 Task: Find connections with filter location Albacete with filter topic #purposewith filter profile language Spanish with filter current company Disney+ Hotstar with filter school Cambridge Institute of Technology with filter industry Mental Health Care with filter service category Interior Design with filter keywords title Biologist
Action: Mouse moved to (610, 75)
Screenshot: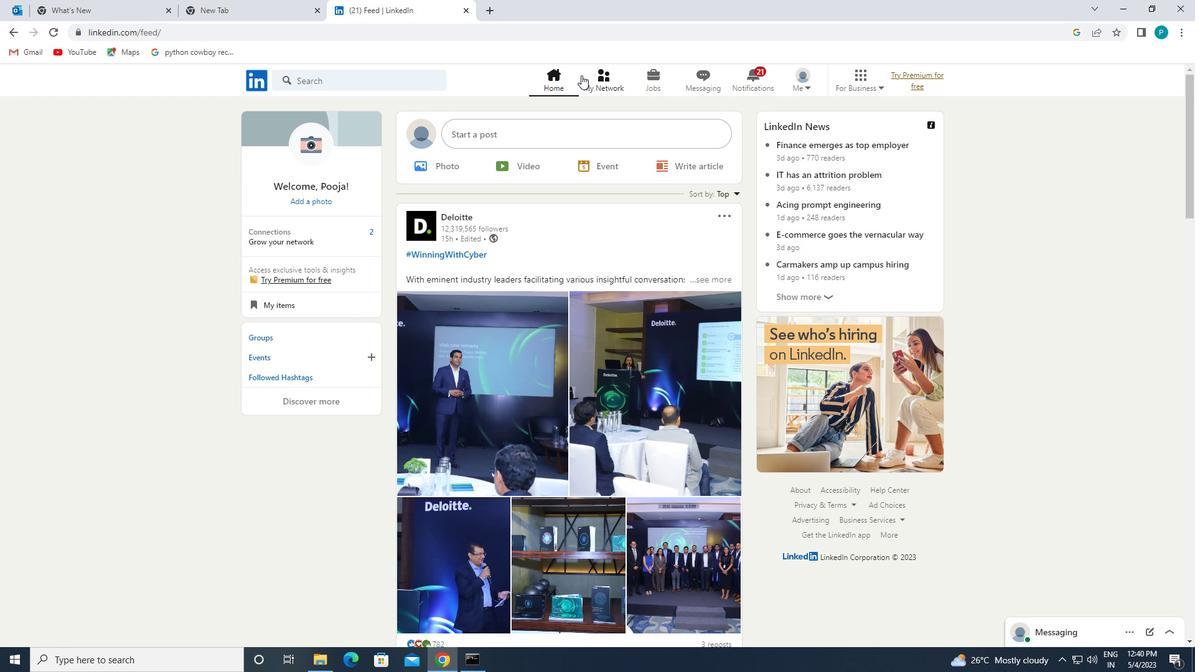 
Action: Mouse pressed left at (610, 75)
Screenshot: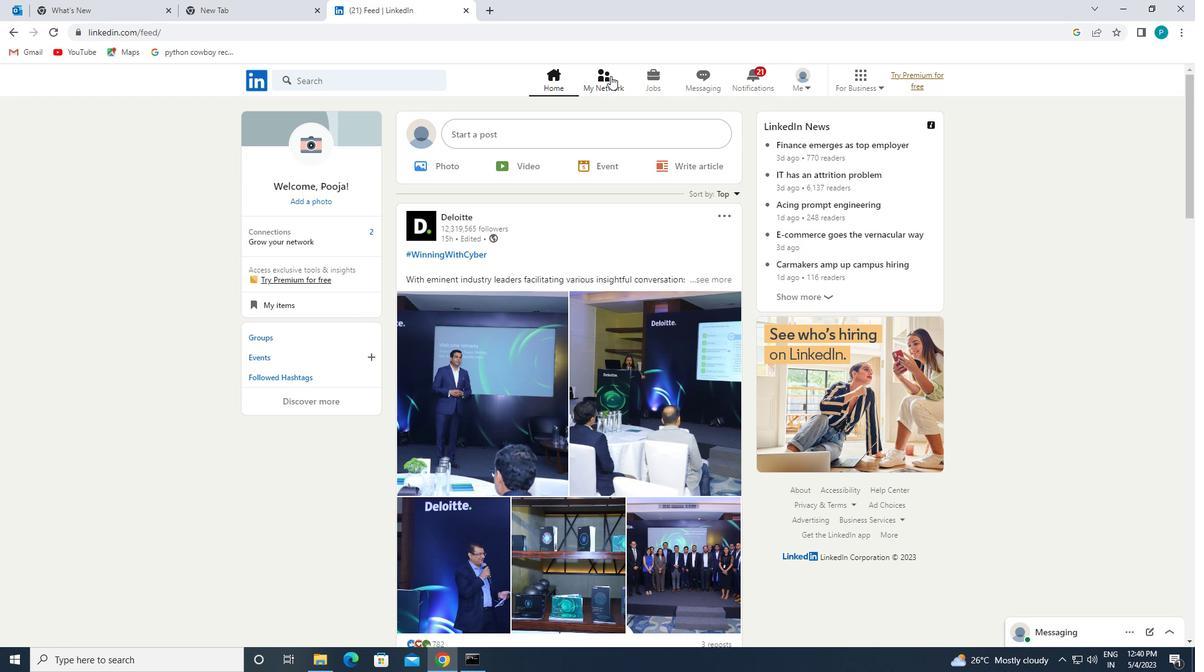 
Action: Mouse moved to (342, 157)
Screenshot: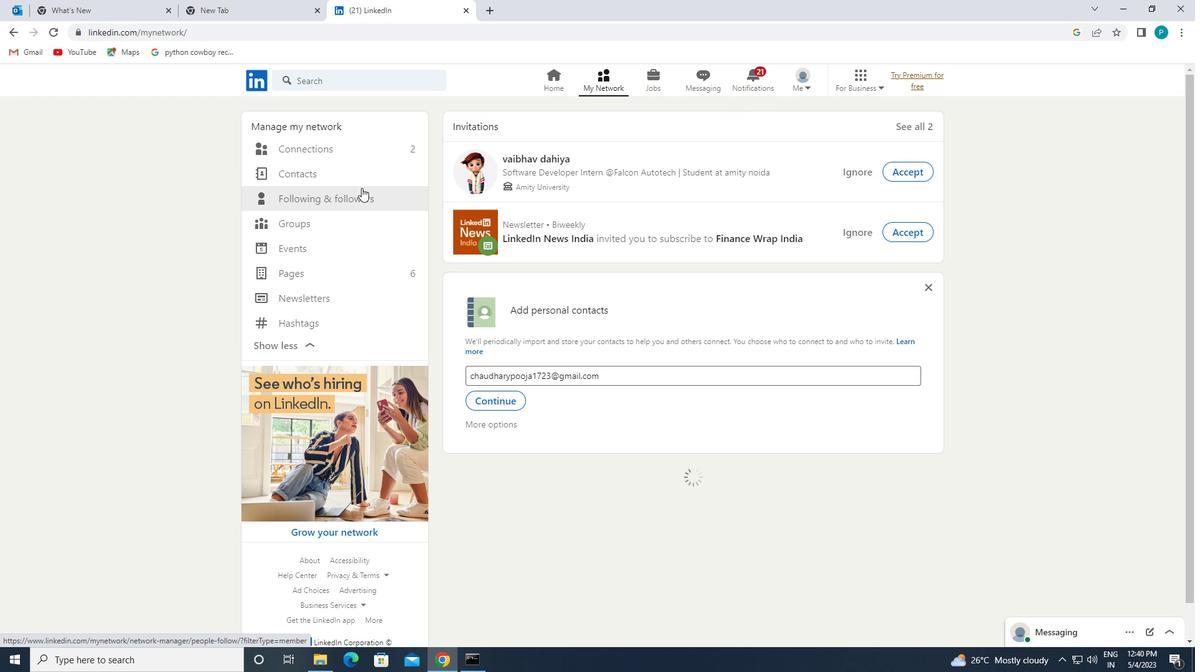 
Action: Mouse pressed left at (342, 157)
Screenshot: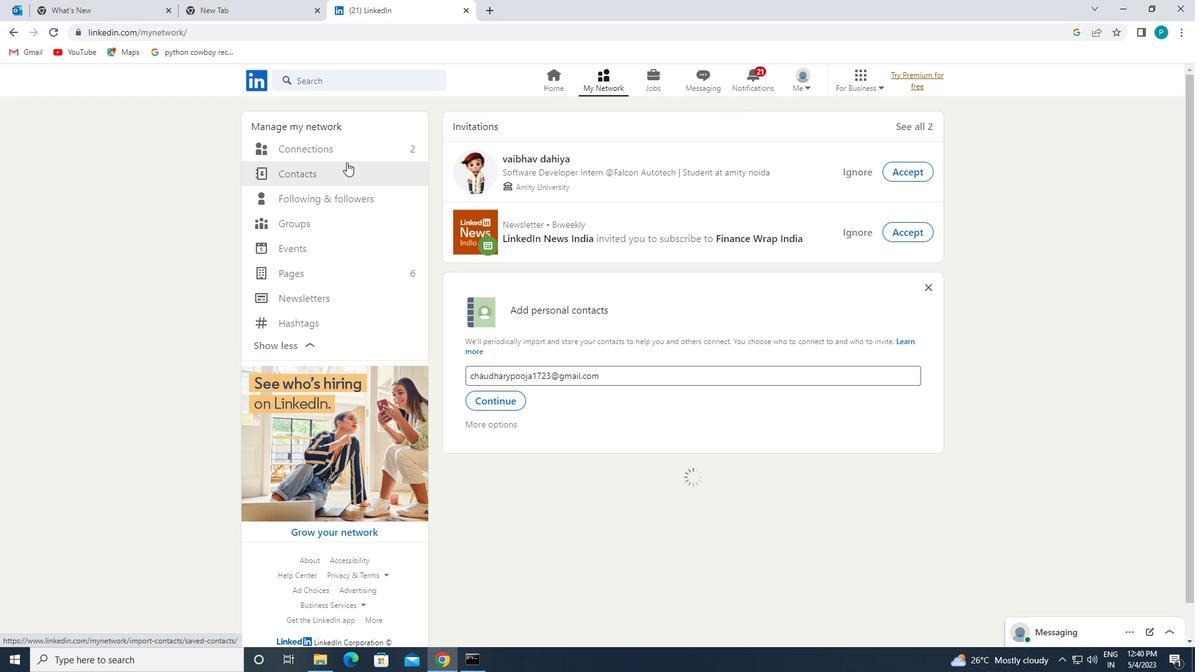 
Action: Mouse moved to (342, 152)
Screenshot: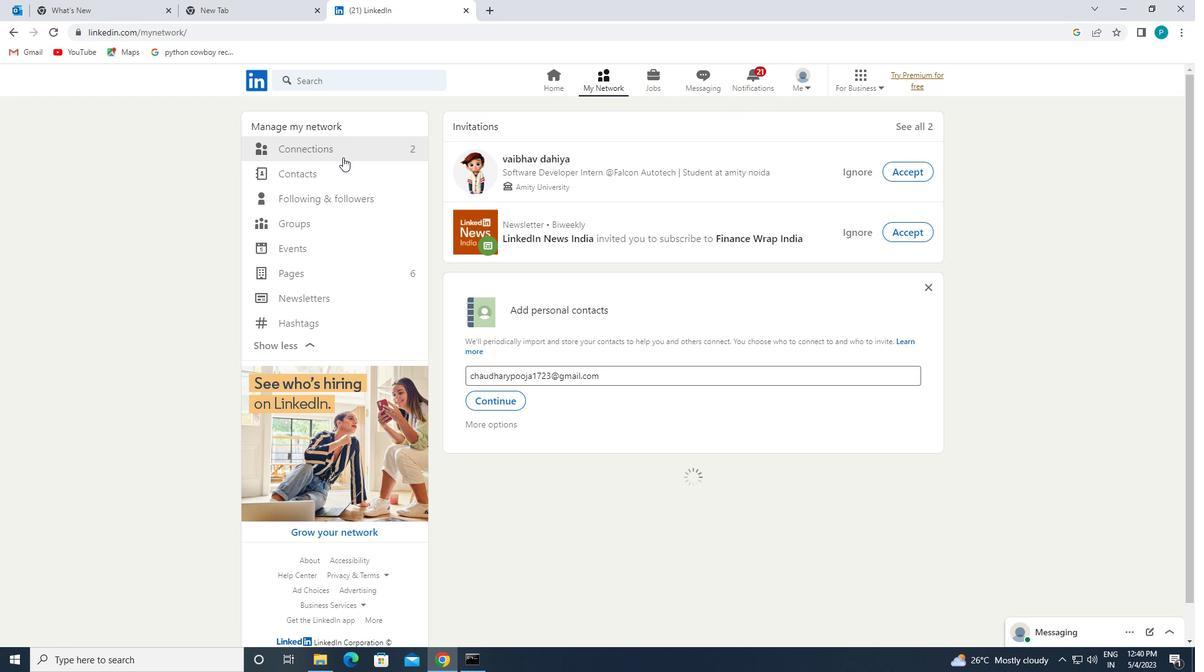 
Action: Mouse pressed left at (342, 152)
Screenshot: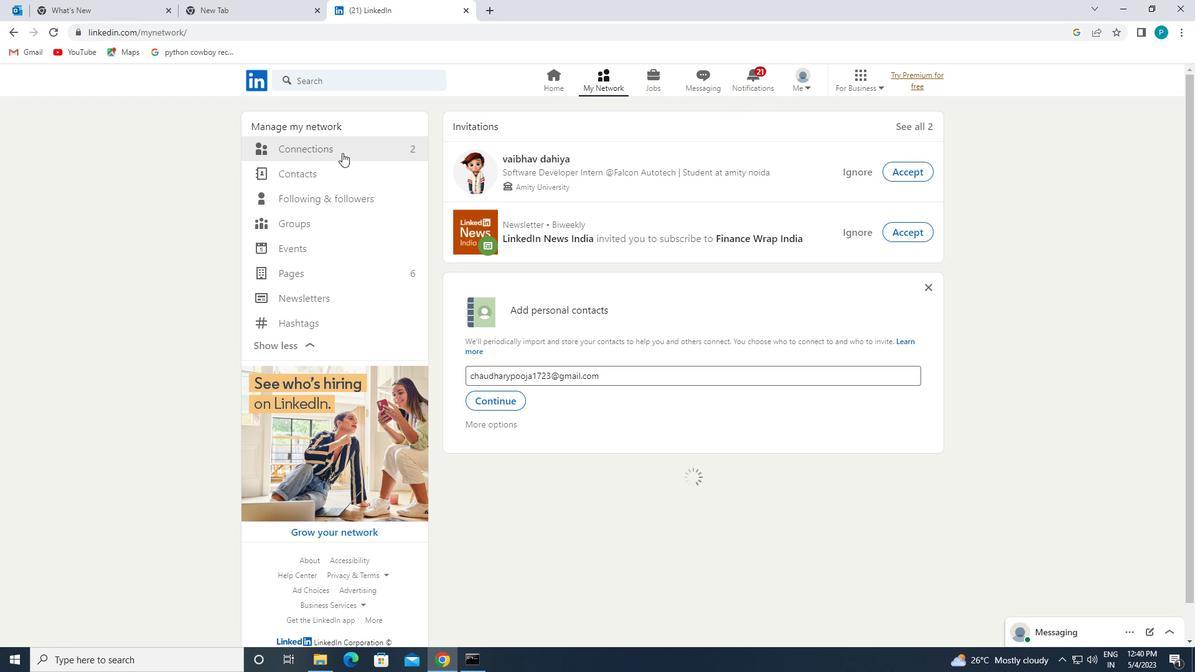 
Action: Mouse pressed left at (342, 152)
Screenshot: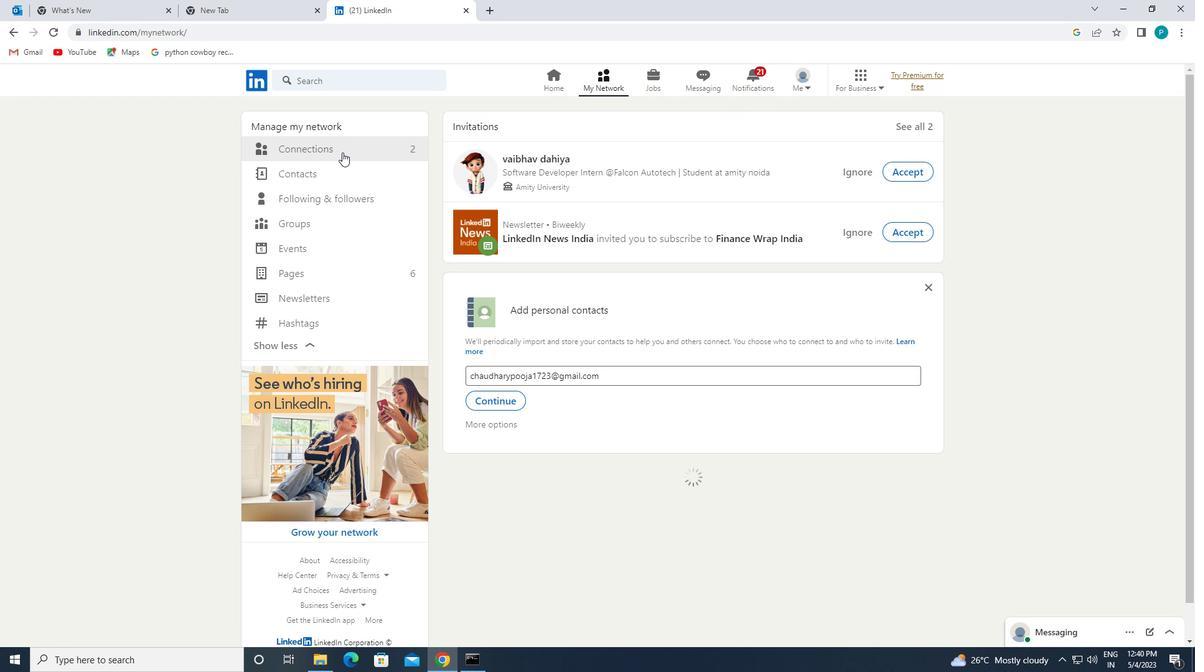 
Action: Mouse moved to (684, 153)
Screenshot: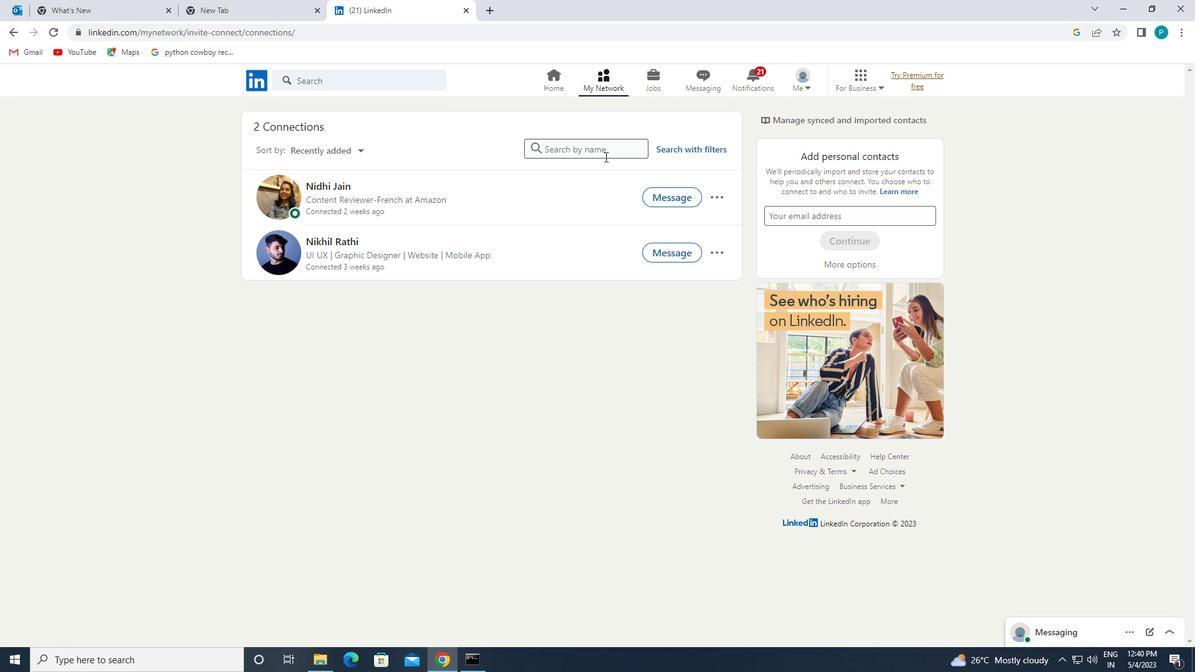 
Action: Mouse pressed left at (684, 153)
Screenshot: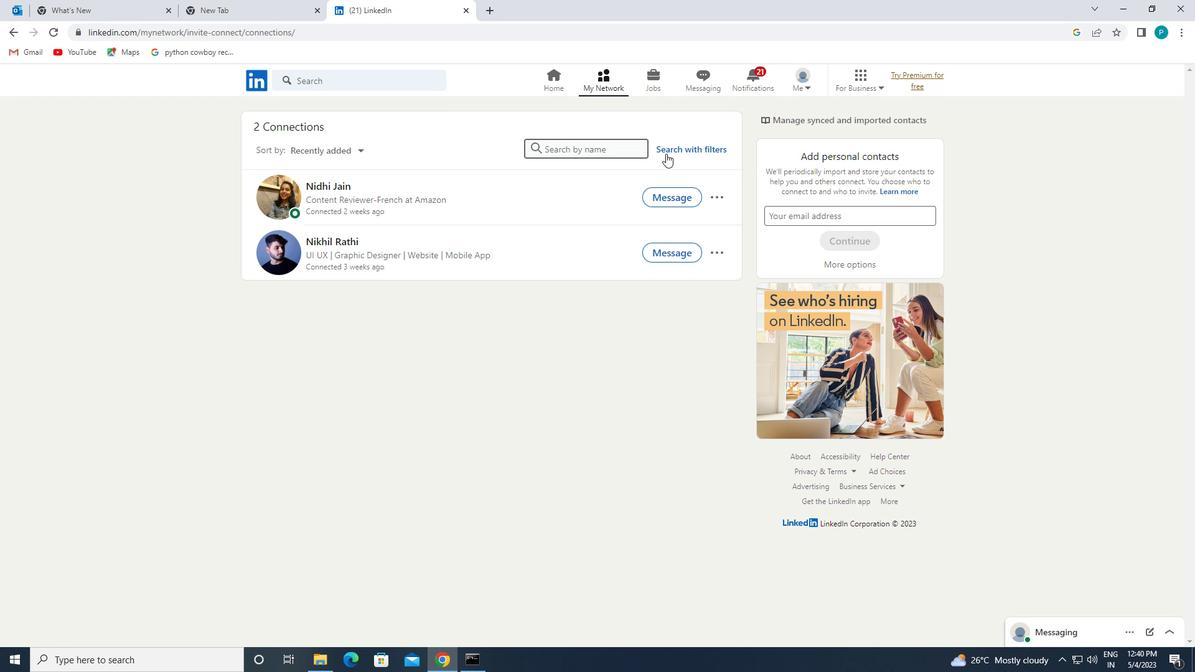 
Action: Mouse moved to (637, 118)
Screenshot: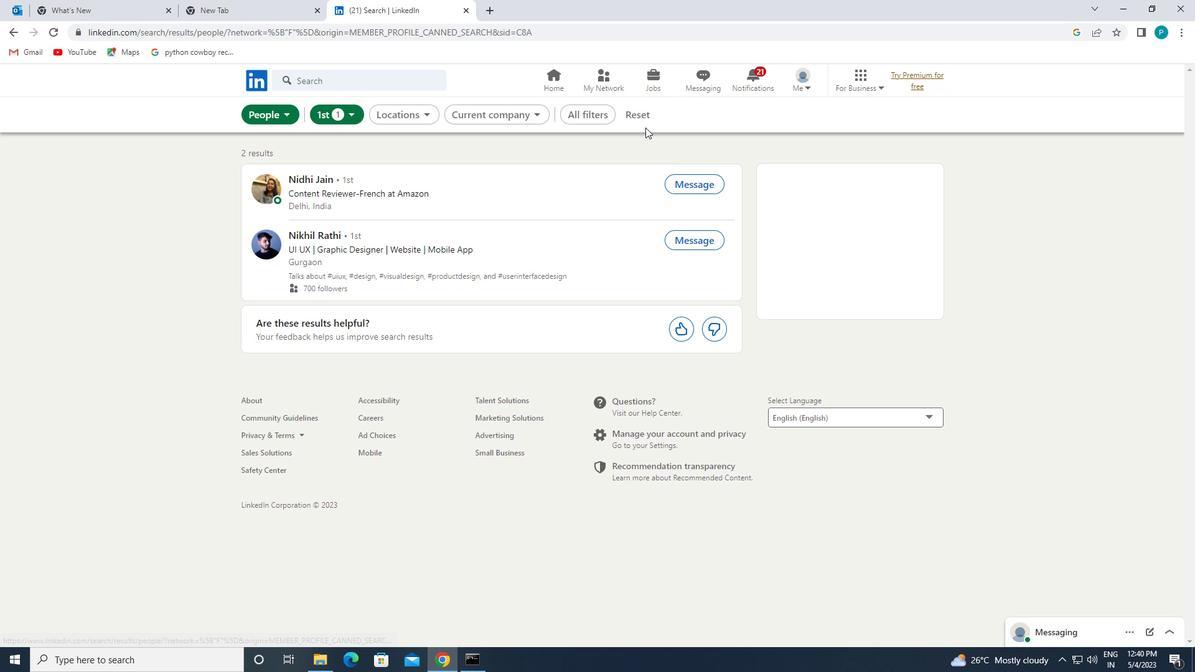 
Action: Mouse pressed left at (637, 118)
Screenshot: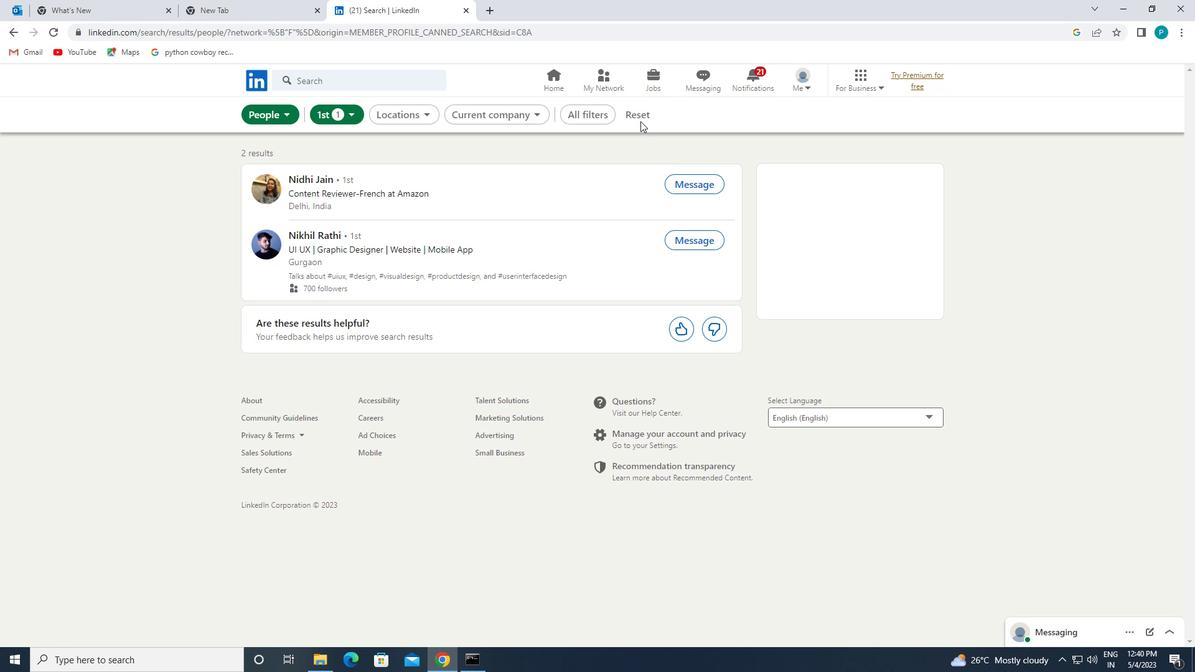 
Action: Mouse moved to (631, 116)
Screenshot: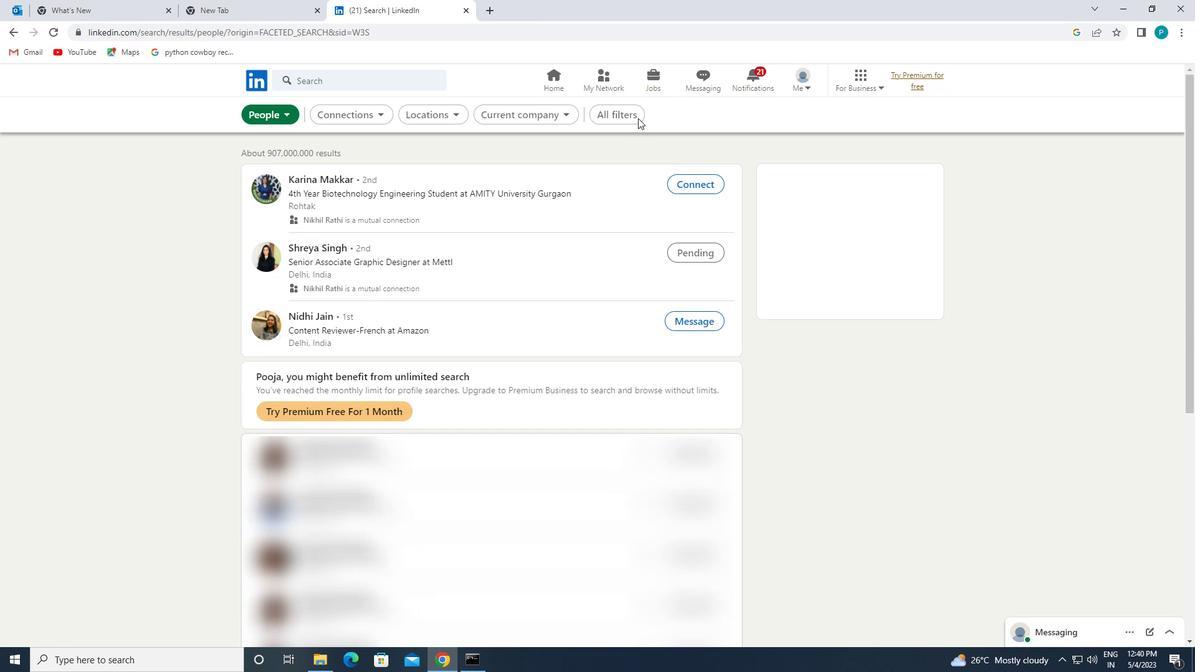 
Action: Mouse pressed left at (631, 116)
Screenshot: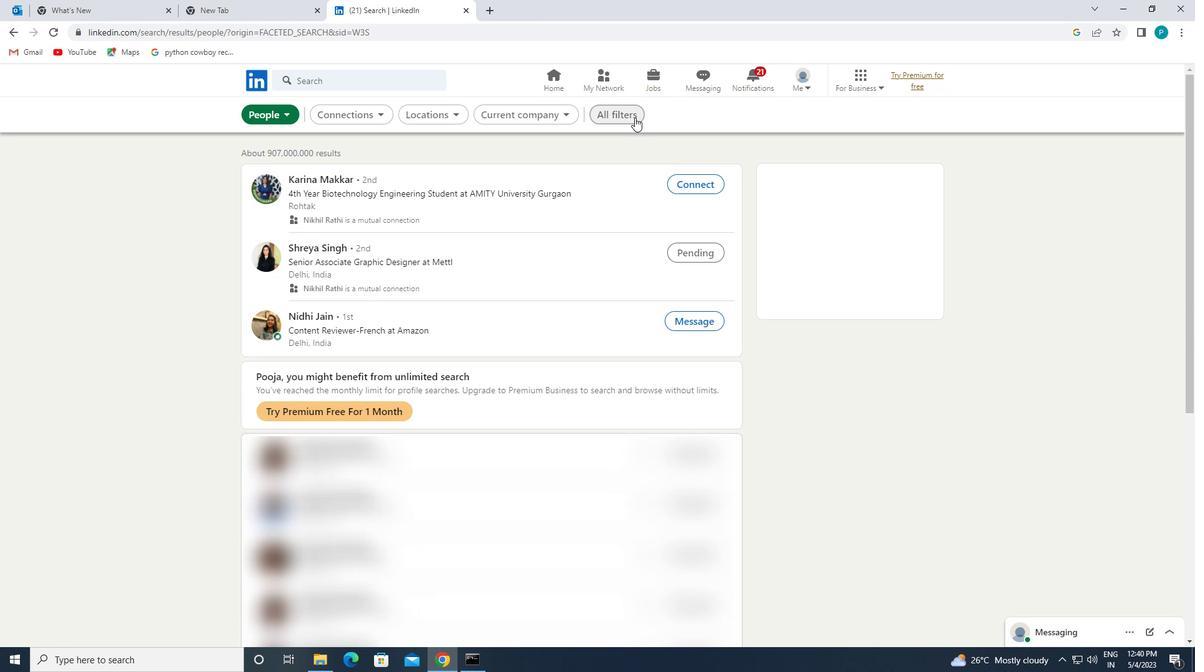 
Action: Mouse moved to (1143, 369)
Screenshot: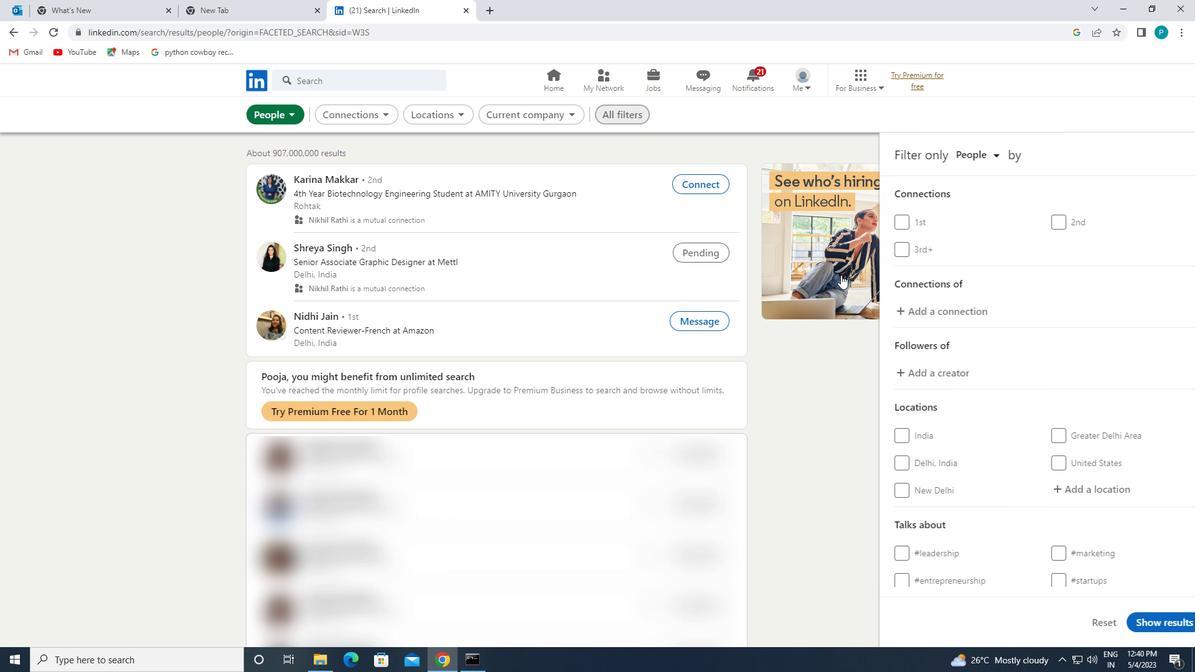
Action: Mouse scrolled (1143, 369) with delta (0, 0)
Screenshot: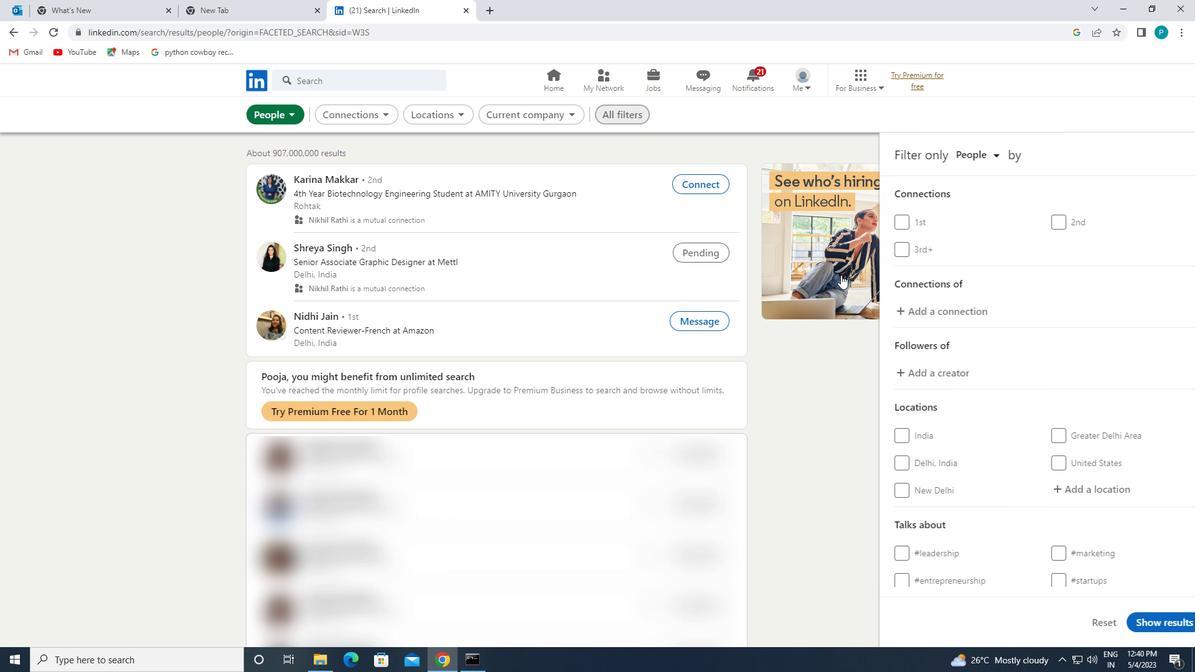 
Action: Mouse scrolled (1143, 369) with delta (0, 0)
Screenshot: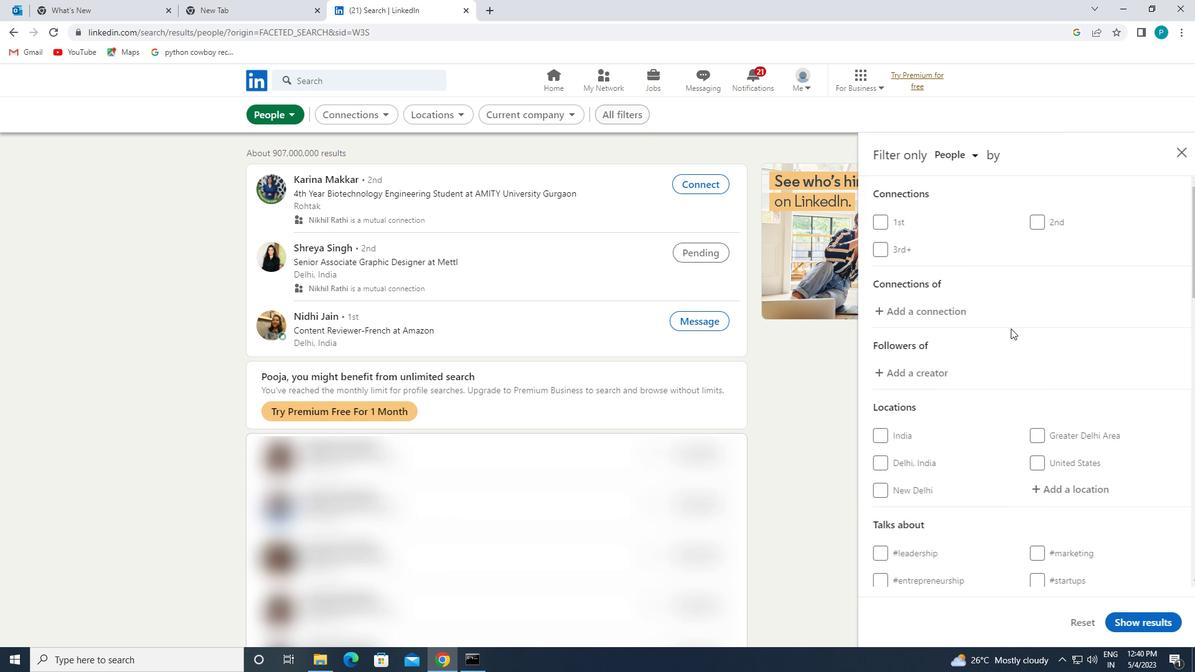 
Action: Mouse scrolled (1143, 369) with delta (0, 0)
Screenshot: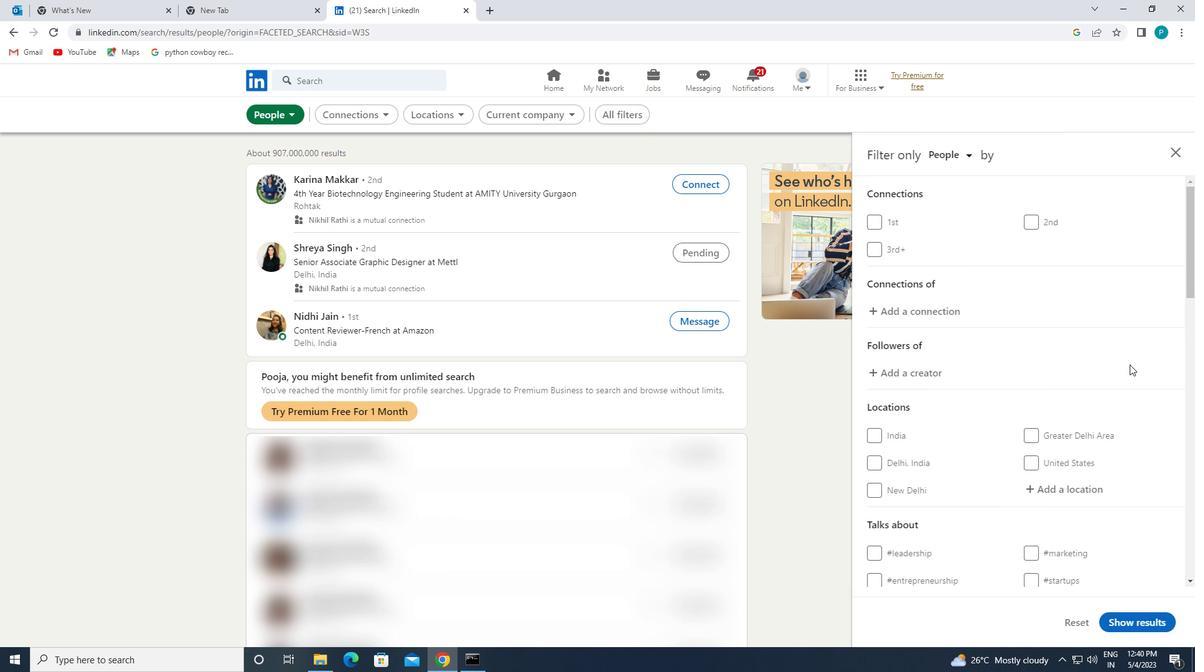 
Action: Mouse moved to (1084, 303)
Screenshot: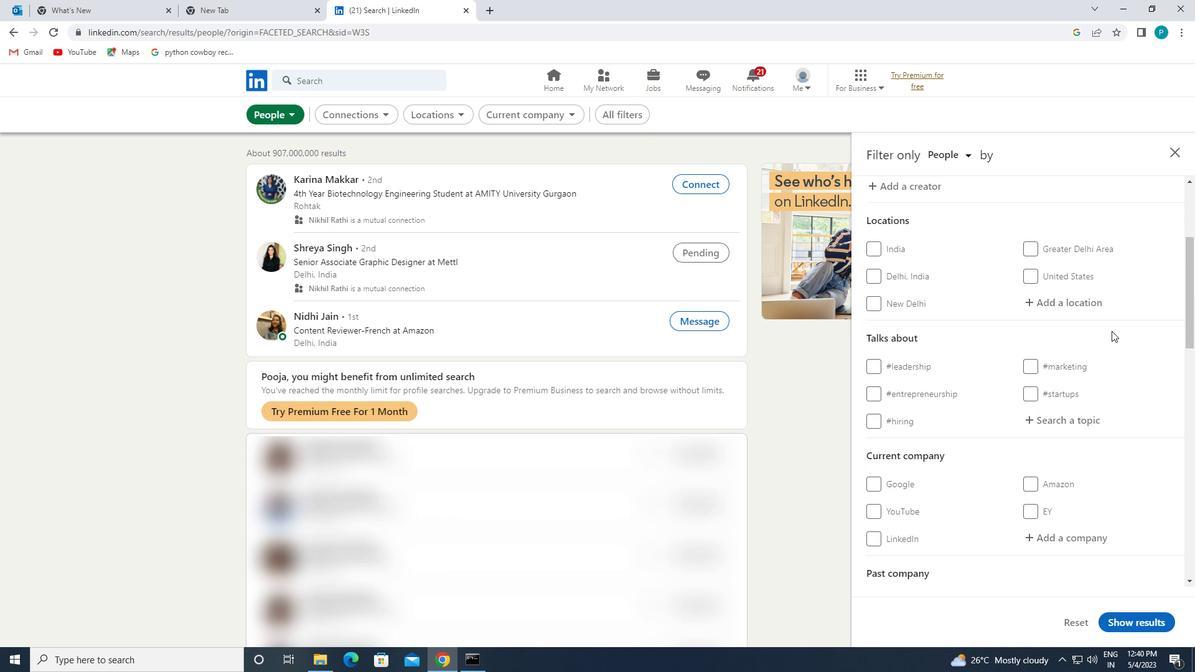 
Action: Mouse pressed left at (1084, 303)
Screenshot: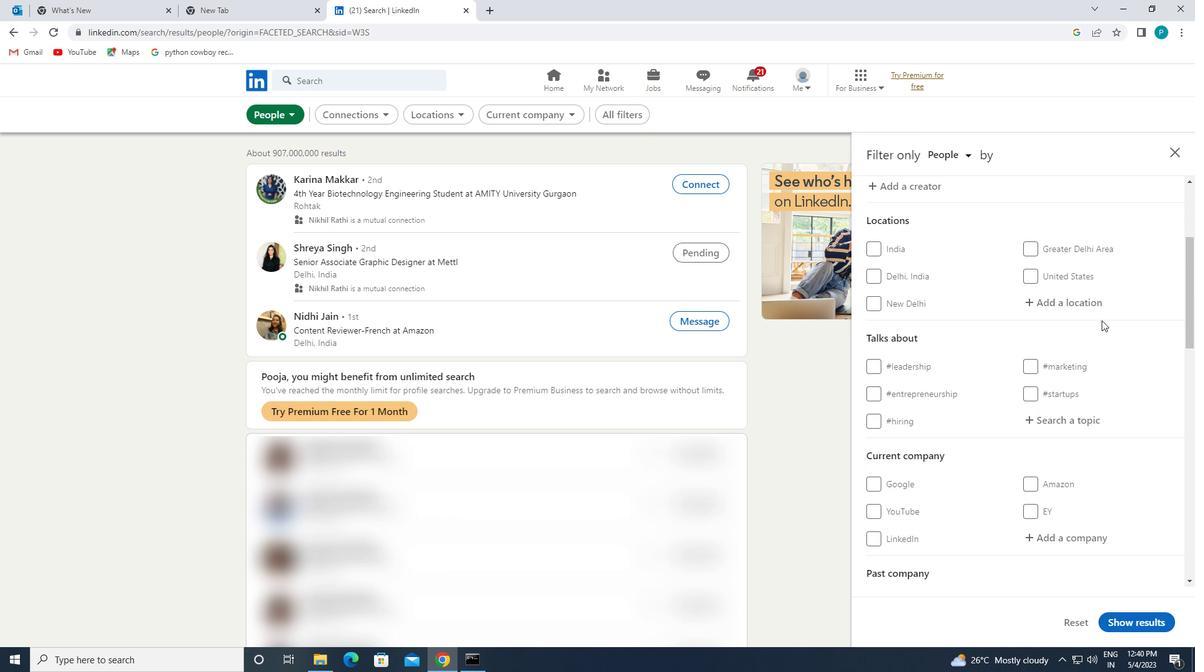 
Action: Key pressed <Key.caps_lock>a<Key.caps_lock>lbacete
Screenshot: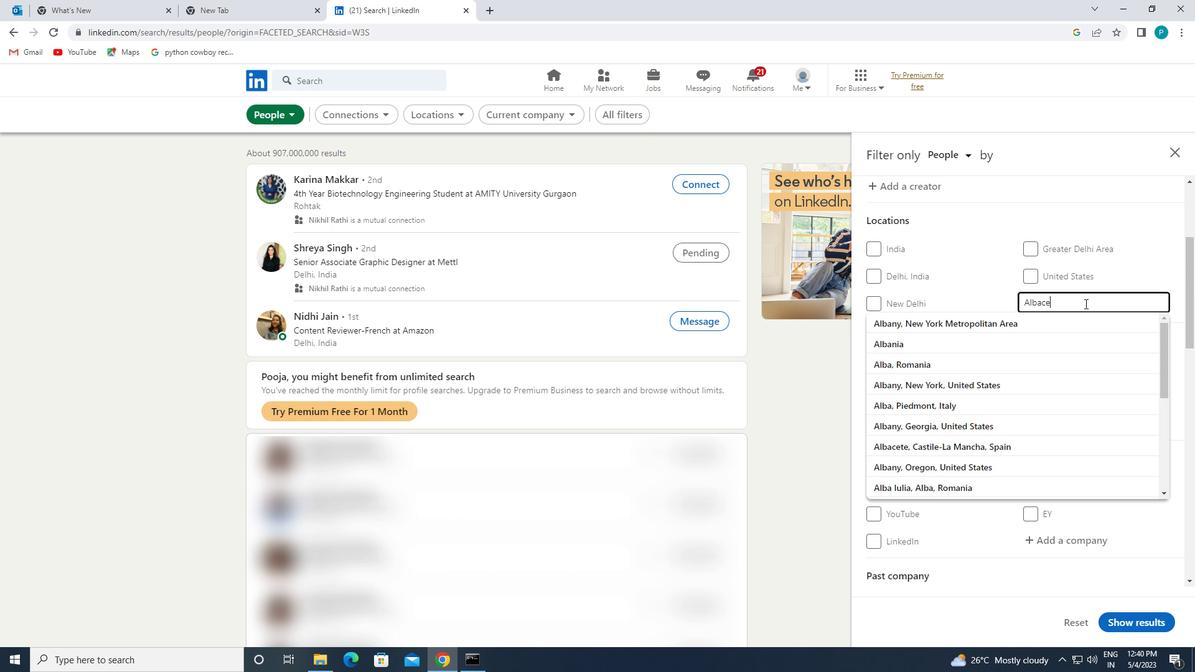 
Action: Mouse moved to (1041, 325)
Screenshot: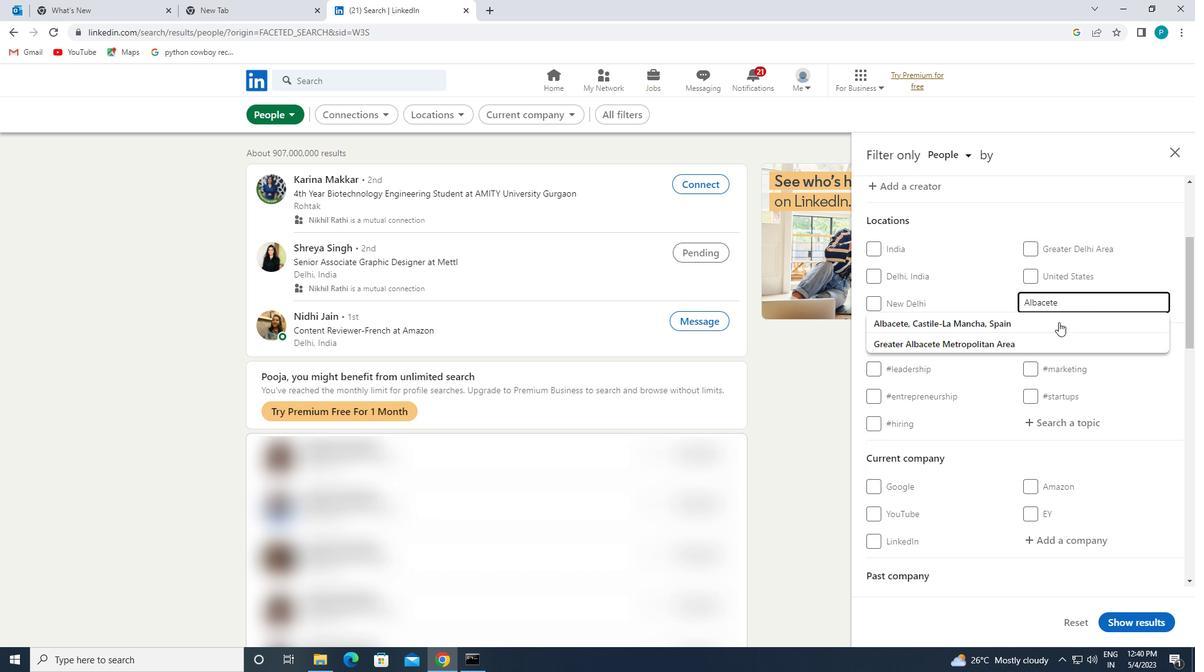 
Action: Mouse pressed left at (1041, 325)
Screenshot: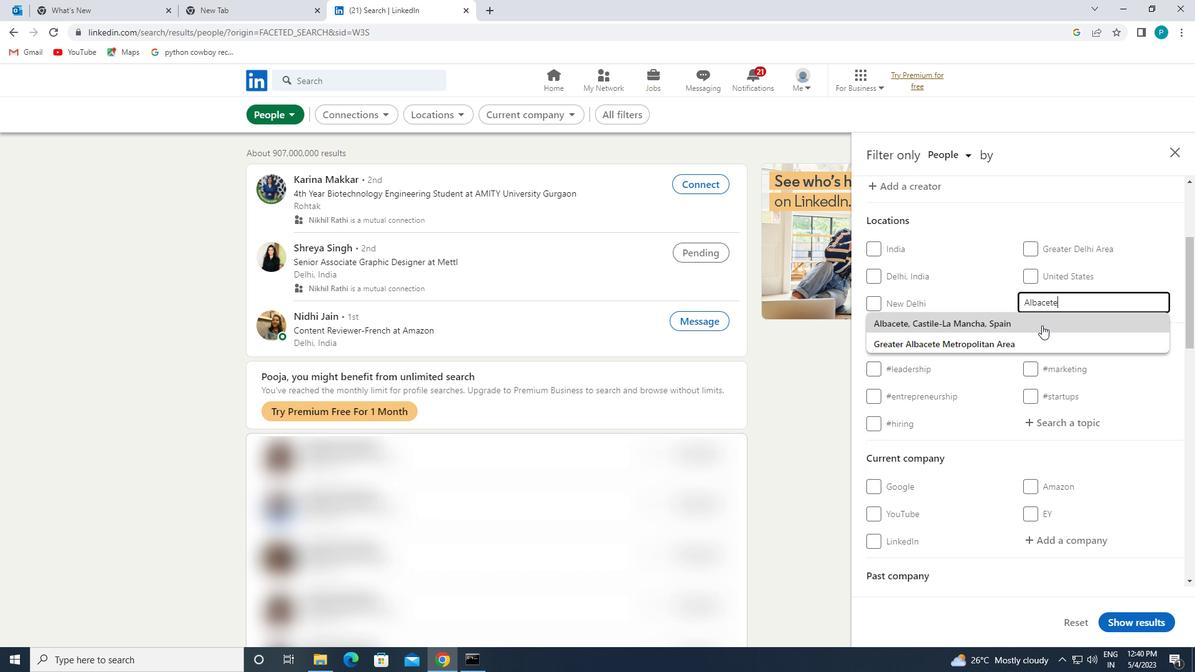 
Action: Mouse moved to (1046, 350)
Screenshot: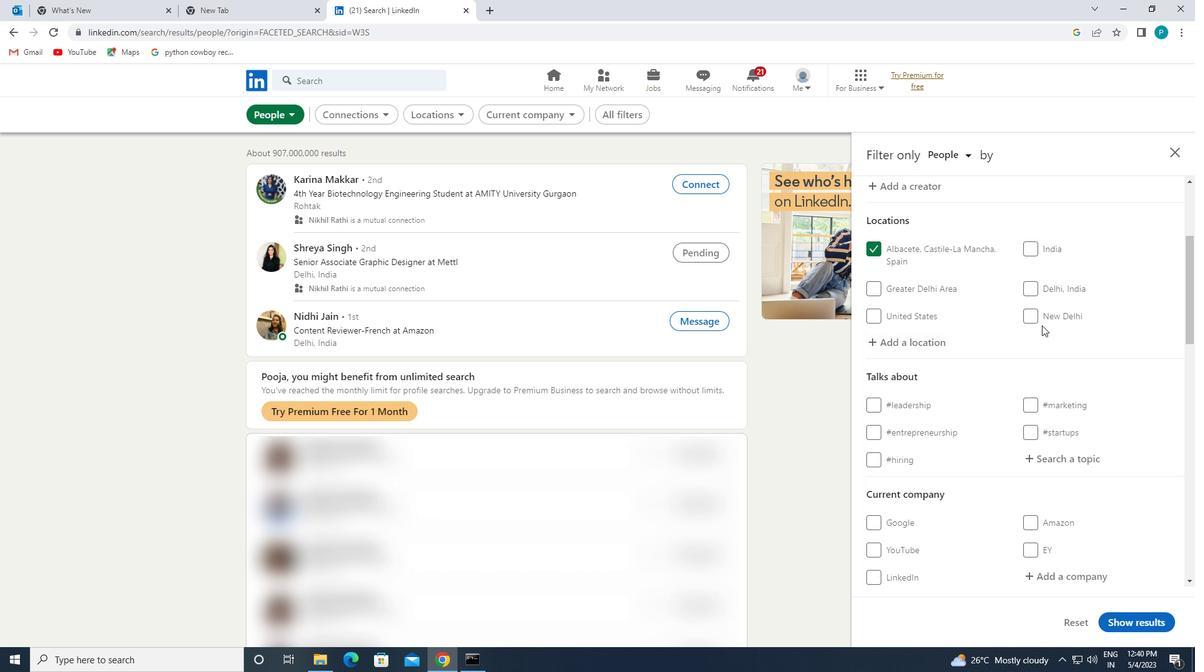 
Action: Mouse scrolled (1046, 349) with delta (0, 0)
Screenshot: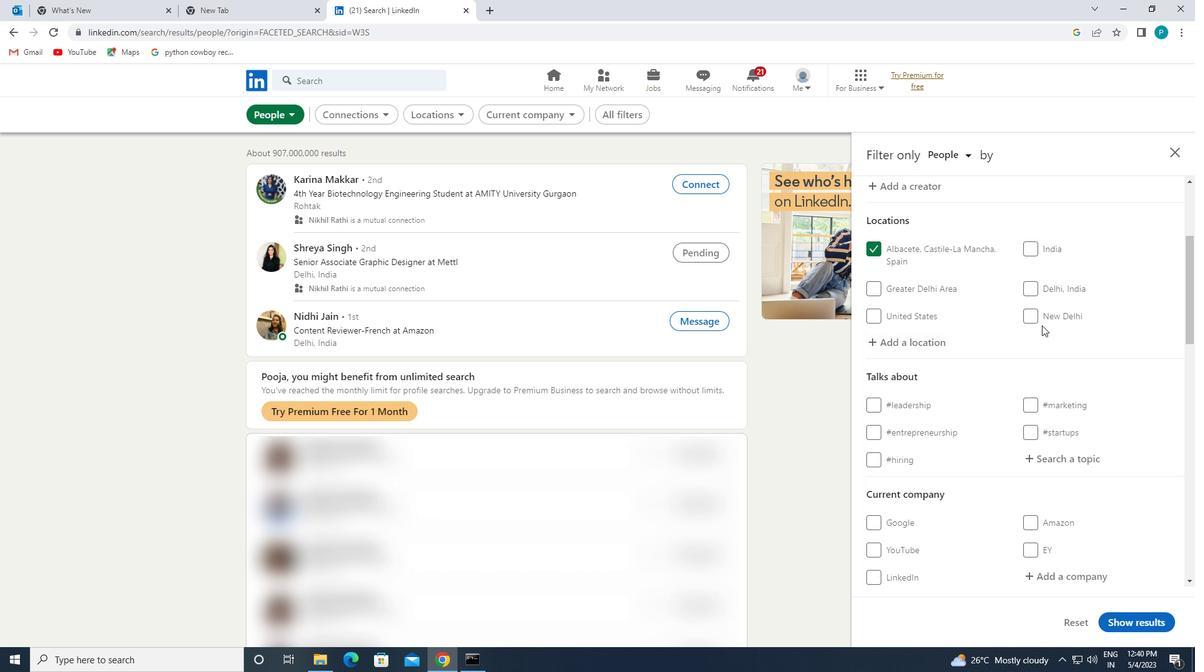 
Action: Mouse moved to (1048, 364)
Screenshot: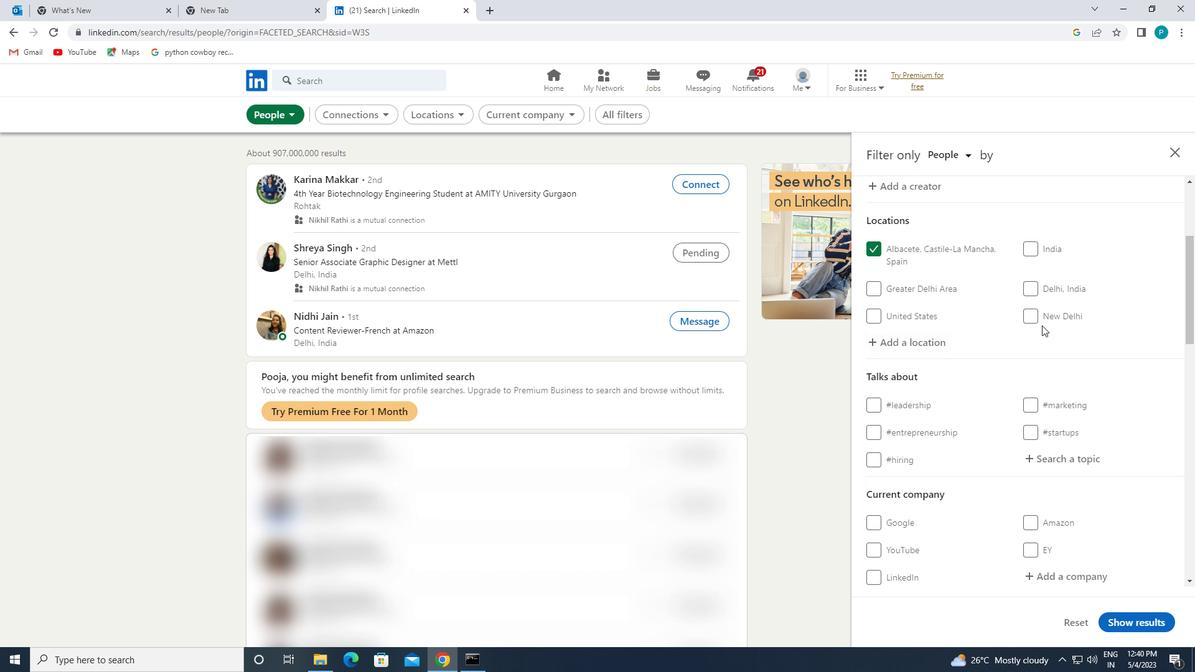 
Action: Mouse scrolled (1048, 363) with delta (0, 0)
Screenshot: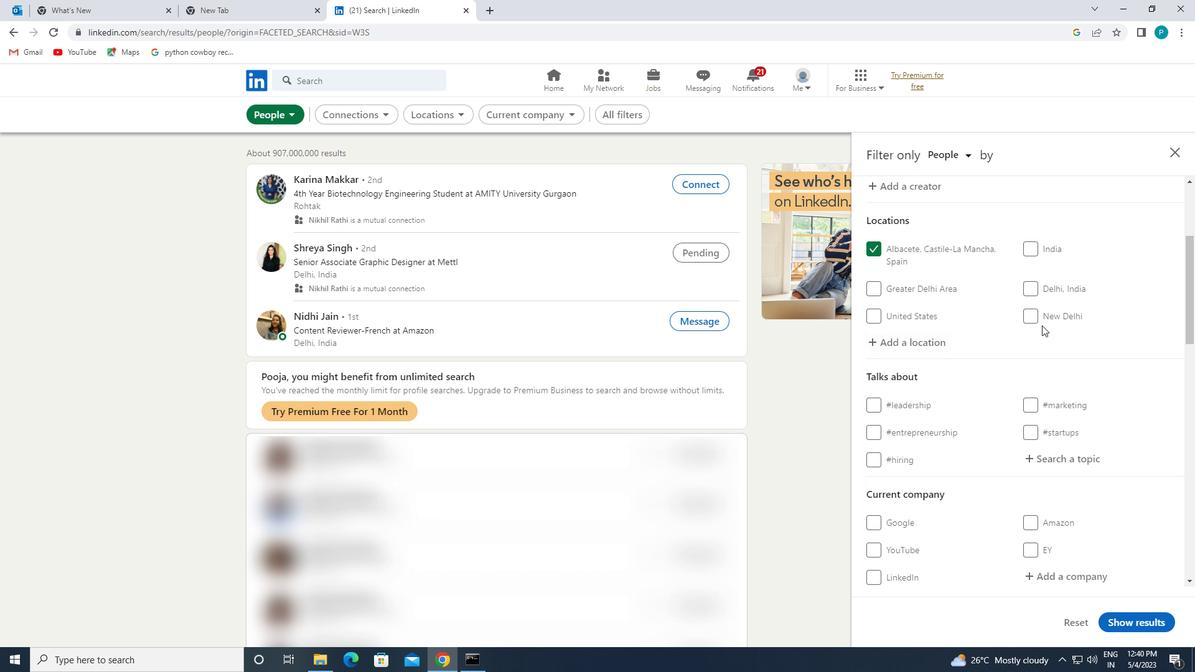 
Action: Mouse moved to (1050, 369)
Screenshot: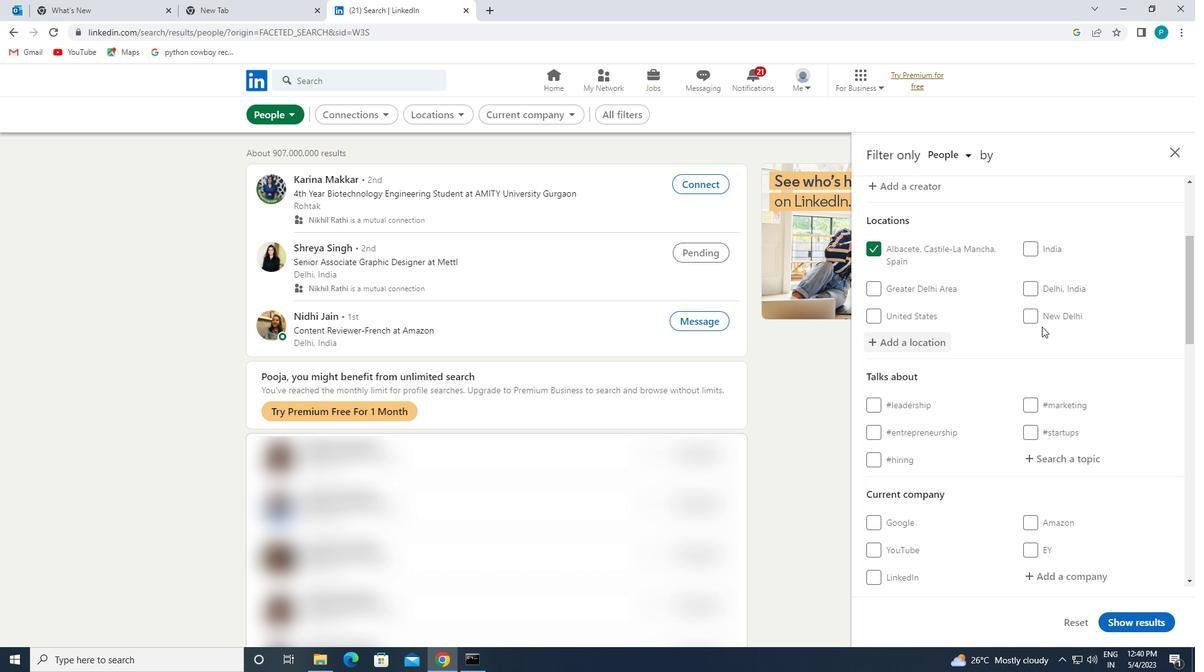 
Action: Mouse scrolled (1050, 368) with delta (0, 0)
Screenshot: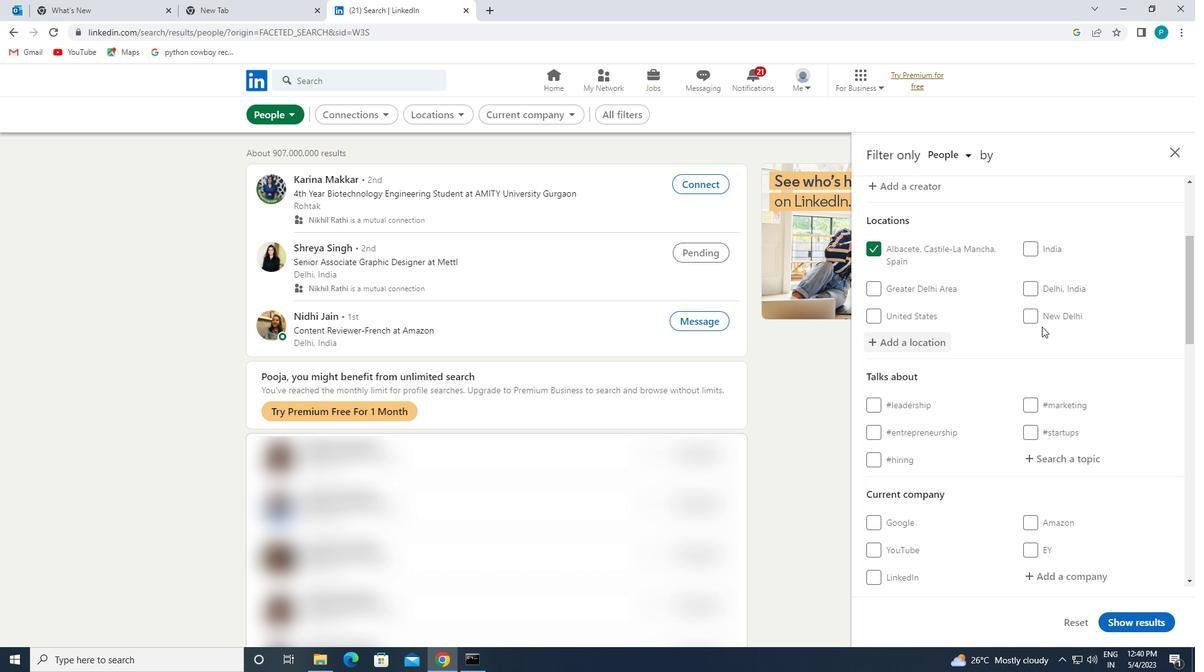 
Action: Mouse moved to (1040, 273)
Screenshot: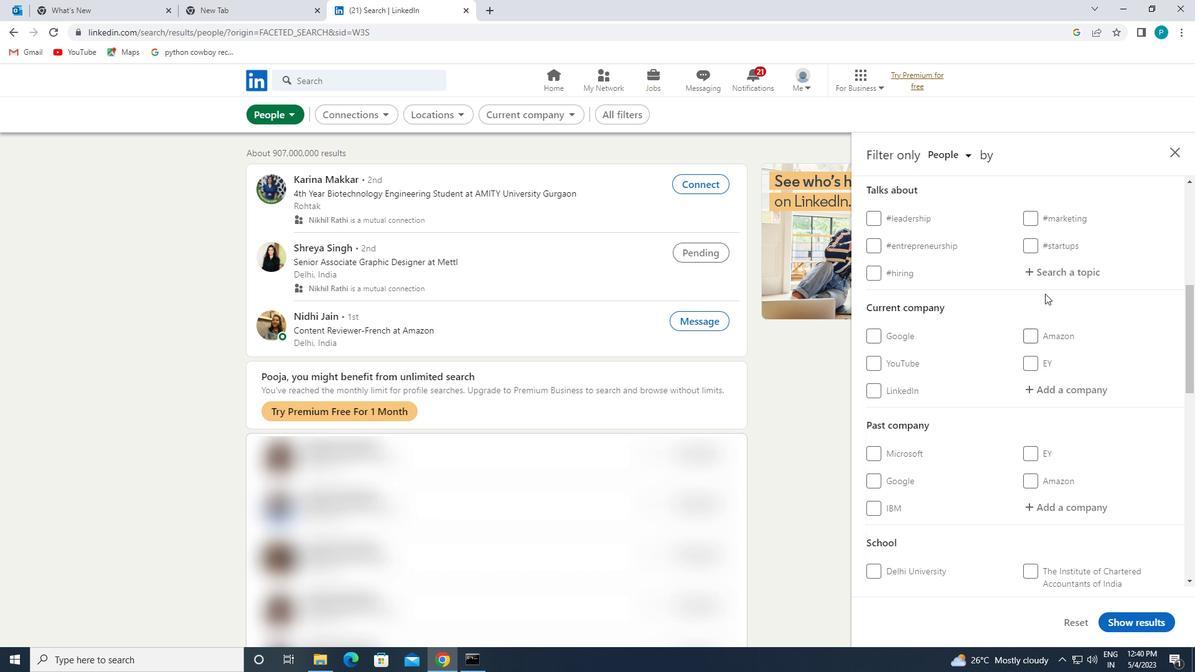 
Action: Mouse pressed left at (1040, 273)
Screenshot: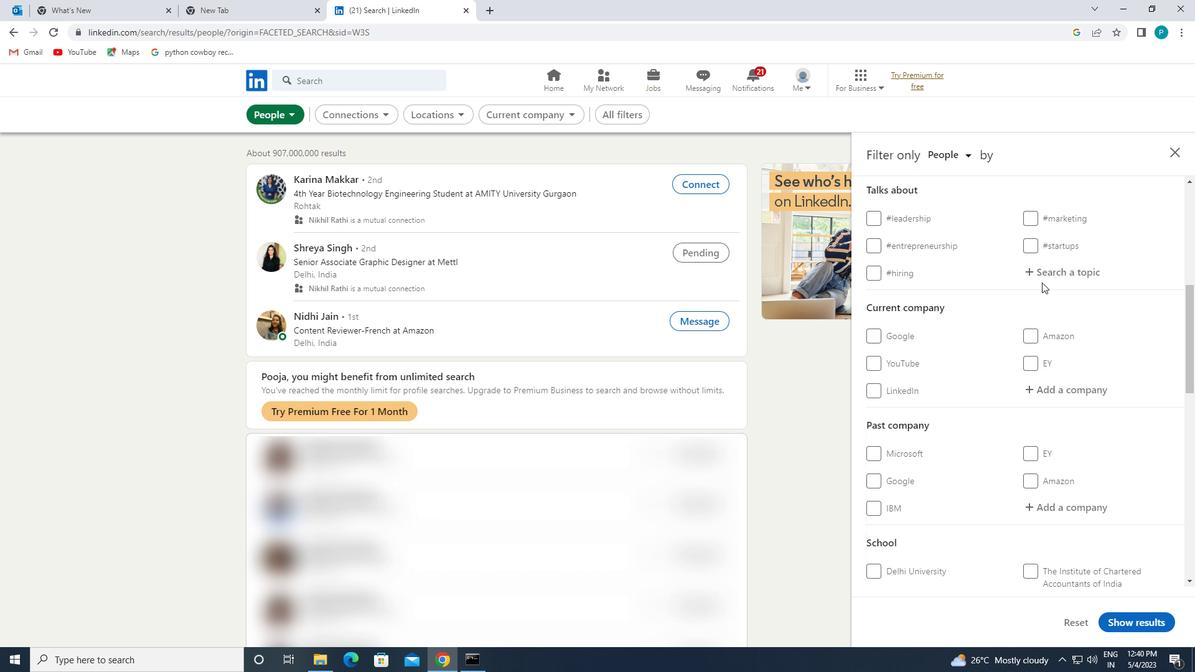 
Action: Key pressed <Key.shift><Key.shift><Key.shift><Key.shift>#PURPOSE
Screenshot: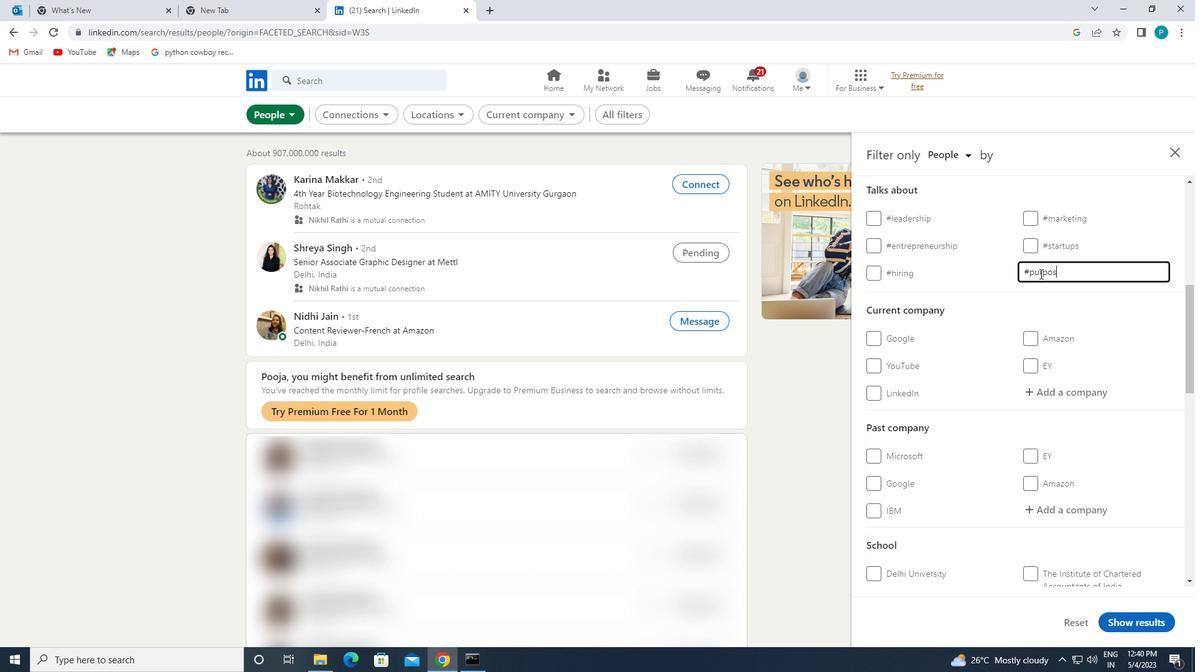 
Action: Mouse moved to (1002, 333)
Screenshot: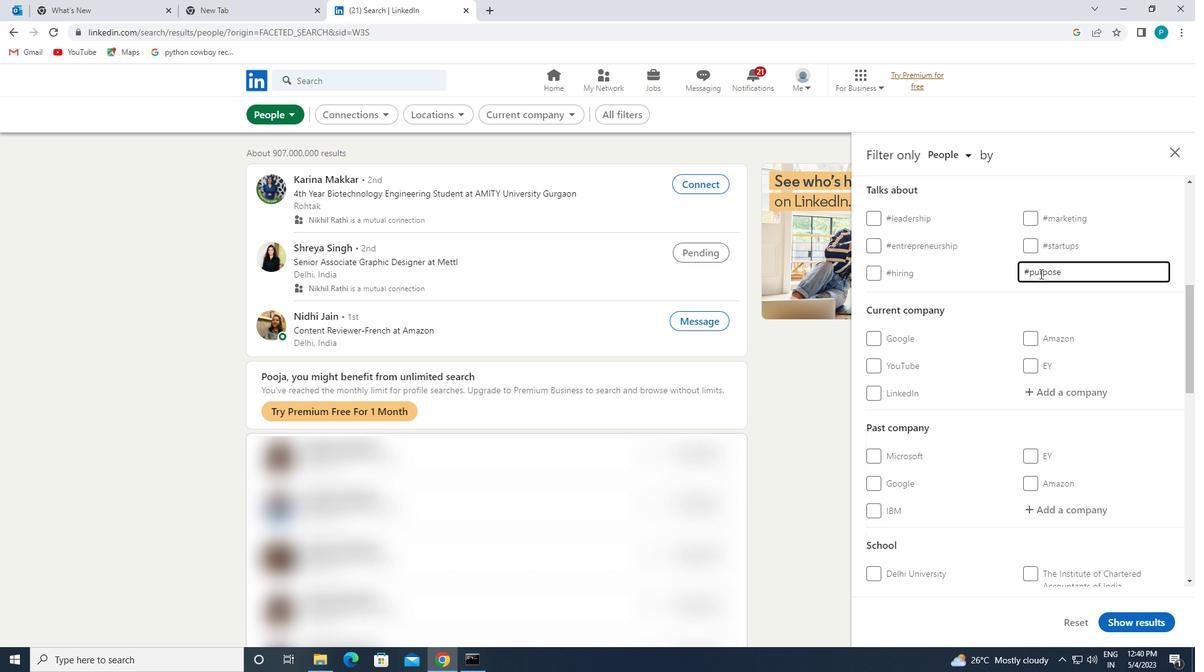 
Action: Mouse scrolled (1002, 333) with delta (0, 0)
Screenshot: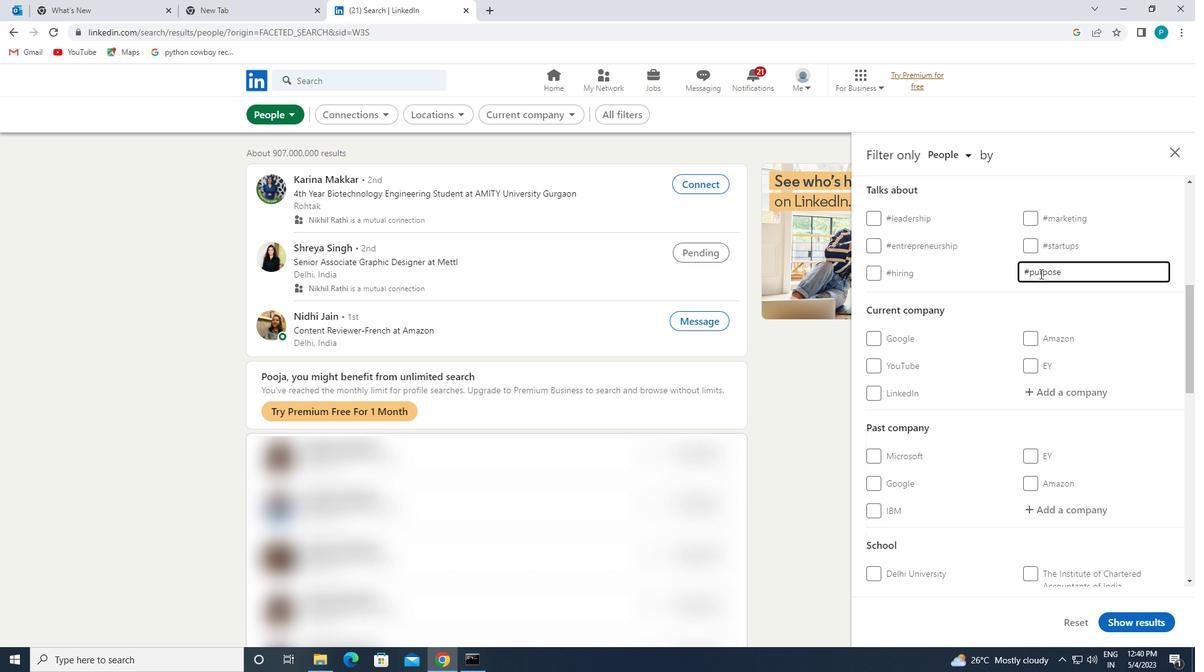 
Action: Mouse moved to (987, 352)
Screenshot: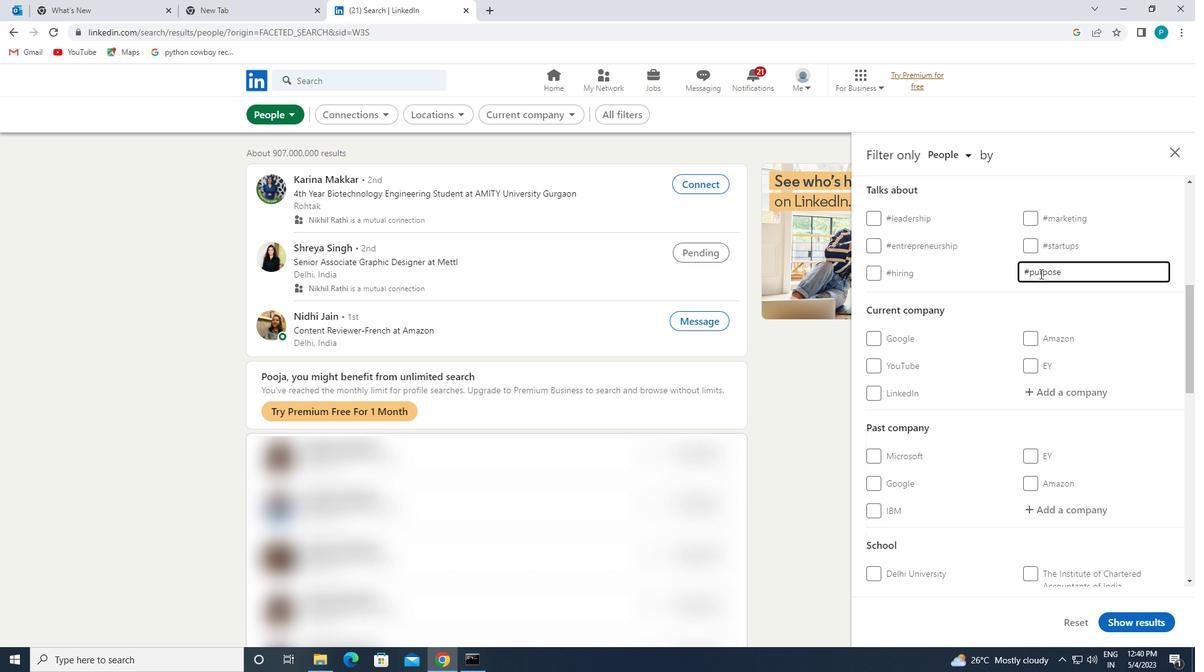 
Action: Mouse scrolled (987, 352) with delta (0, 0)
Screenshot: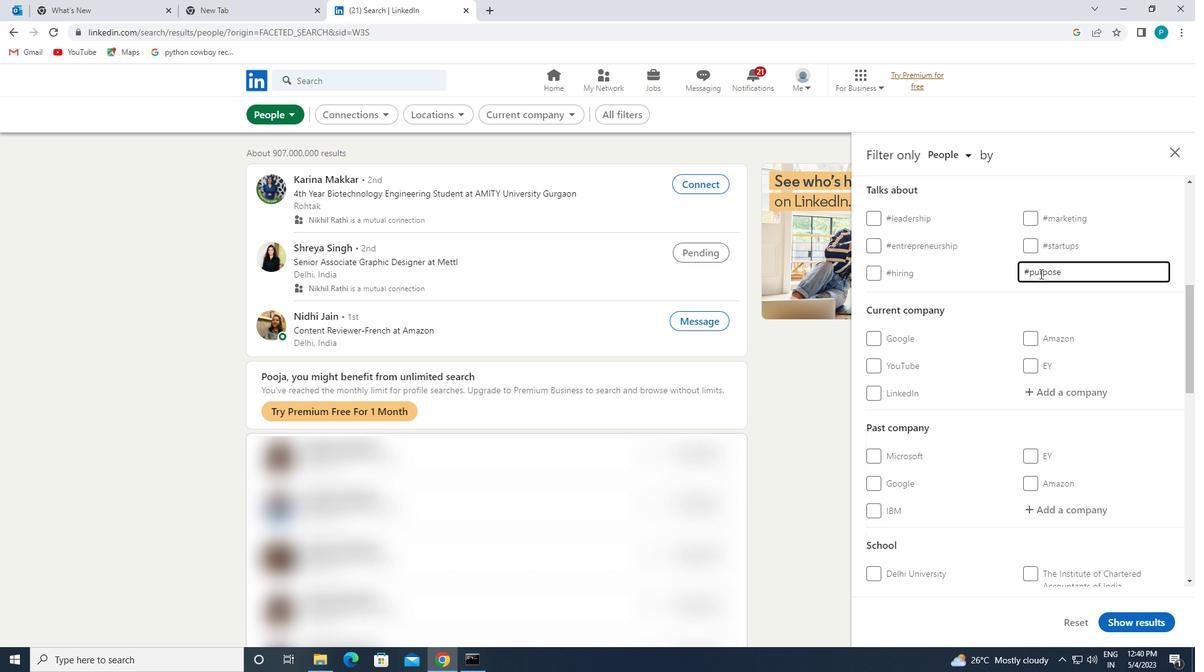 
Action: Mouse moved to (959, 384)
Screenshot: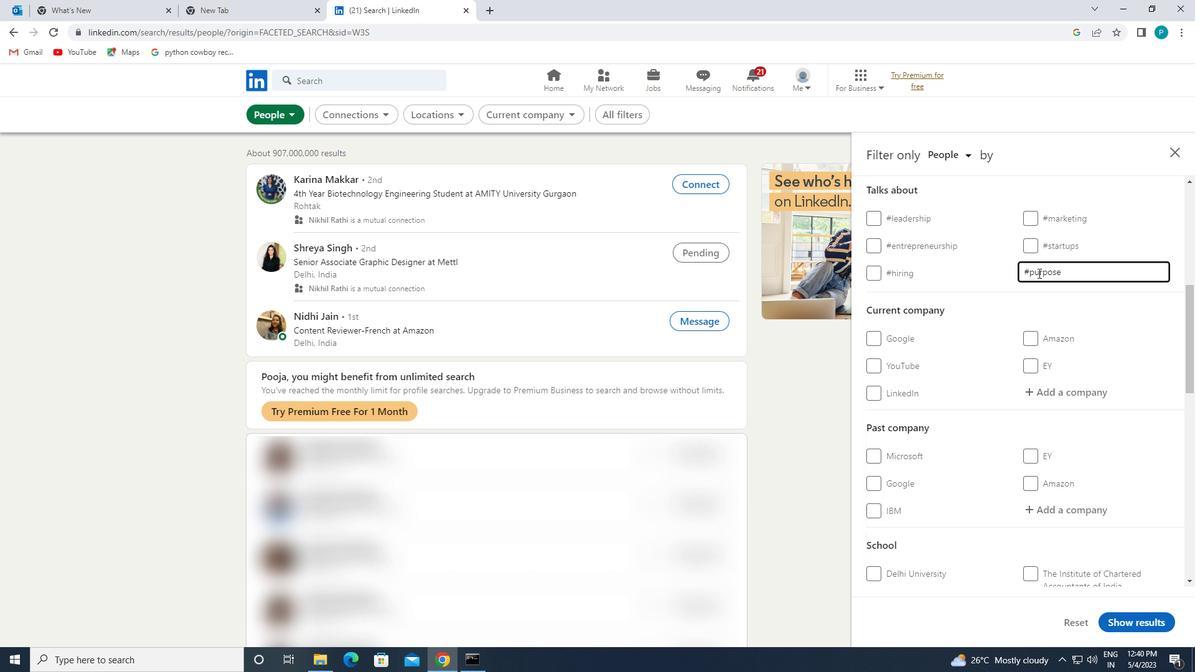 
Action: Mouse scrolled (959, 384) with delta (0, 0)
Screenshot: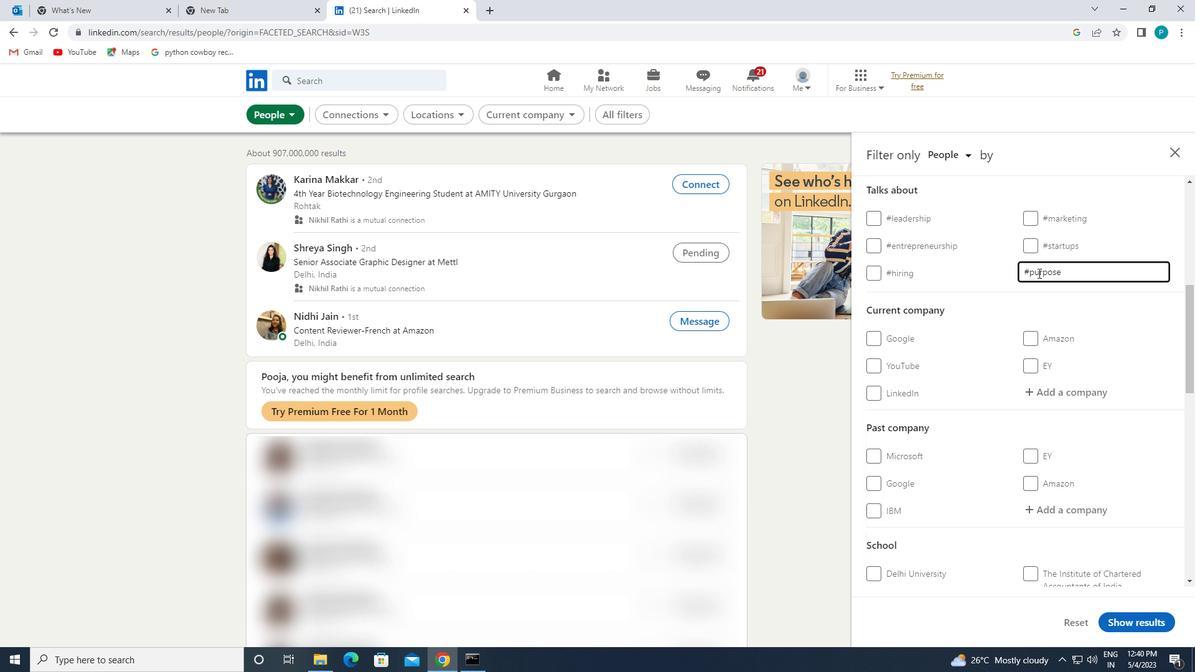 
Action: Mouse moved to (982, 404)
Screenshot: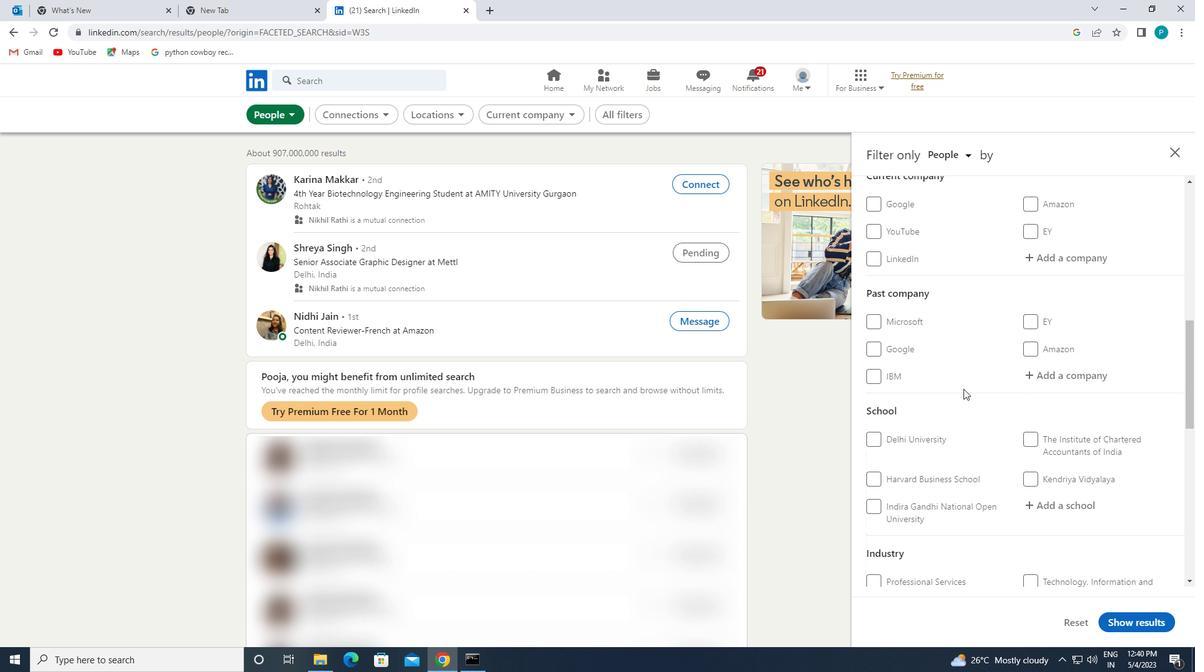 
Action: Mouse scrolled (982, 403) with delta (0, 0)
Screenshot: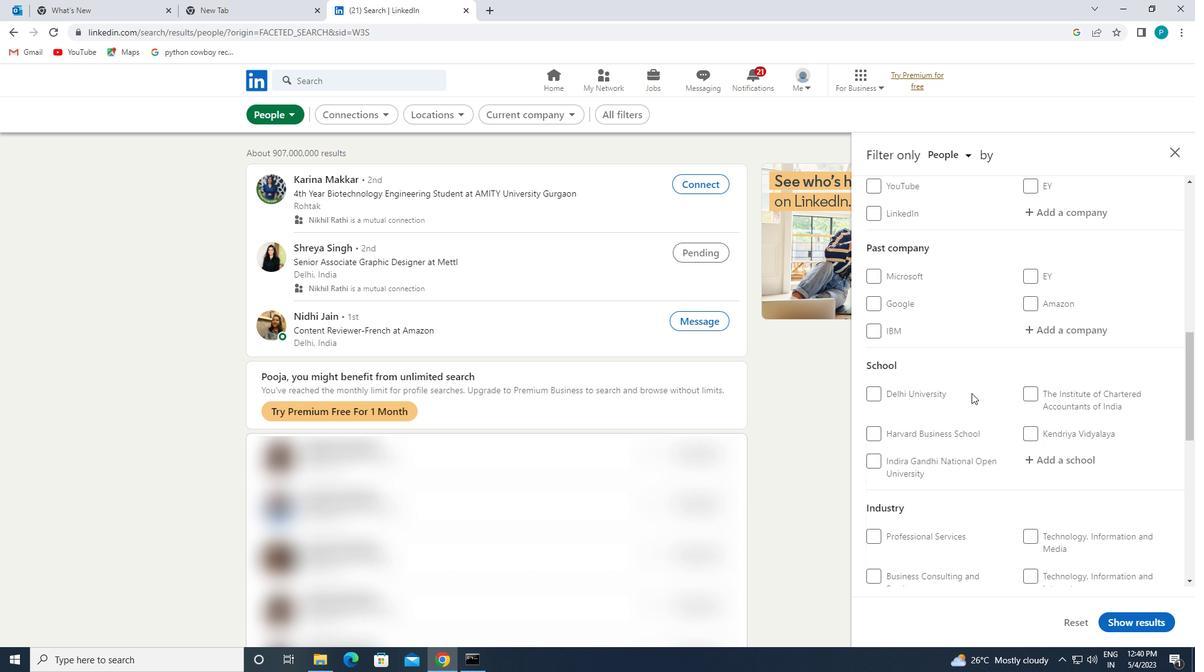 
Action: Mouse moved to (1007, 418)
Screenshot: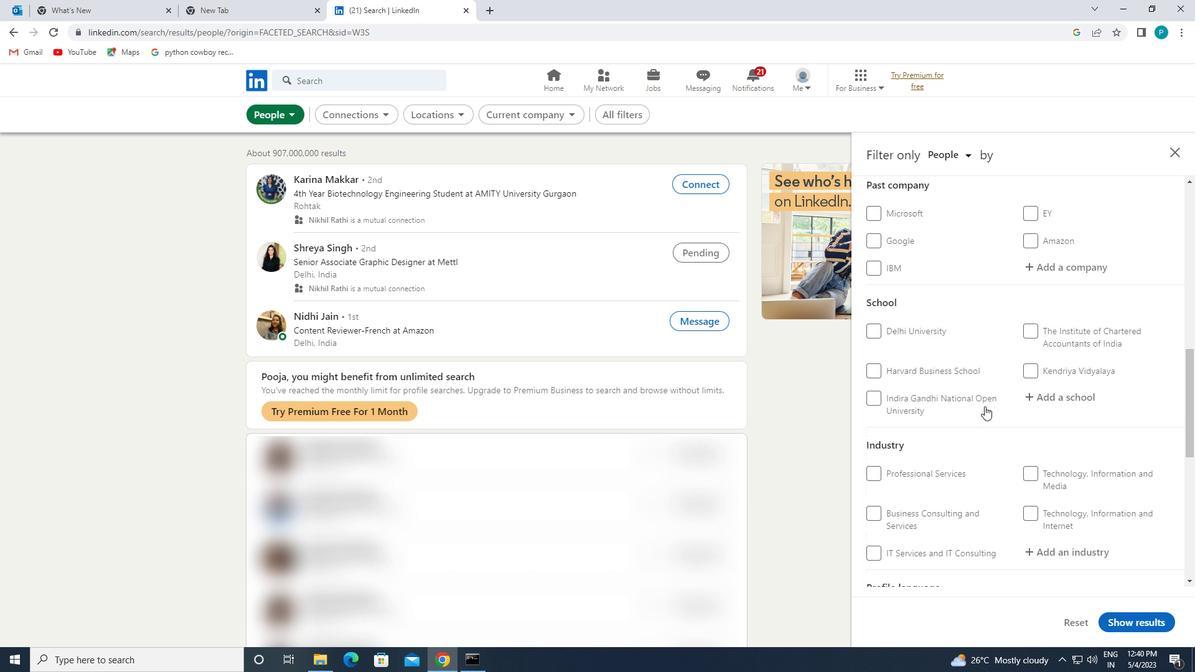 
Action: Mouse scrolled (1007, 418) with delta (0, 0)
Screenshot: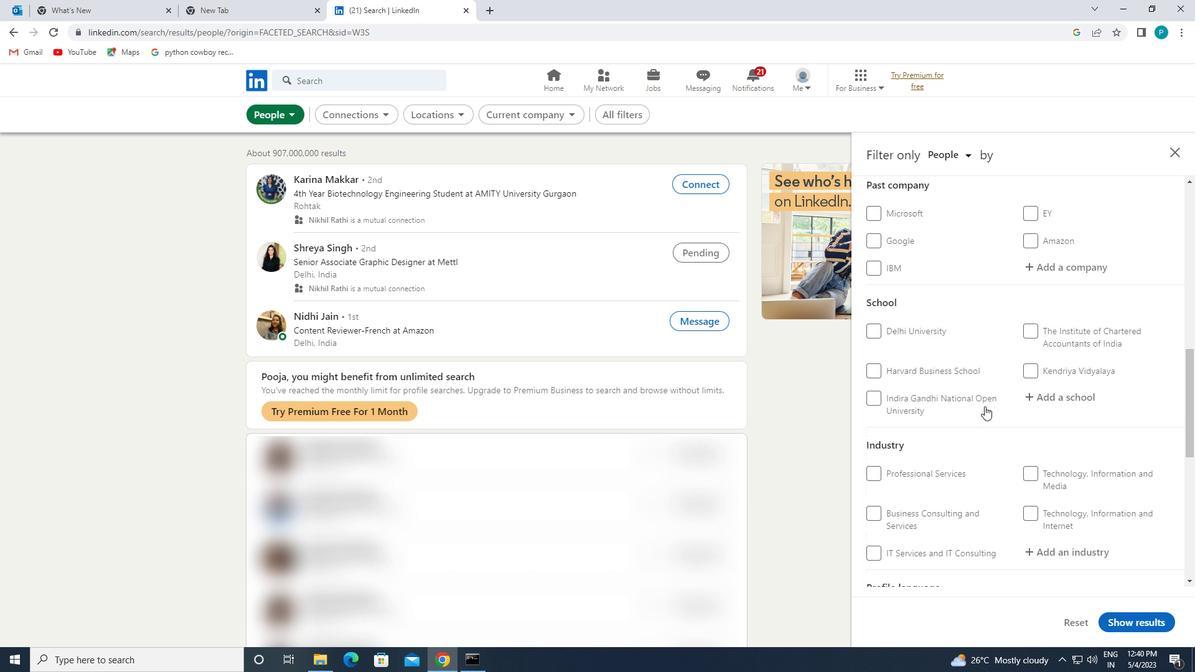 
Action: Mouse moved to (1008, 420)
Screenshot: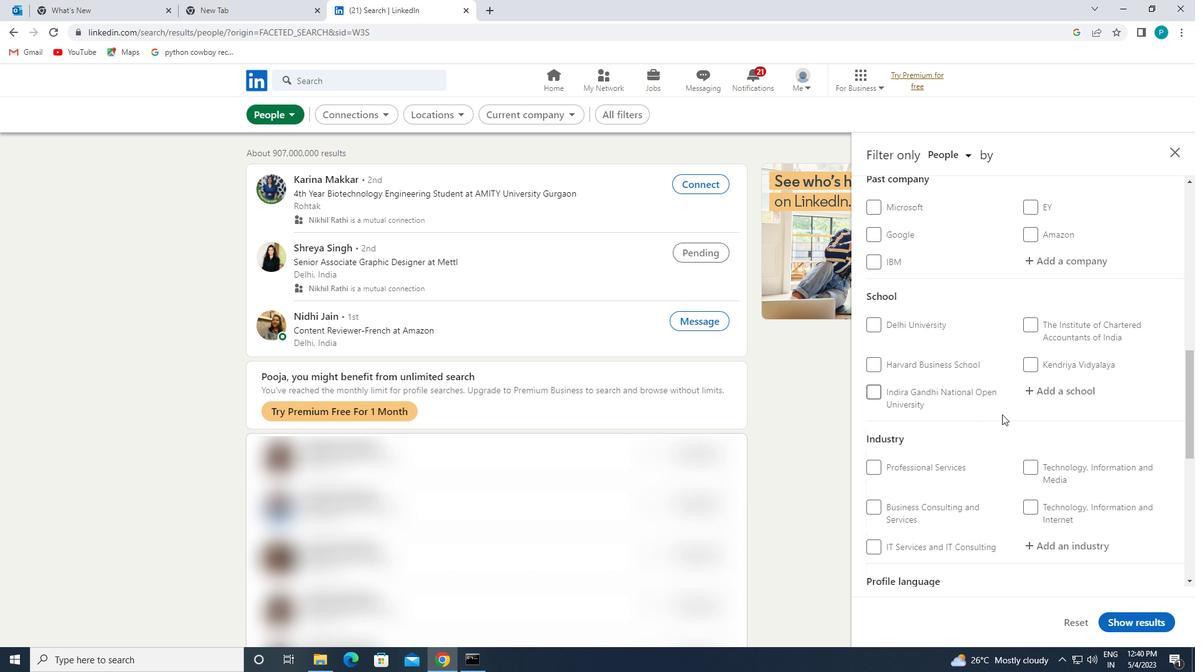 
Action: Mouse scrolled (1008, 419) with delta (0, 0)
Screenshot: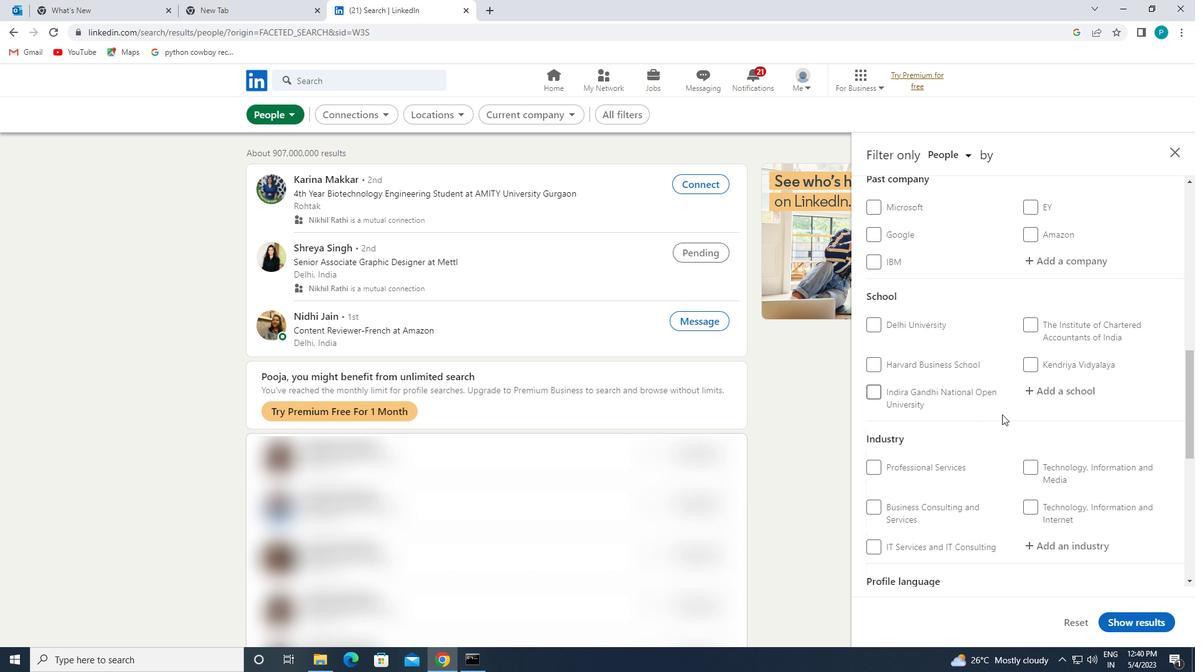
Action: Mouse moved to (1008, 421)
Screenshot: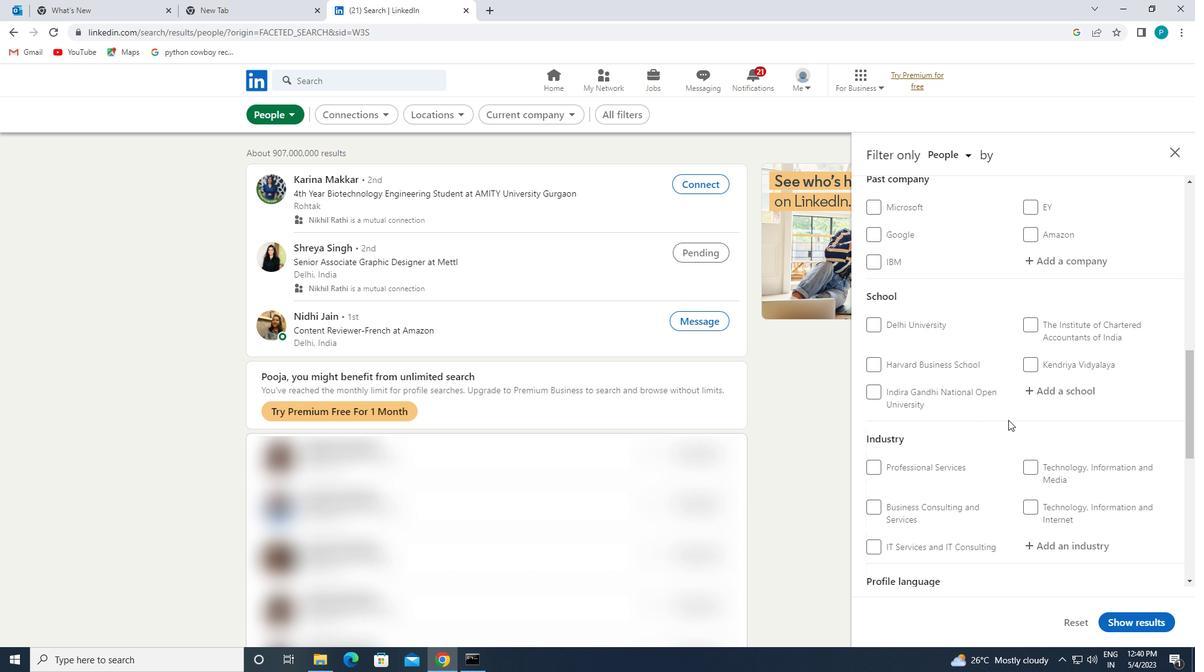 
Action: Mouse scrolled (1008, 420) with delta (0, 0)
Screenshot: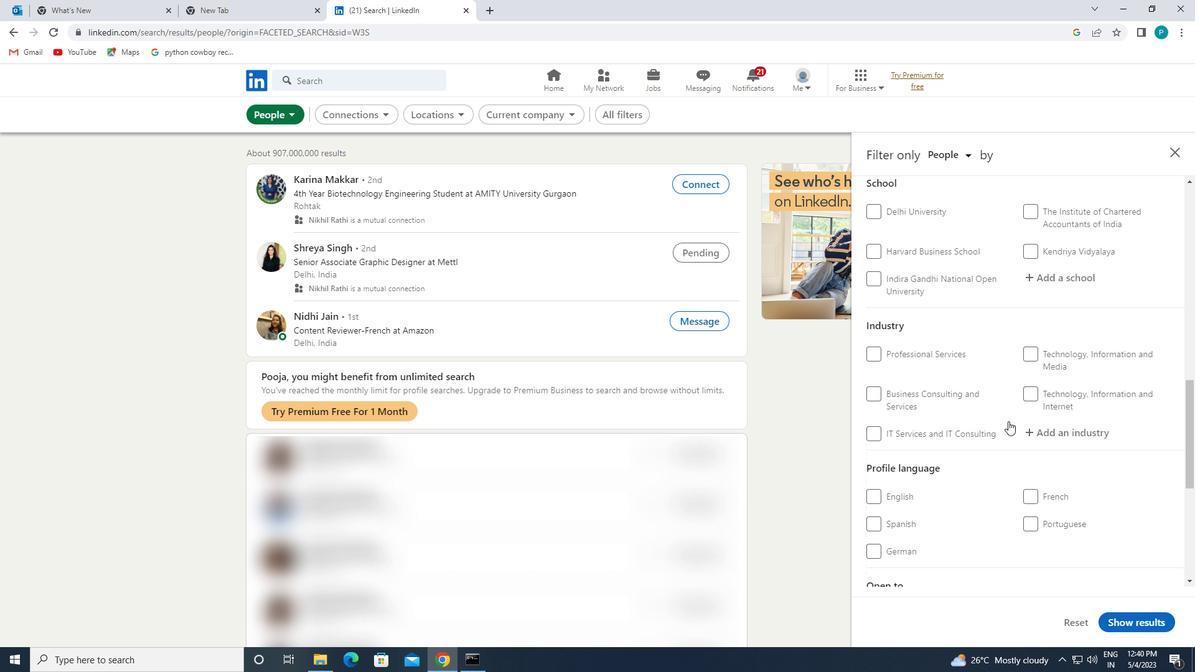 
Action: Mouse scrolled (1008, 420) with delta (0, 0)
Screenshot: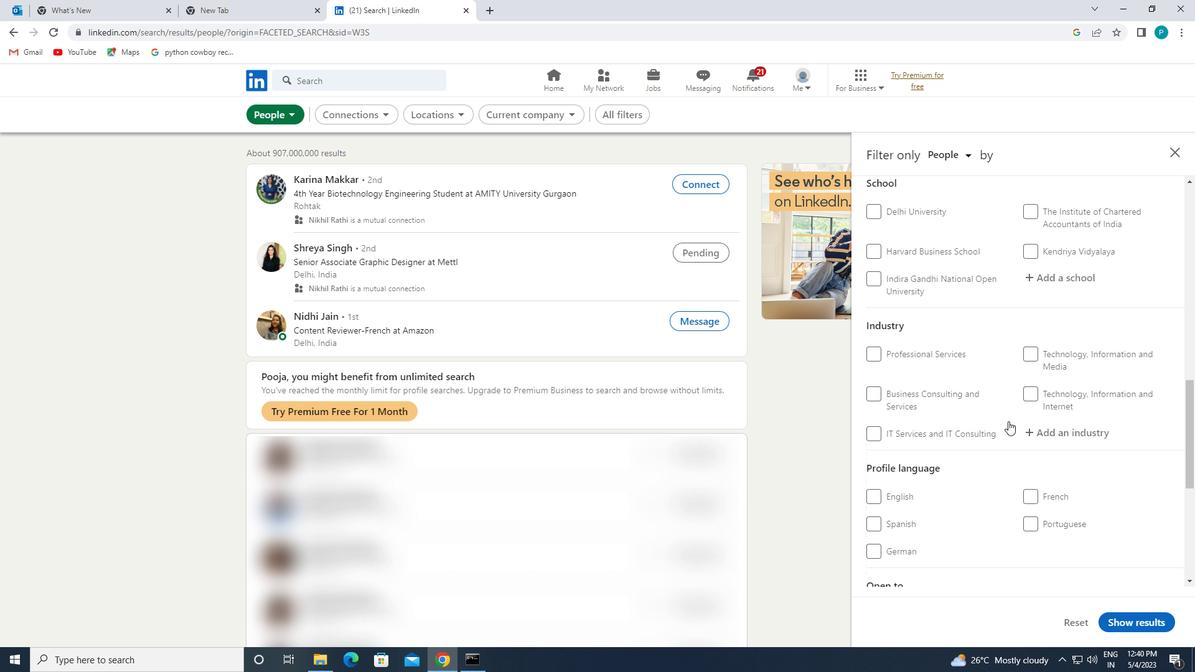 
Action: Mouse moved to (919, 385)
Screenshot: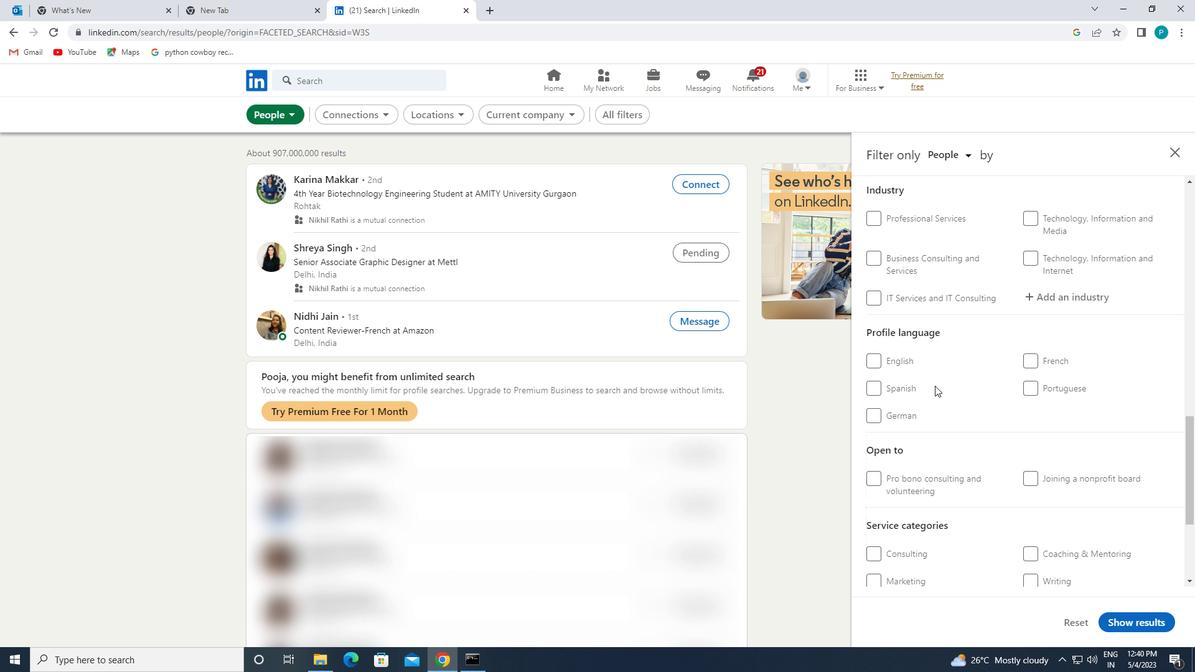 
Action: Mouse pressed left at (919, 385)
Screenshot: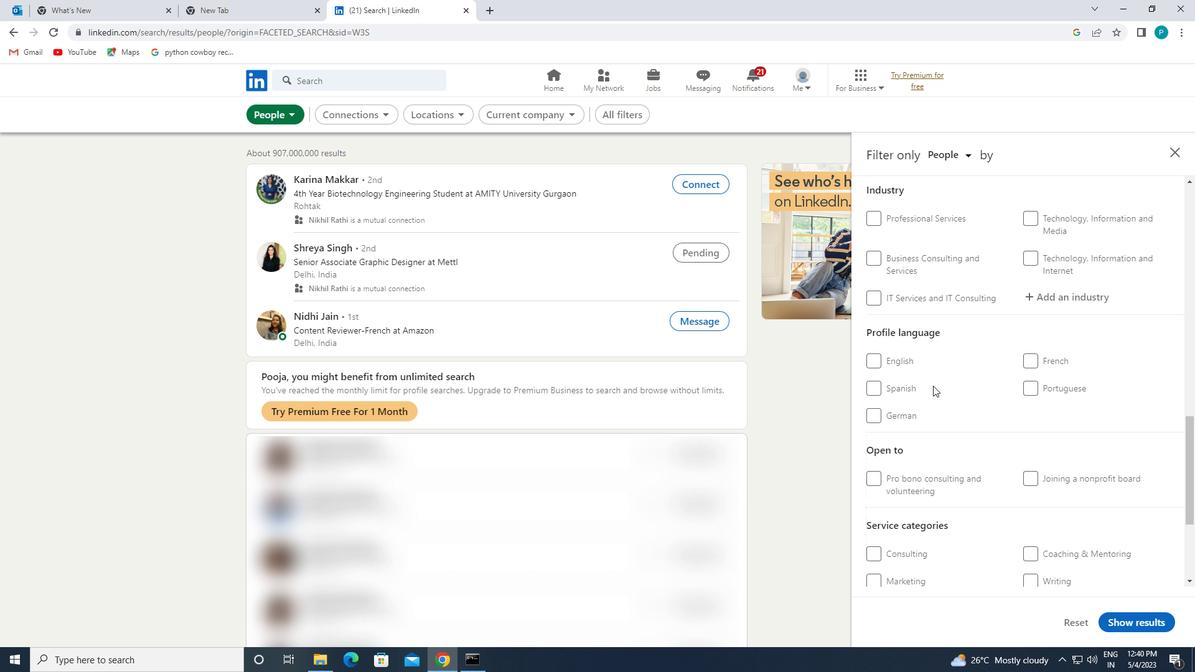 
Action: Mouse moved to (911, 389)
Screenshot: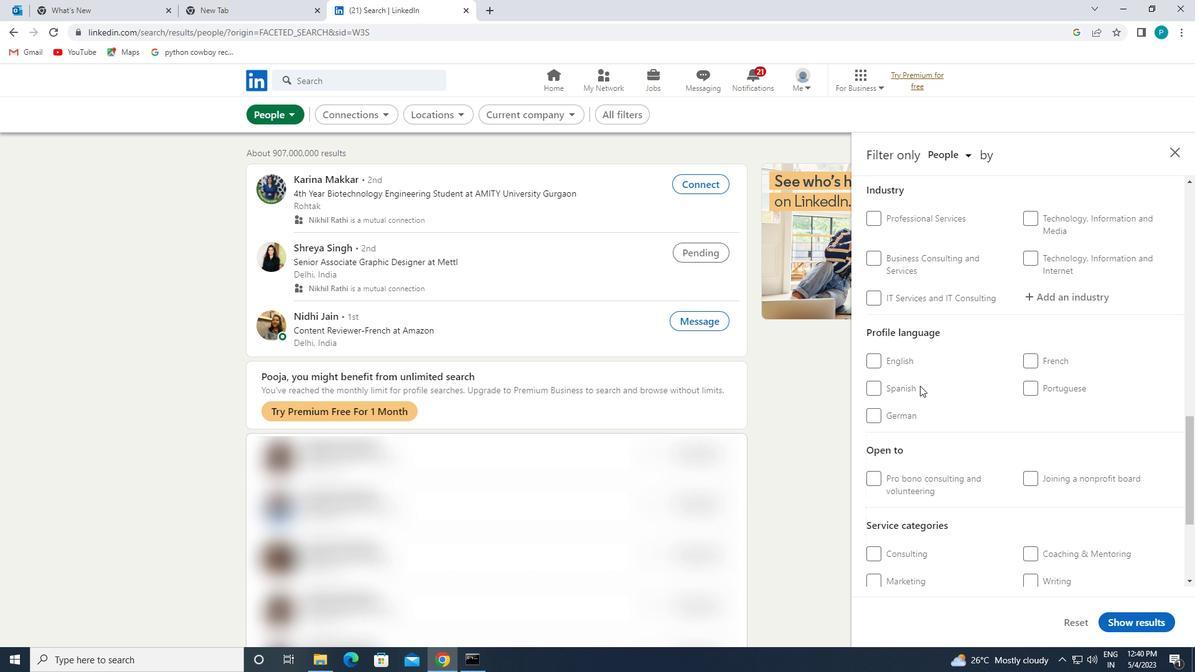 
Action: Mouse pressed left at (911, 389)
Screenshot: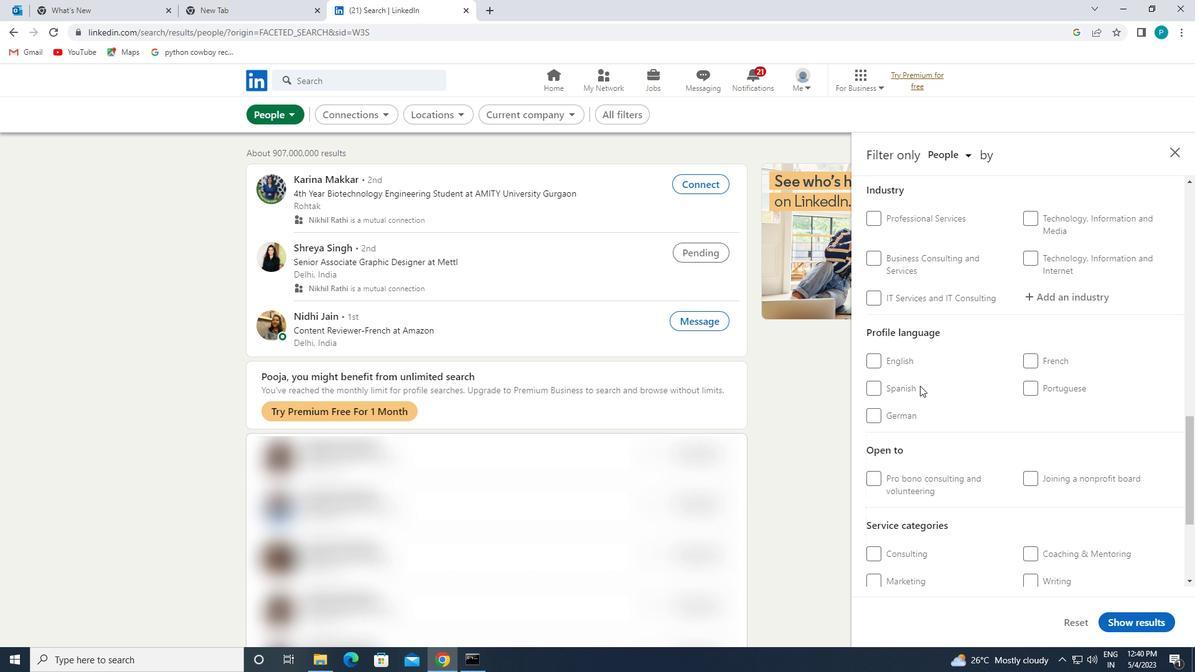 
Action: Mouse moved to (1014, 392)
Screenshot: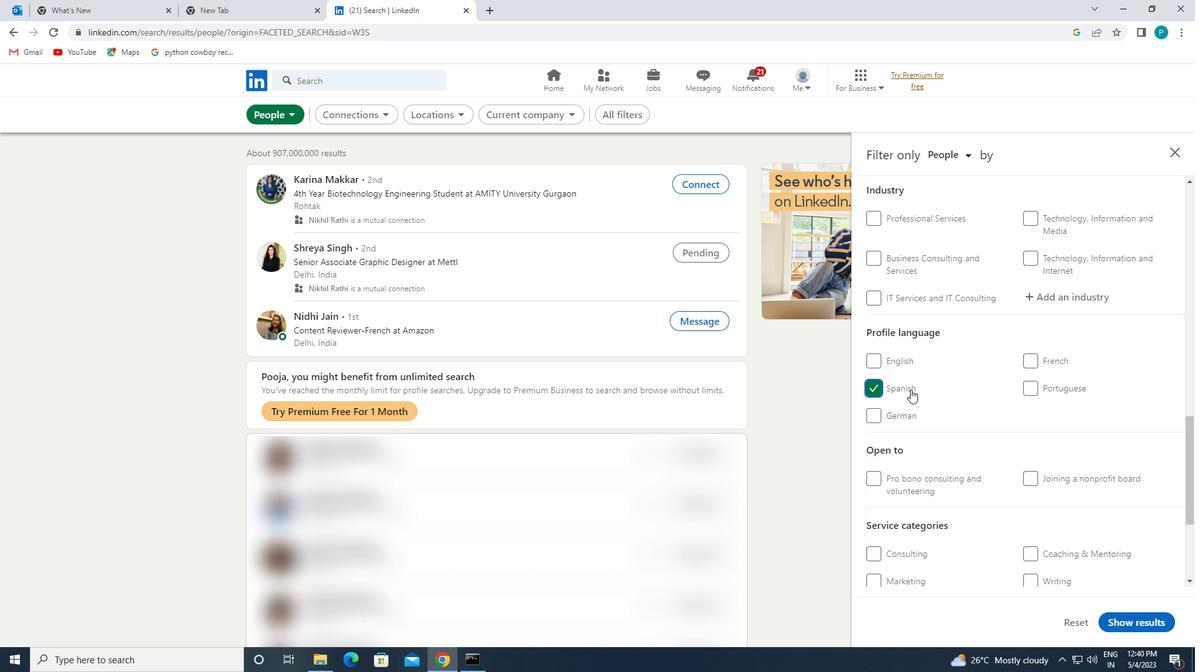 
Action: Mouse scrolled (1014, 393) with delta (0, 0)
Screenshot: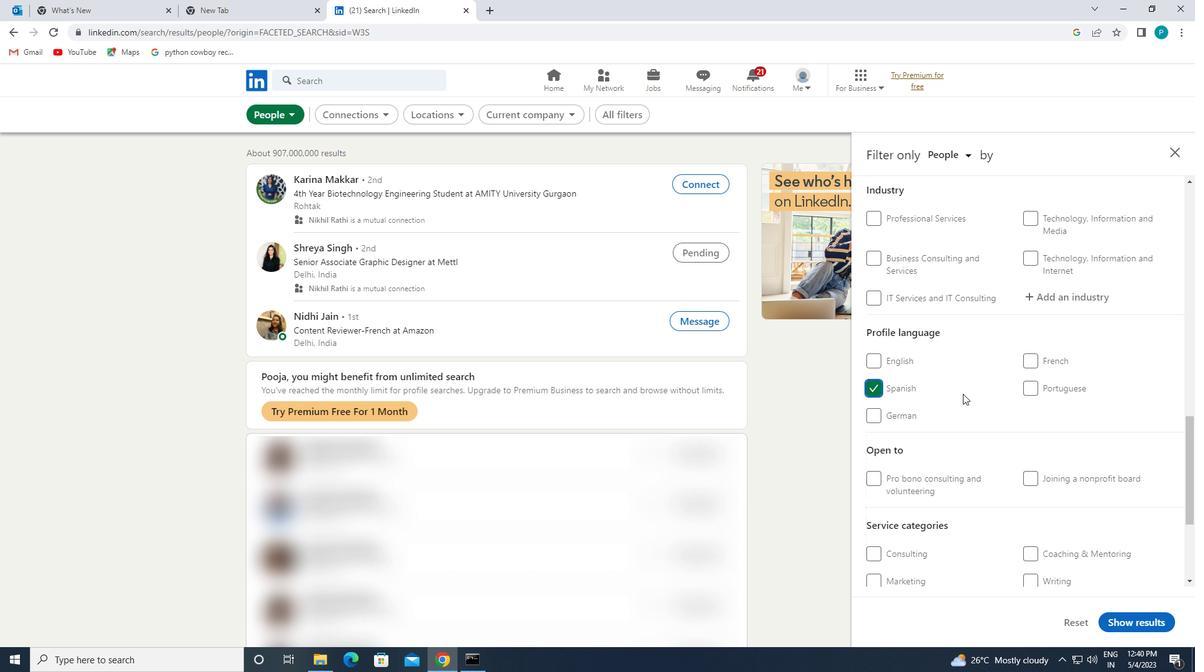 
Action: Mouse scrolled (1014, 393) with delta (0, 0)
Screenshot: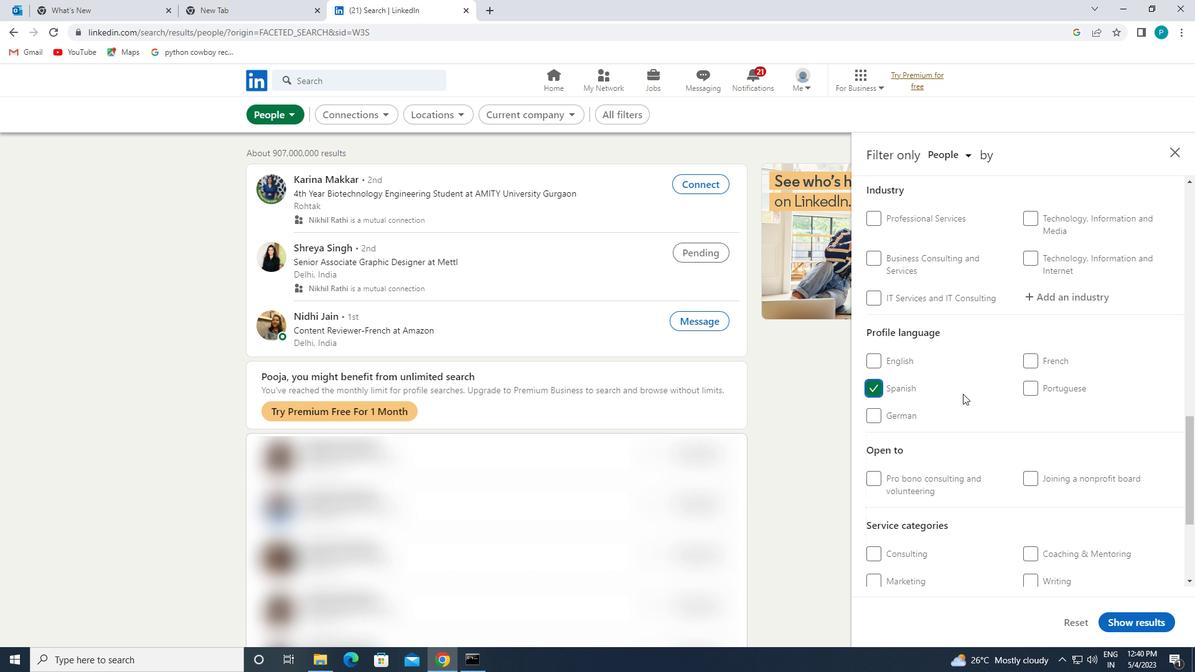
Action: Mouse scrolled (1014, 393) with delta (0, 0)
Screenshot: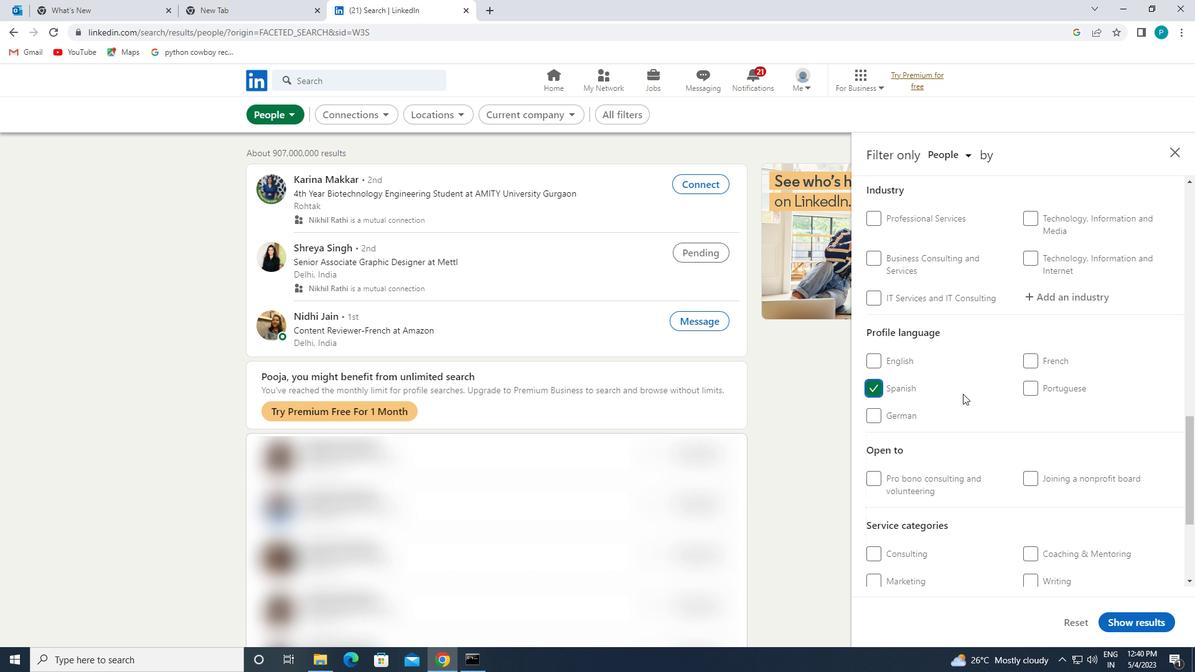 
Action: Mouse moved to (1013, 392)
Screenshot: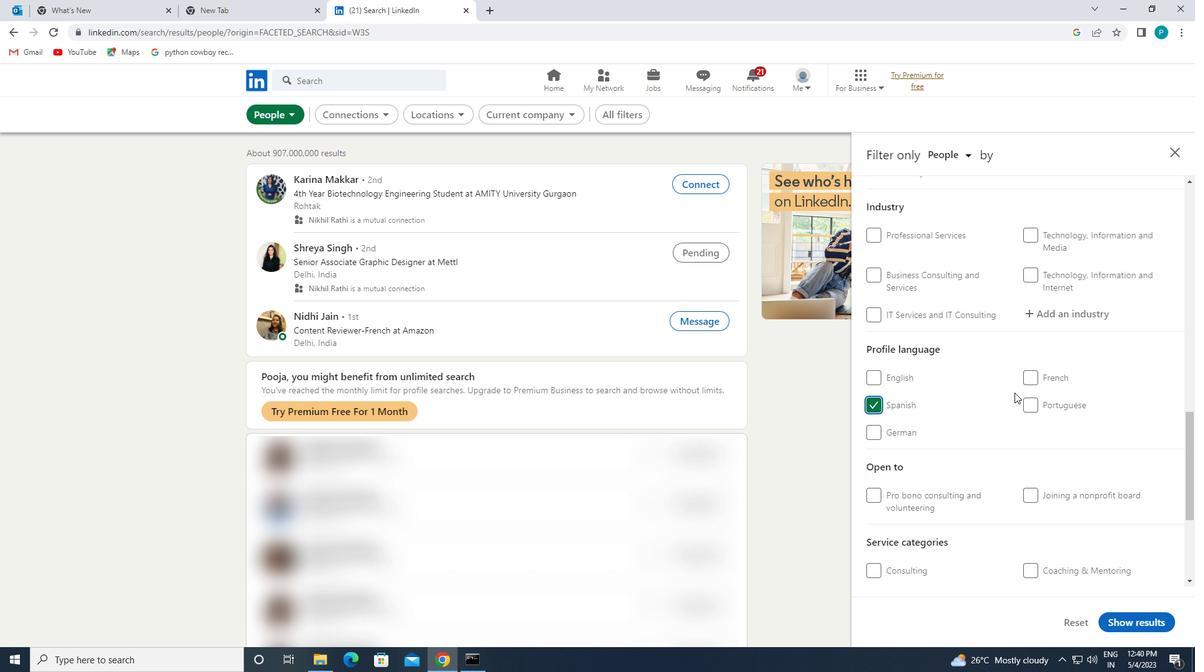 
Action: Mouse scrolled (1013, 392) with delta (0, 0)
Screenshot: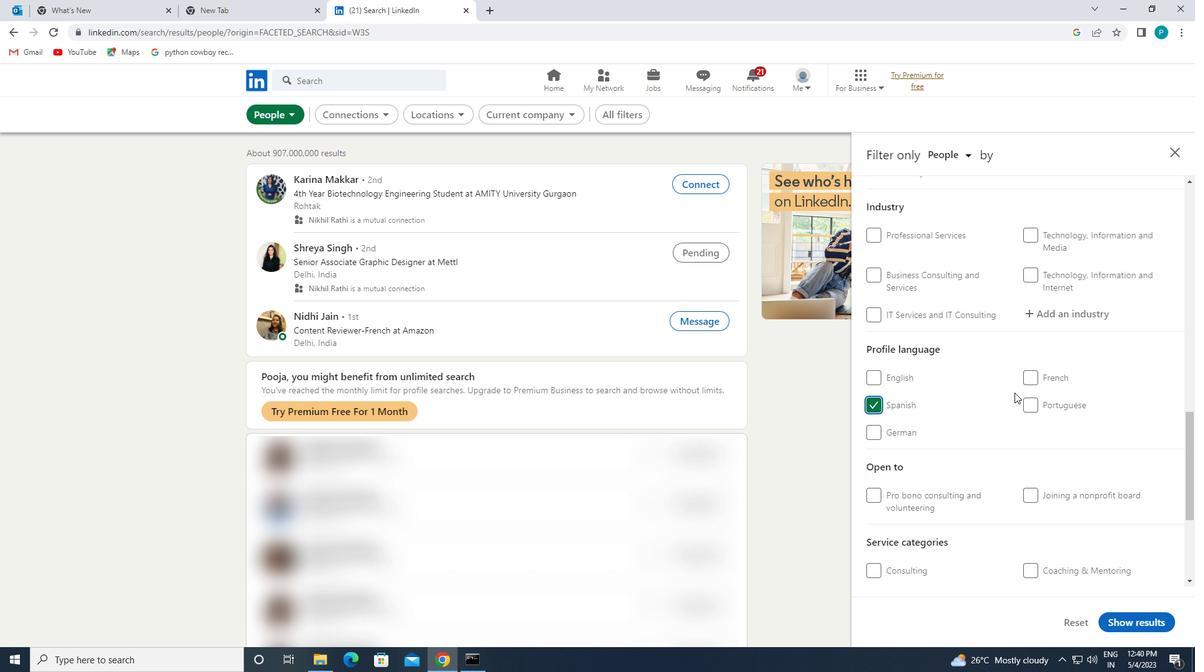 
Action: Mouse moved to (1012, 391)
Screenshot: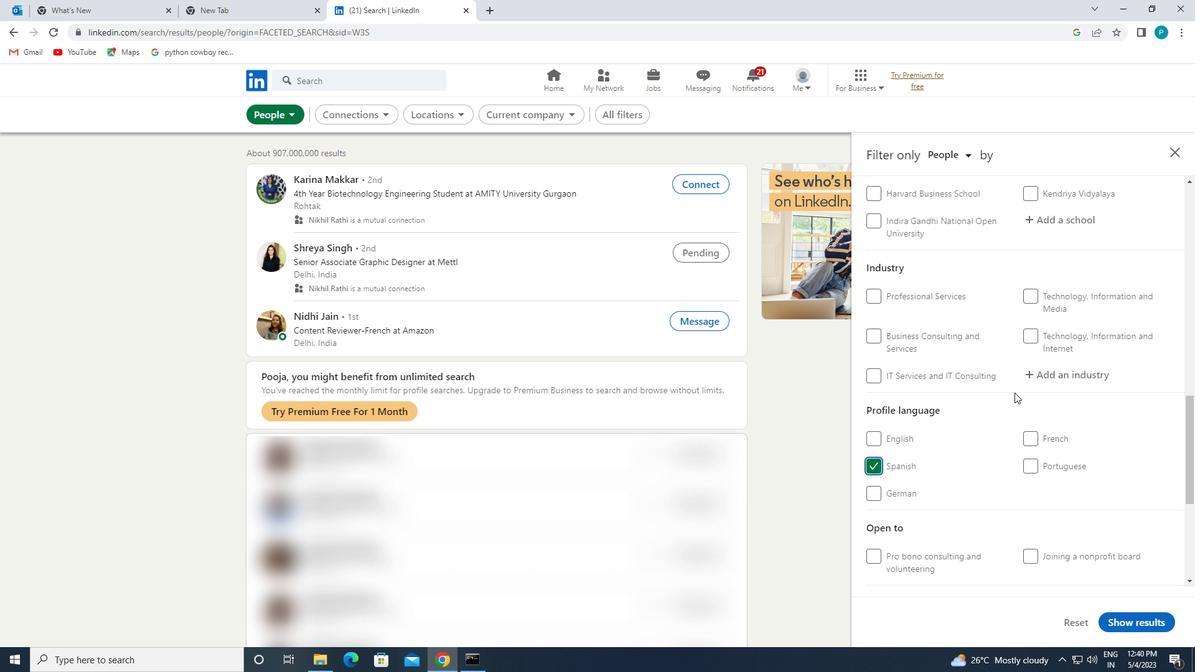 
Action: Mouse scrolled (1012, 392) with delta (0, 0)
Screenshot: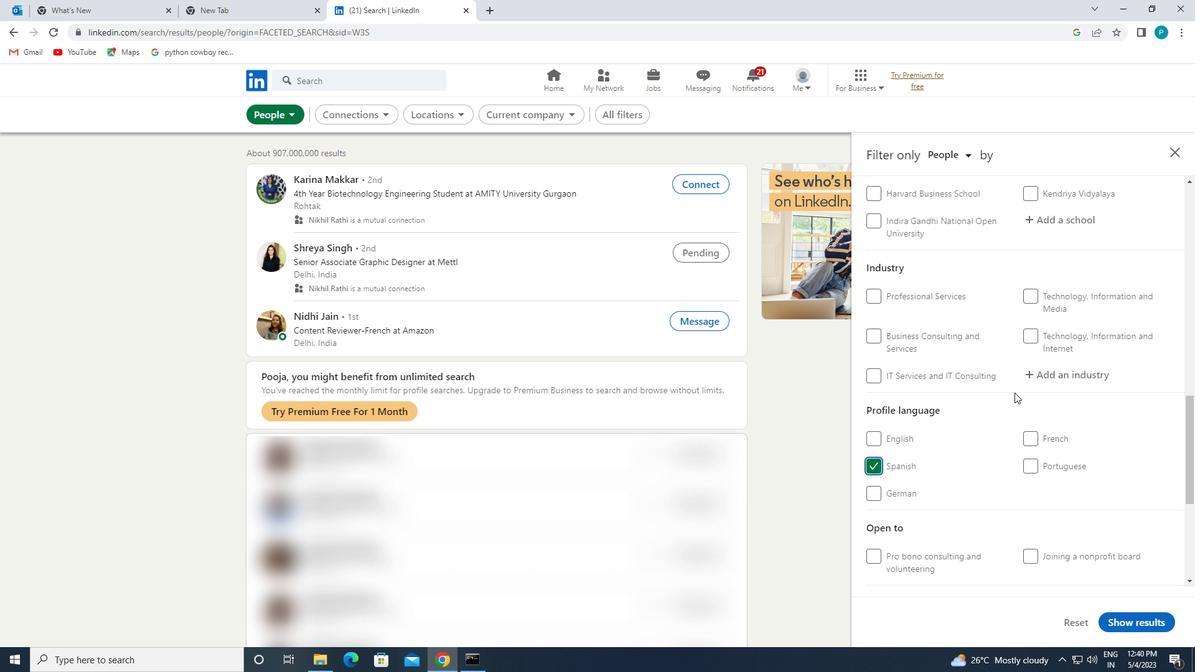 
Action: Mouse moved to (1012, 390)
Screenshot: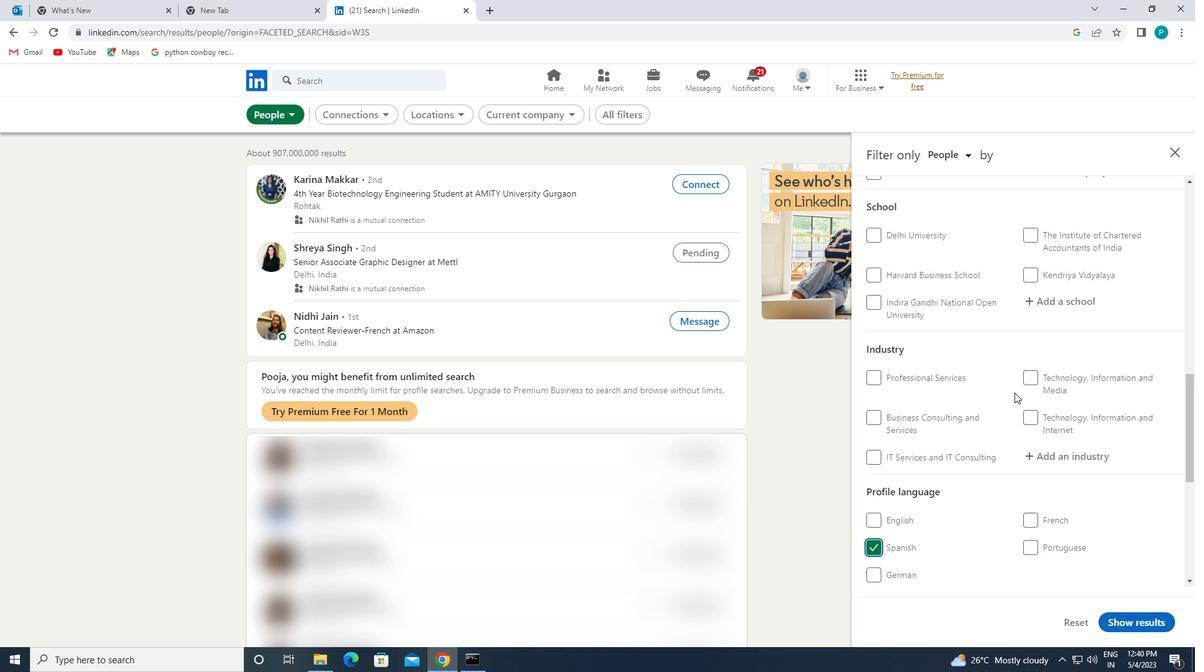 
Action: Mouse scrolled (1012, 391) with delta (0, 0)
Screenshot: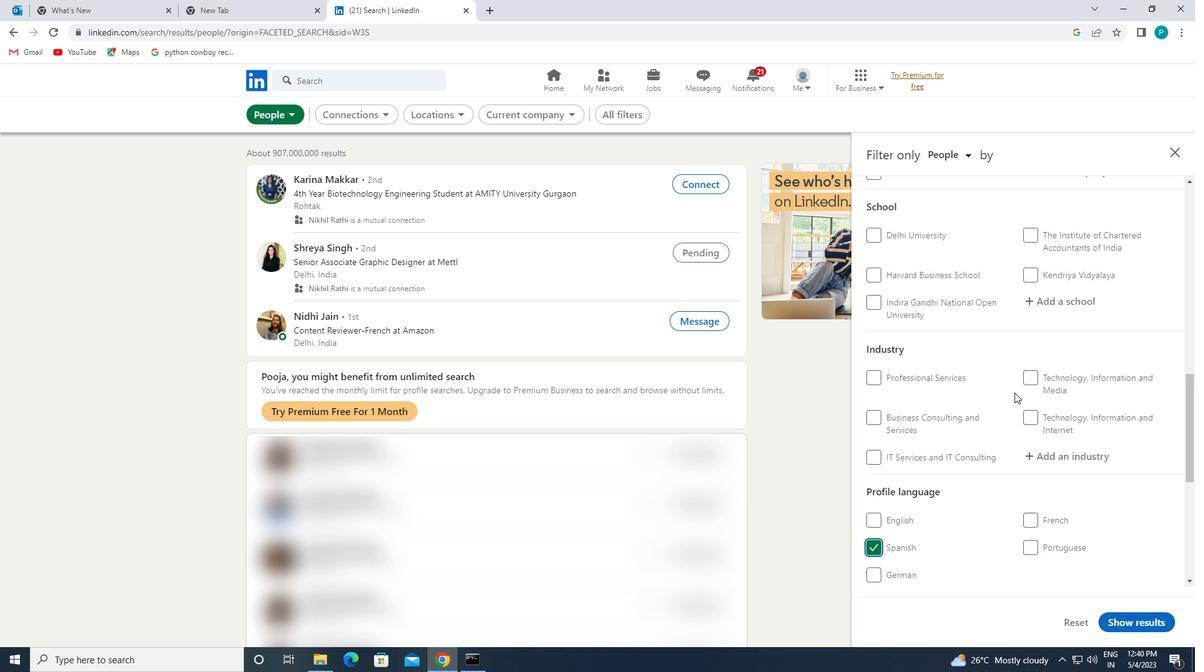 
Action: Mouse moved to (1050, 337)
Screenshot: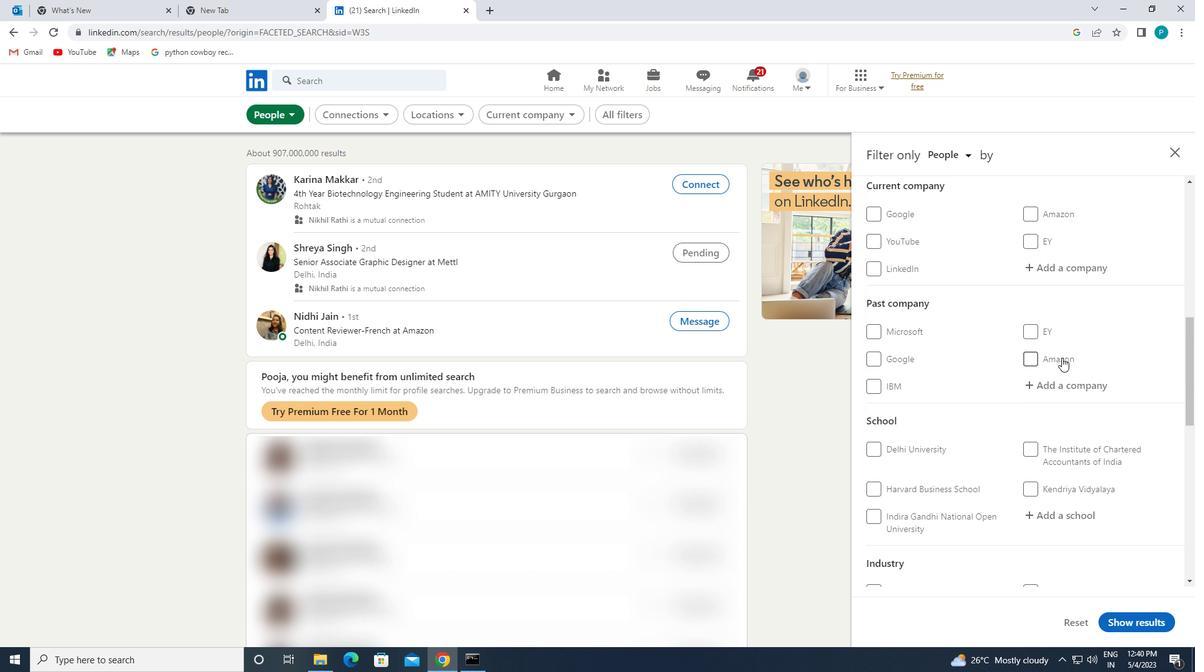 
Action: Mouse scrolled (1050, 338) with delta (0, 0)
Screenshot: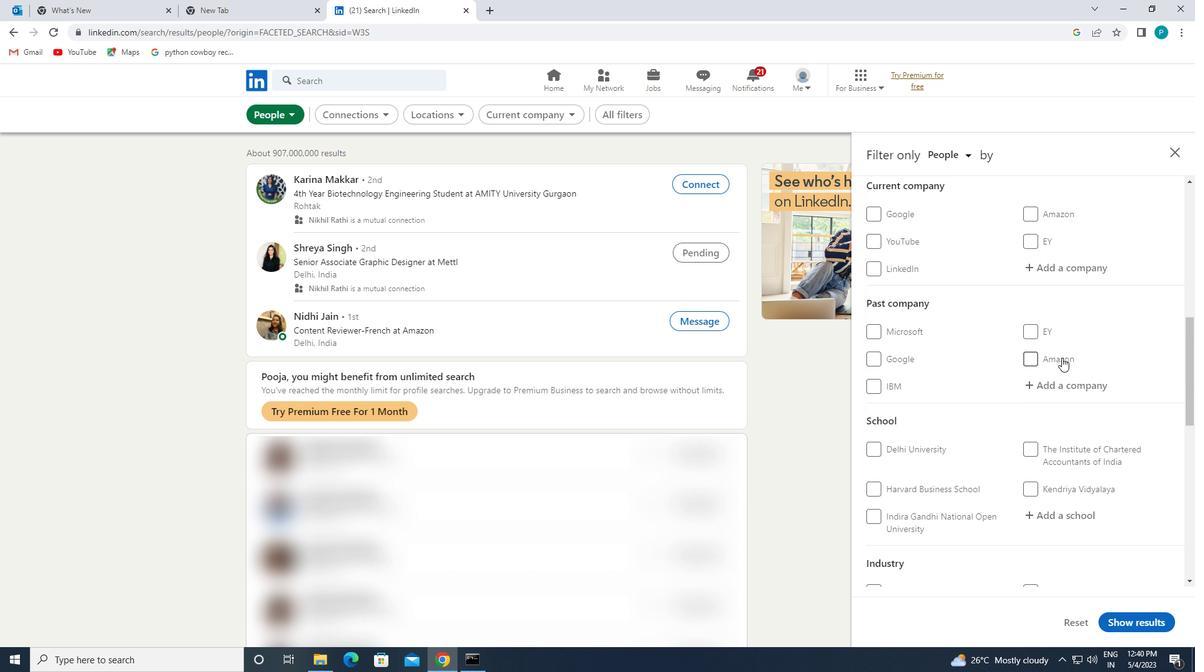 
Action: Mouse moved to (1061, 341)
Screenshot: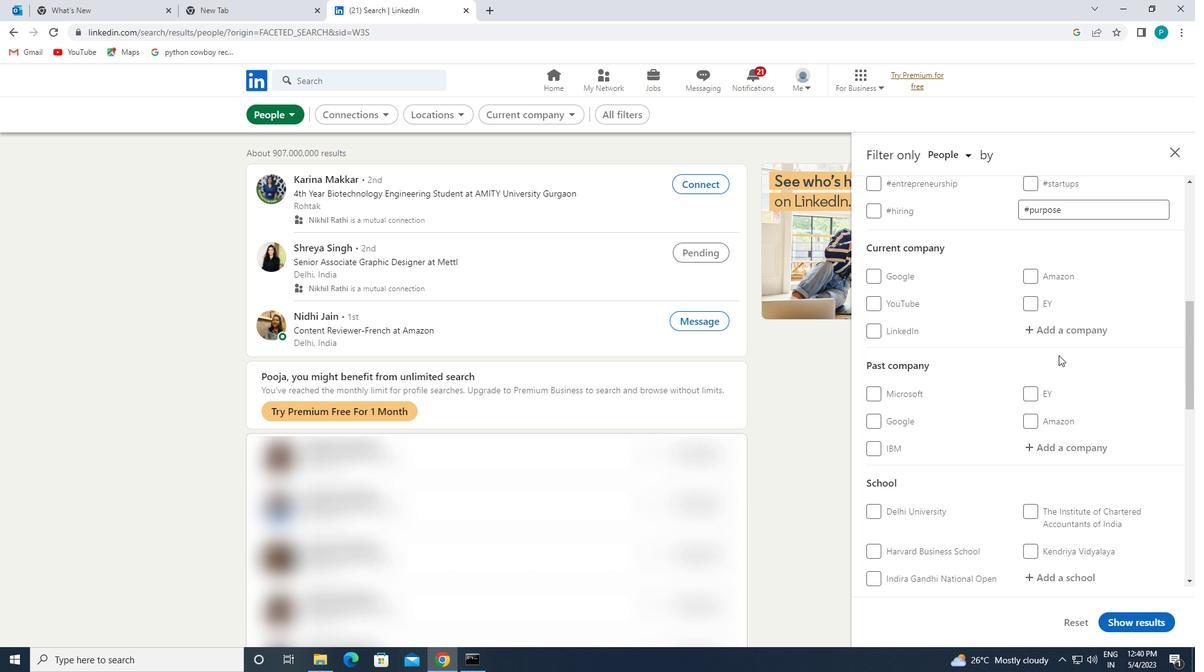 
Action: Mouse pressed left at (1061, 341)
Screenshot: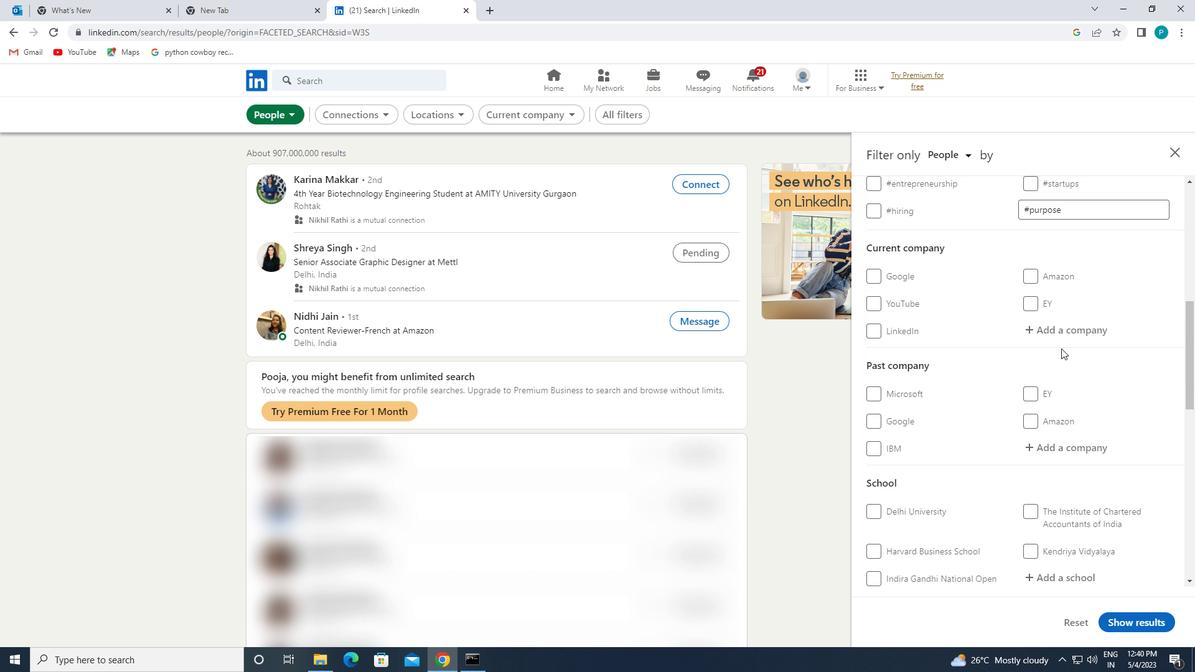 
Action: Mouse moved to (1055, 330)
Screenshot: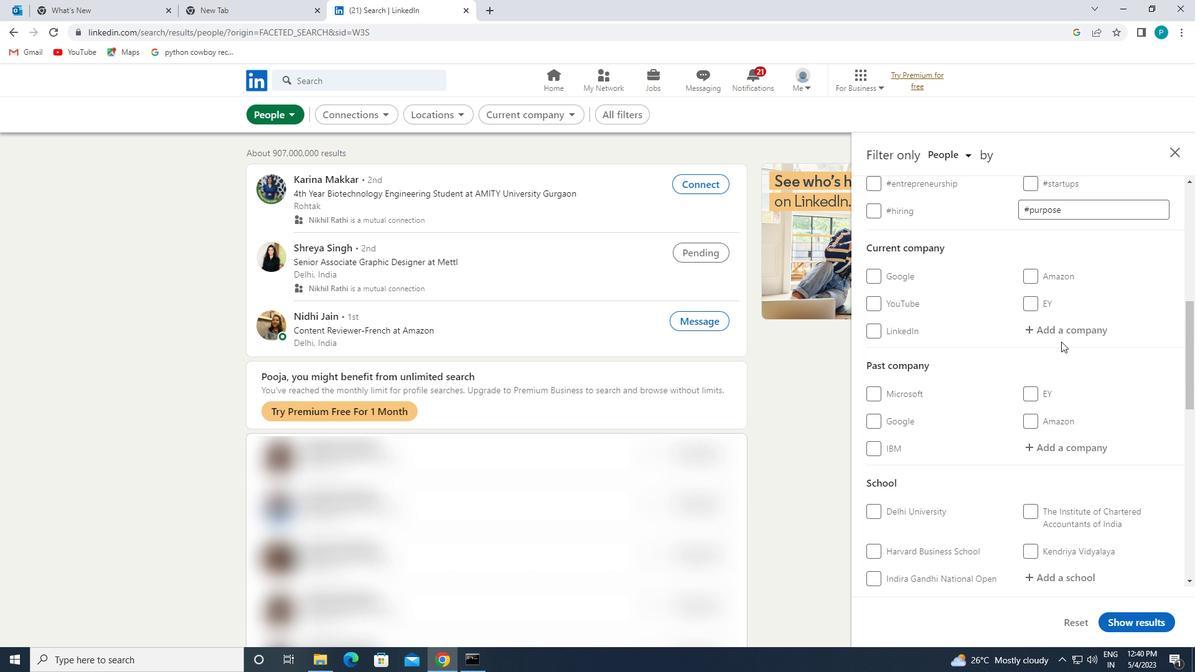 
Action: Mouse pressed left at (1055, 330)
Screenshot: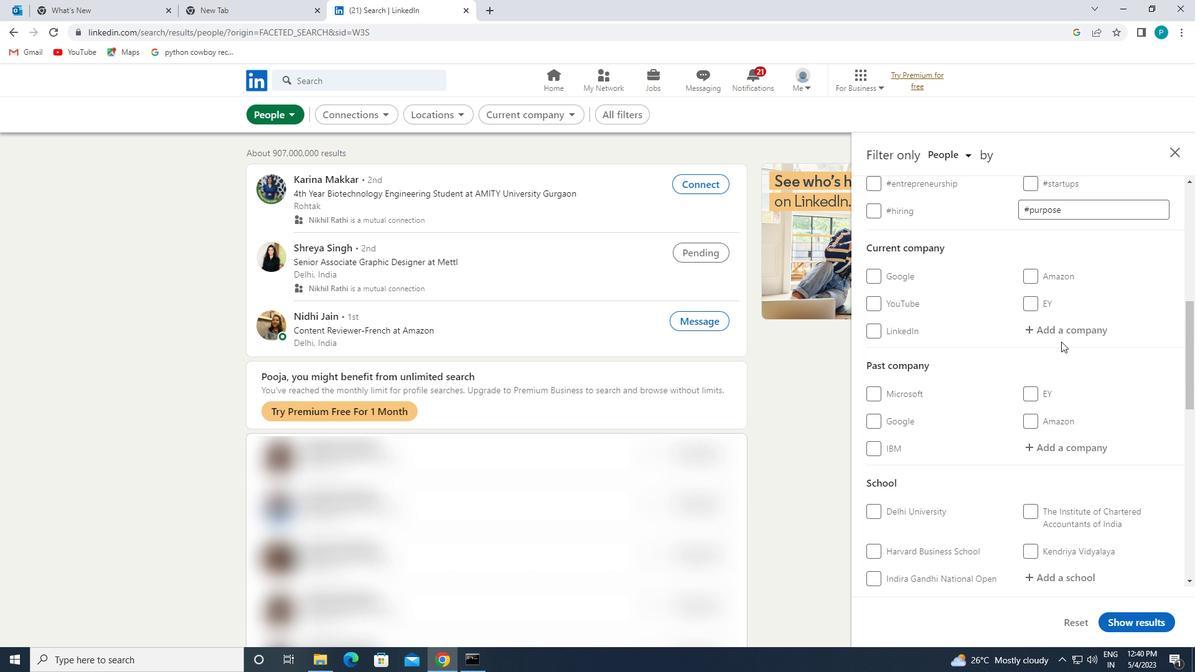 
Action: Key pressed <Key.caps_lock>D<Key.caps_lock>ISNEY
Screenshot: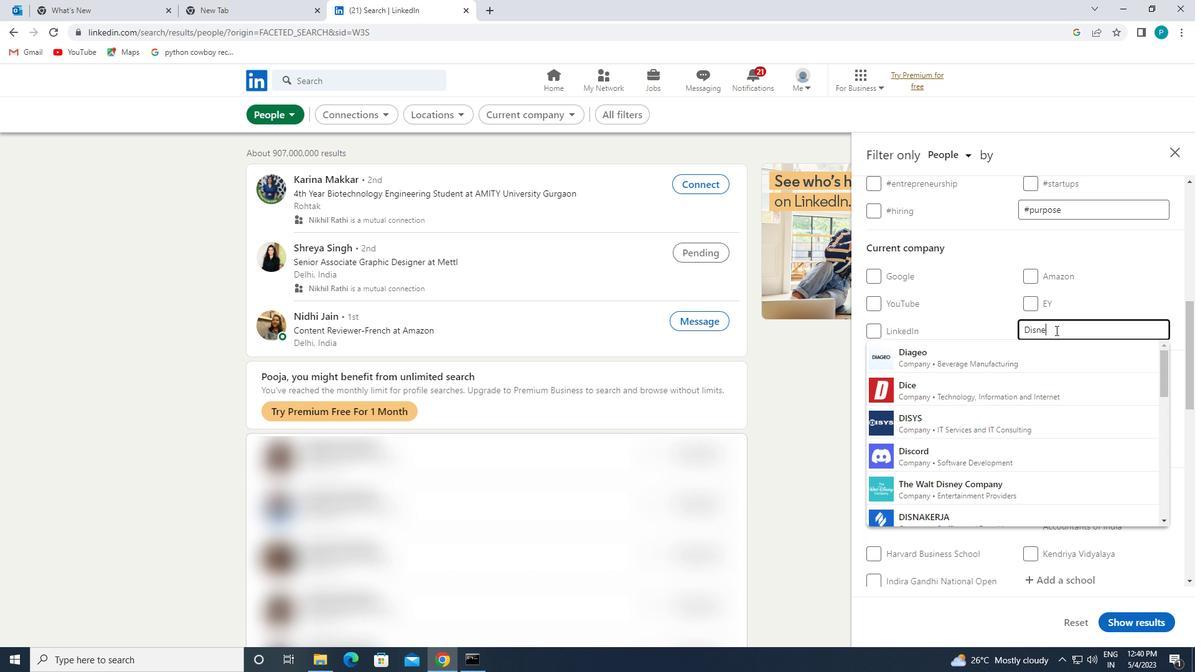 
Action: Mouse moved to (1010, 384)
Screenshot: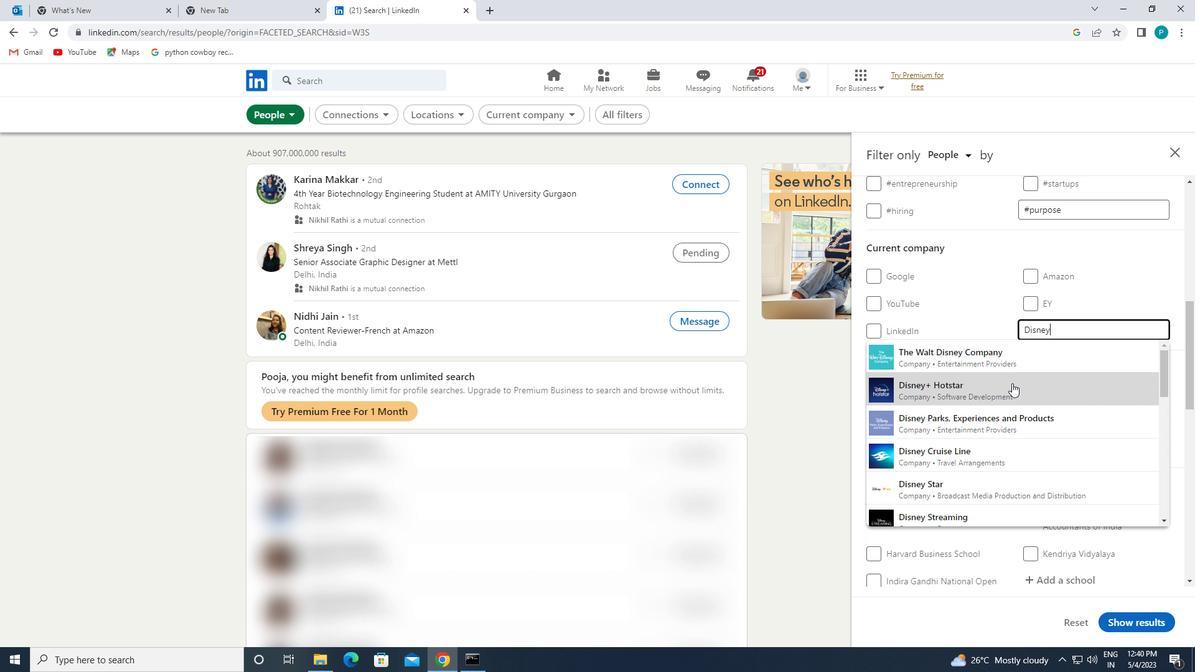 
Action: Mouse pressed left at (1010, 384)
Screenshot: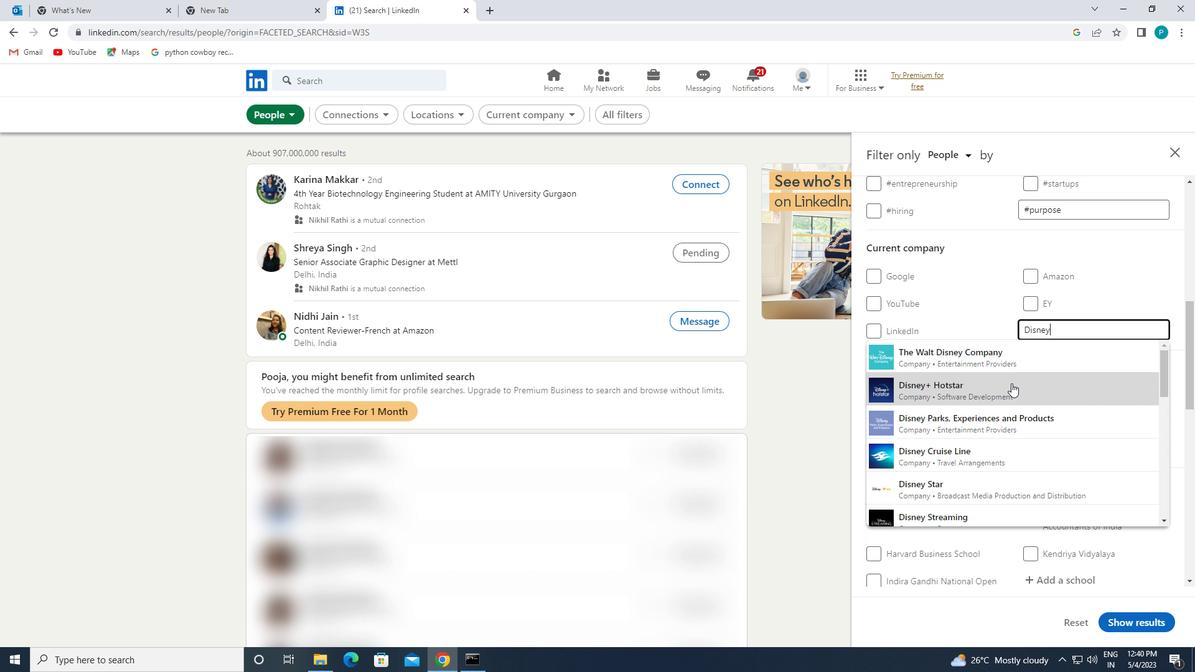 
Action: Mouse scrolled (1010, 384) with delta (0, 0)
Screenshot: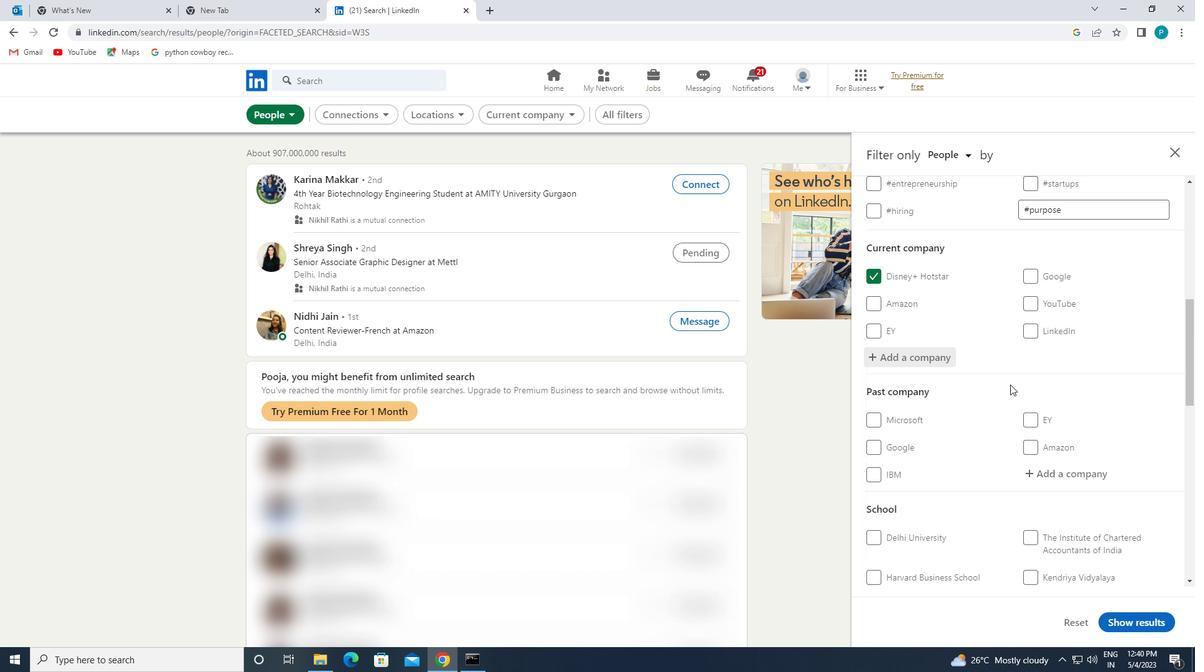 
Action: Mouse moved to (1010, 384)
Screenshot: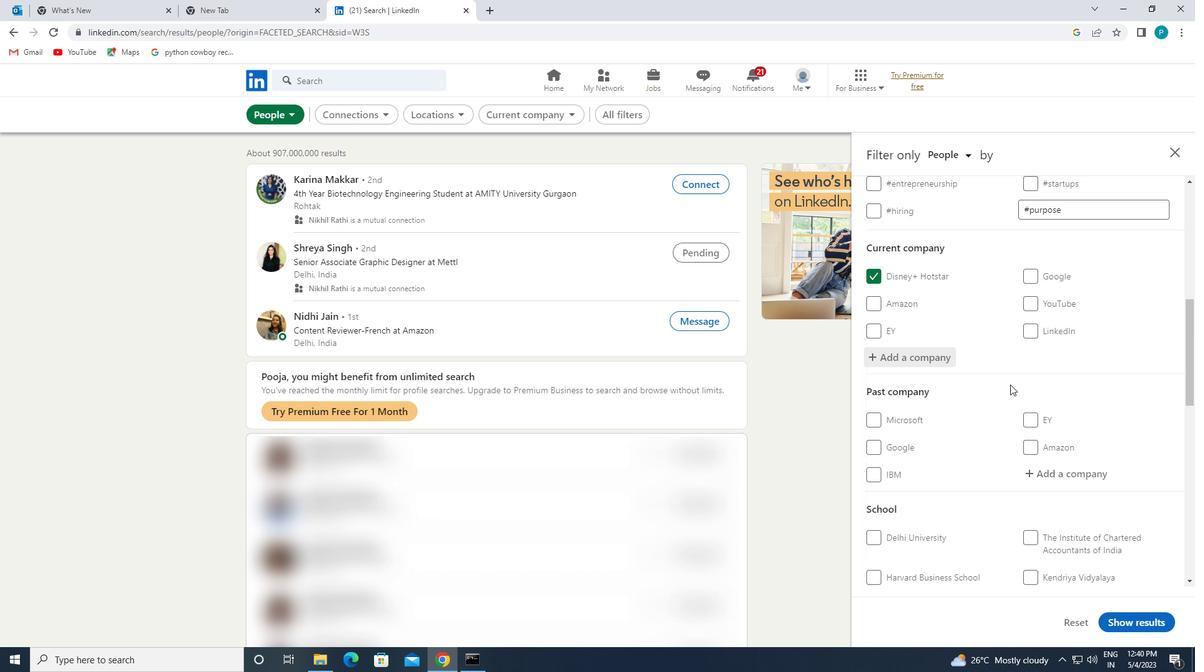 
Action: Mouse scrolled (1010, 384) with delta (0, 0)
Screenshot: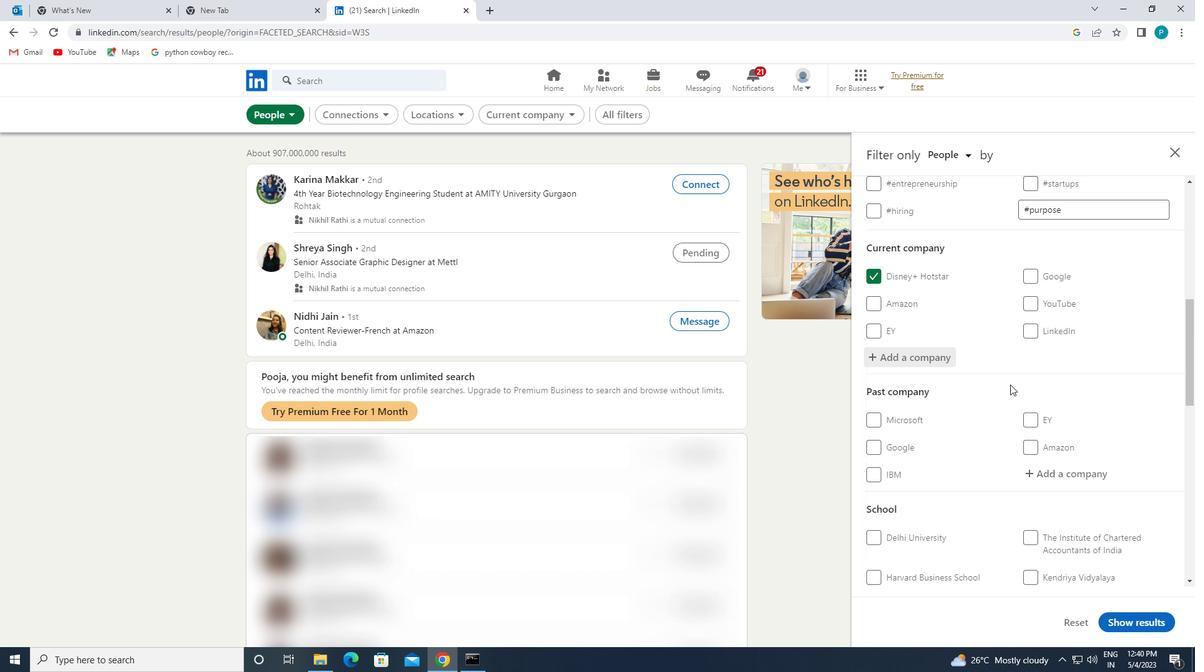 
Action: Mouse moved to (1067, 471)
Screenshot: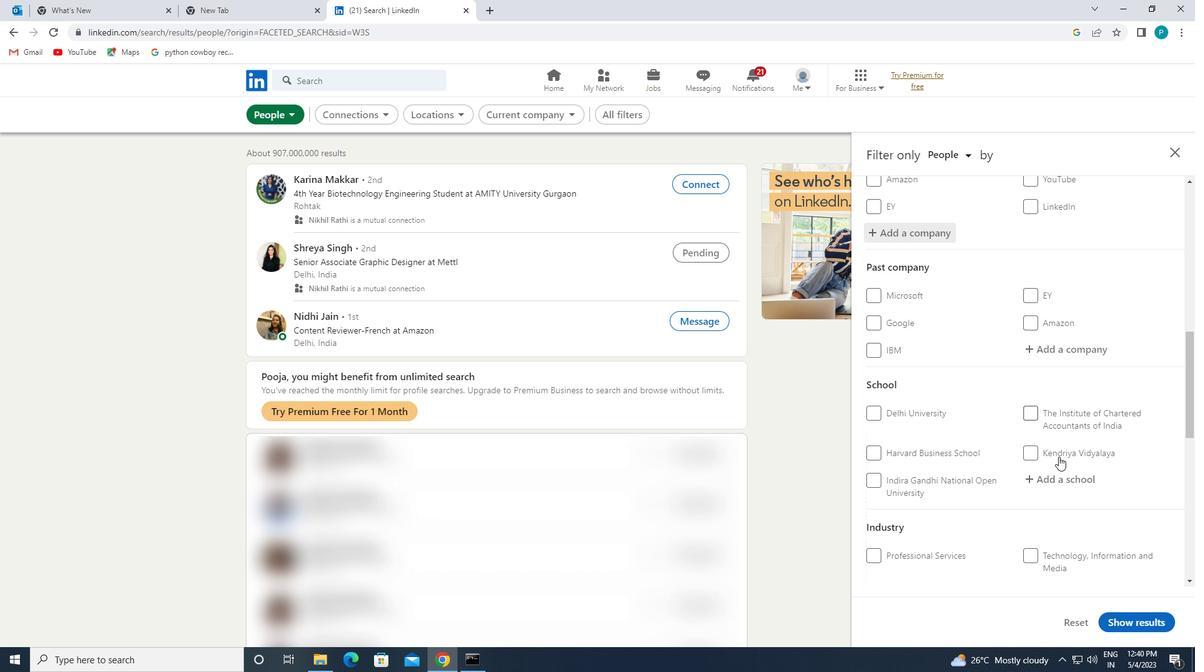 
Action: Mouse pressed left at (1067, 471)
Screenshot: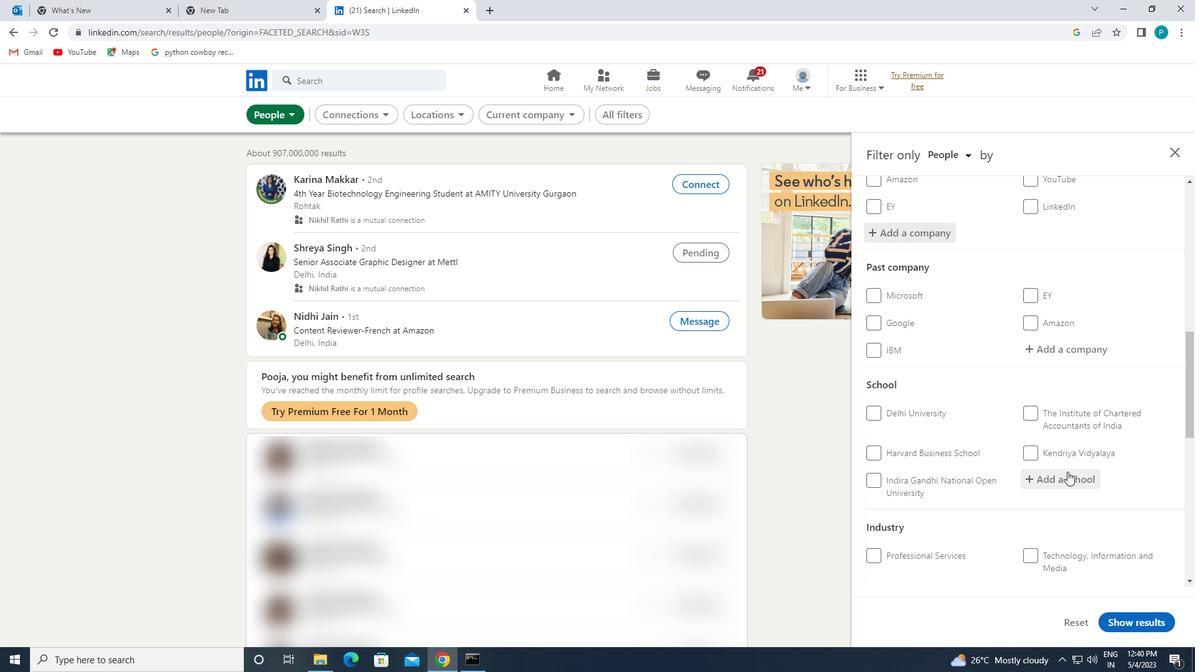 
Action: Mouse moved to (1066, 471)
Screenshot: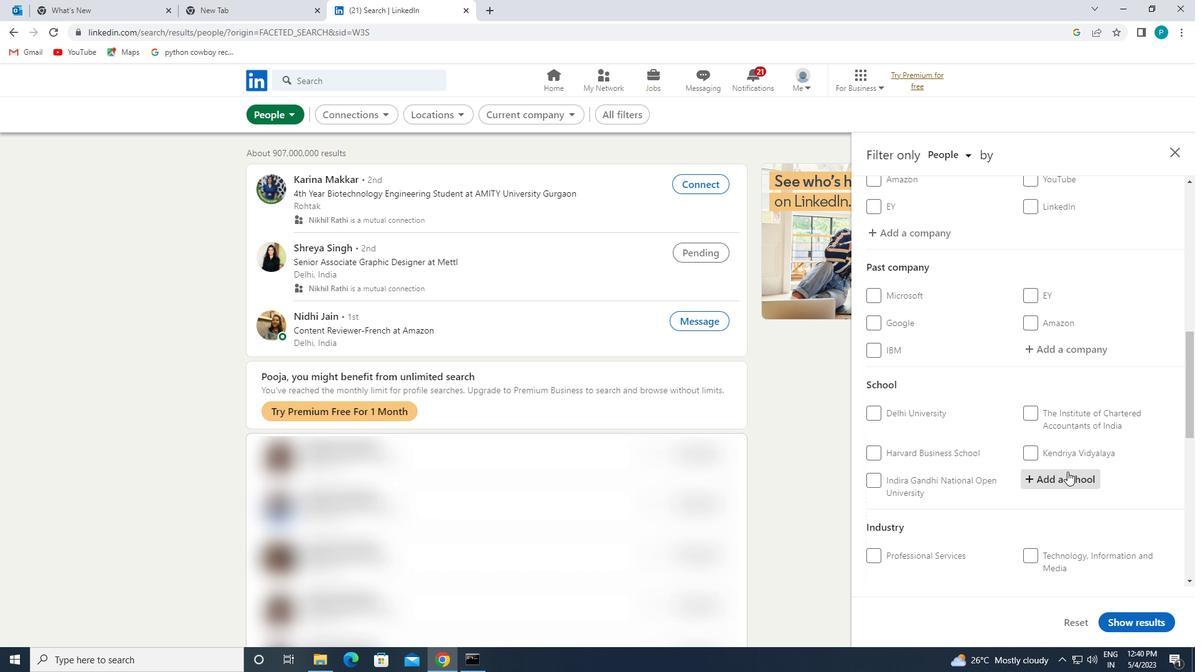 
Action: Key pressed <Key.caps_lock>C<Key.caps_lock>AMBRIDGE
Screenshot: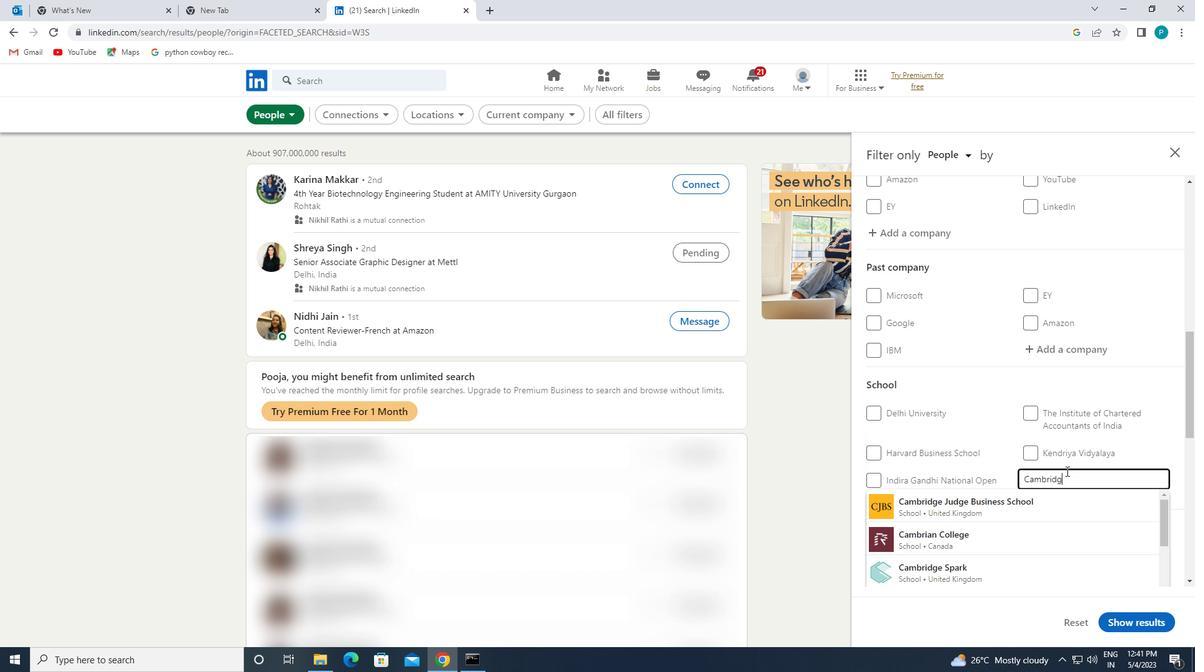 
Action: Mouse moved to (1030, 530)
Screenshot: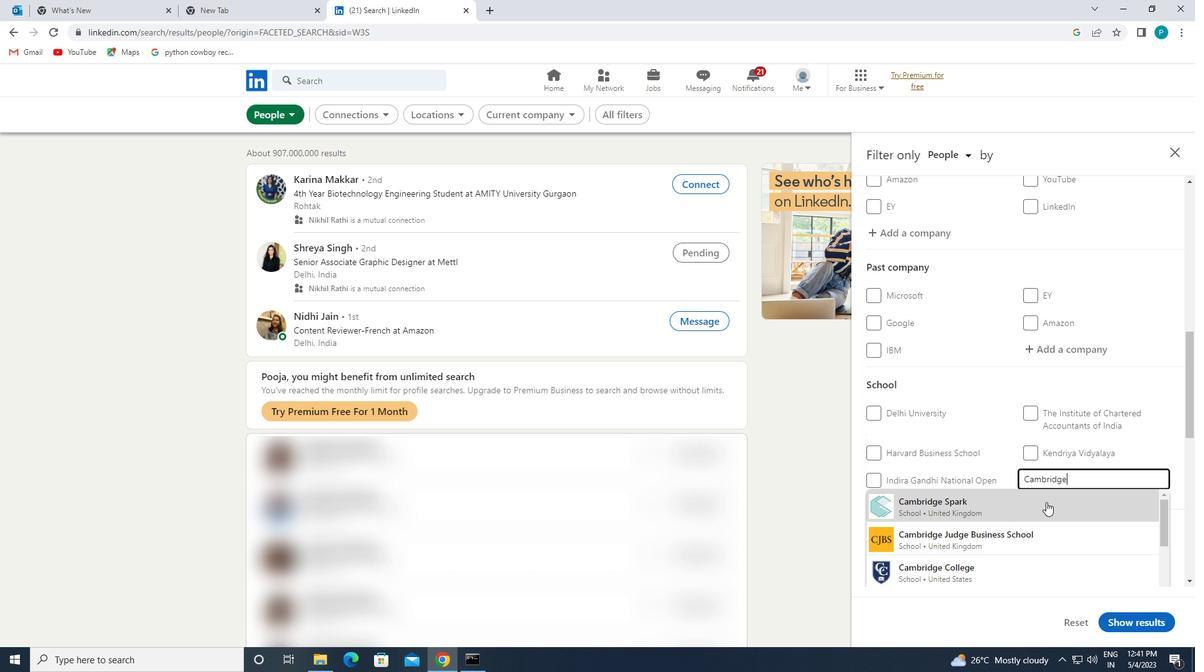 
Action: Mouse scrolled (1030, 529) with delta (0, 0)
Screenshot: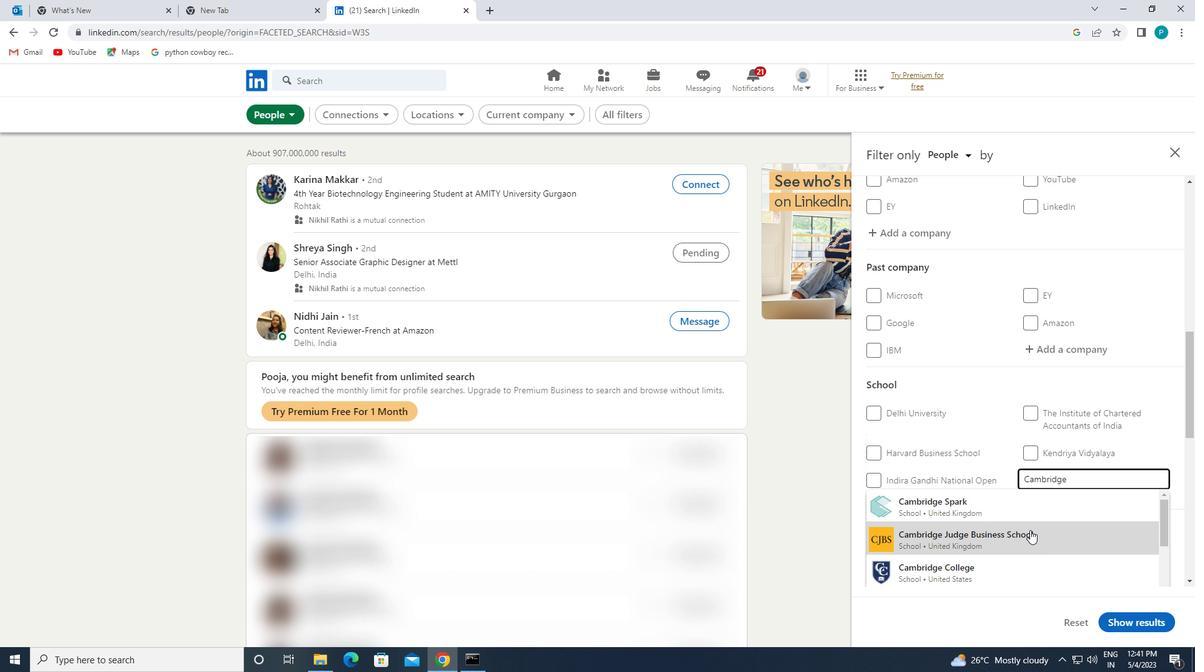 
Action: Mouse moved to (1042, 493)
Screenshot: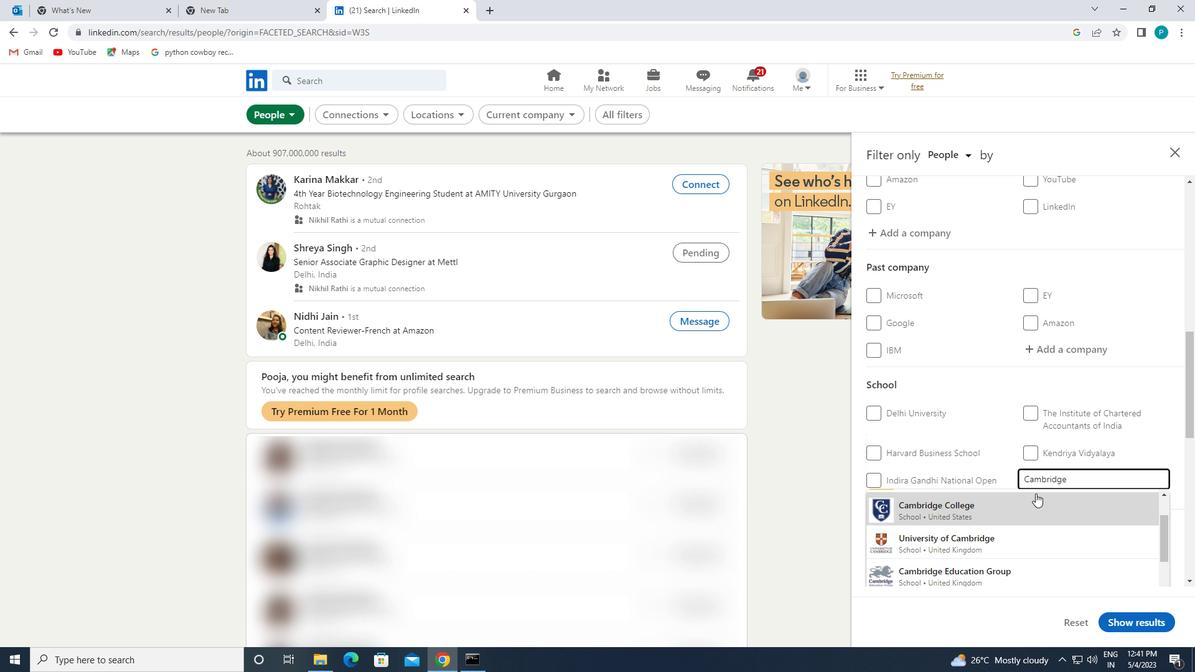 
Action: Key pressed <Key.space><Key.caps_lock>I<Key.caps_lock>NSTITUTE<Key.space>OF<Key.space>
Screenshot: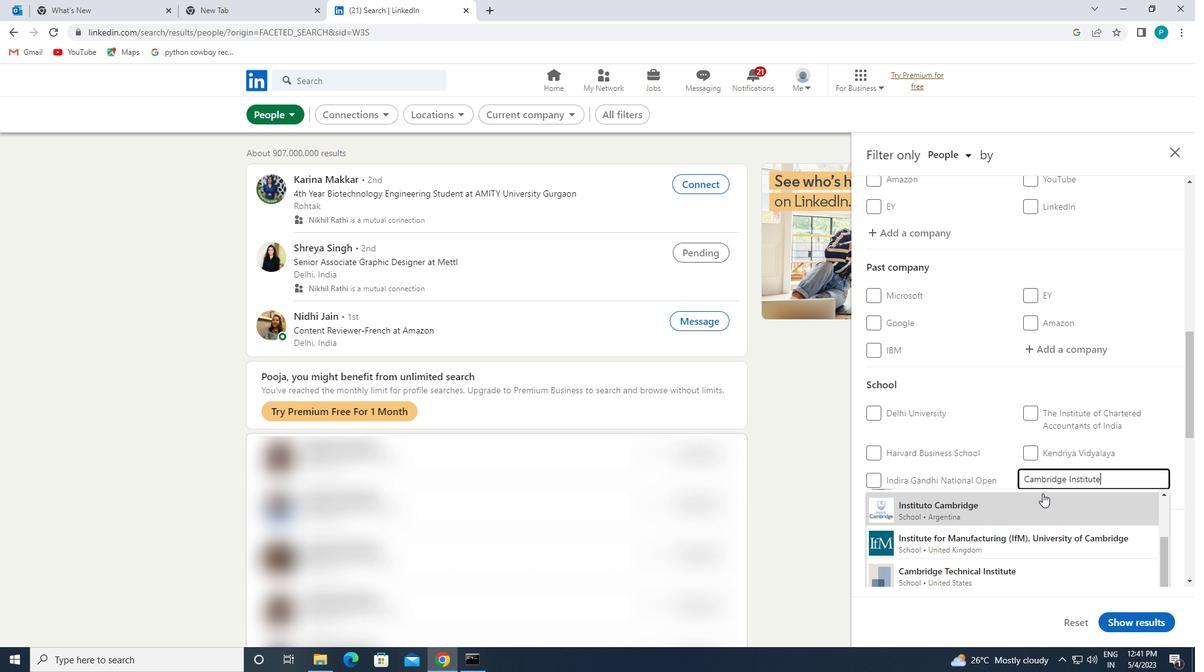 
Action: Mouse moved to (1010, 512)
Screenshot: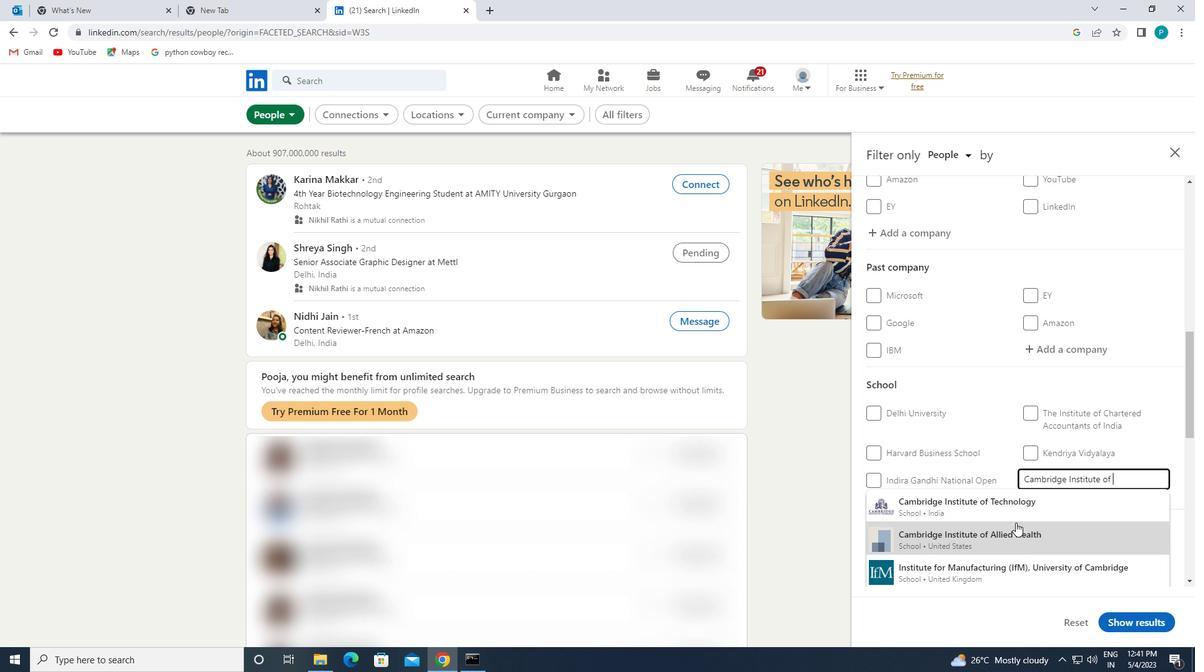 
Action: Mouse pressed left at (1010, 512)
Screenshot: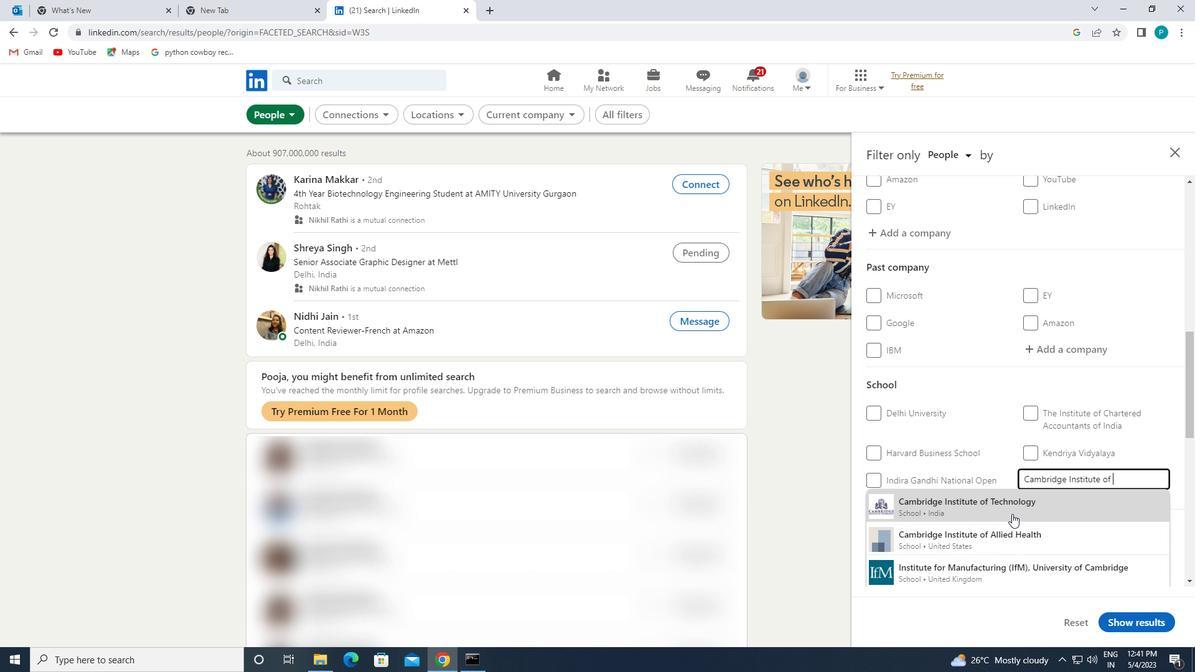 
Action: Mouse moved to (1021, 519)
Screenshot: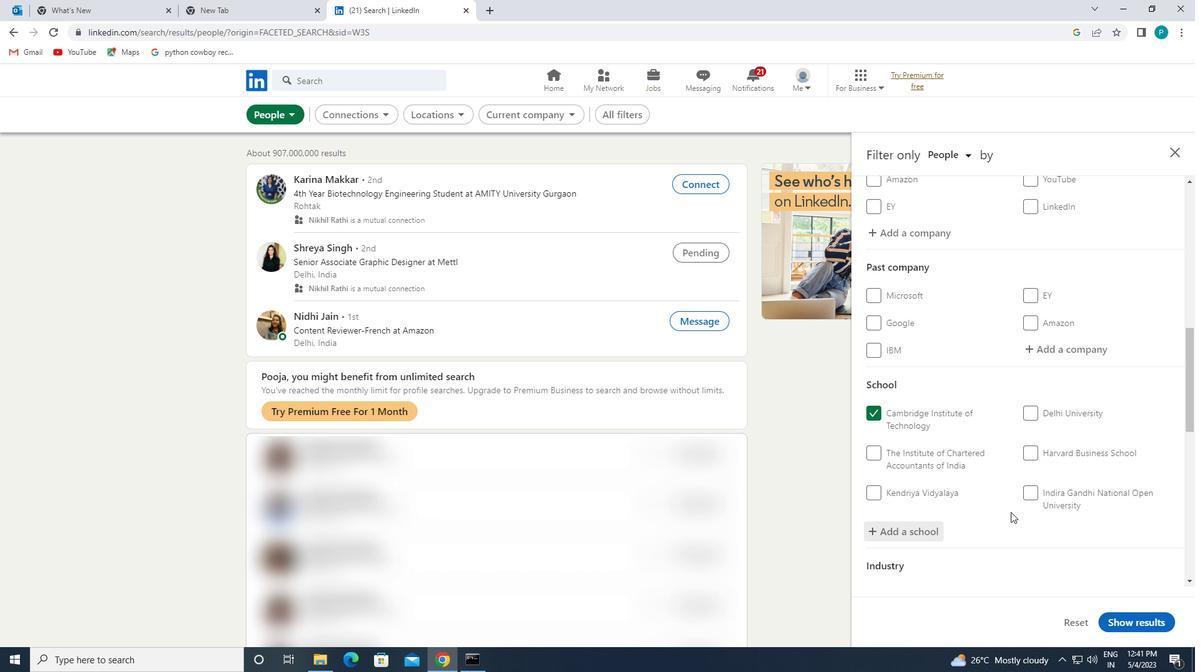 
Action: Mouse scrolled (1021, 519) with delta (0, 0)
Screenshot: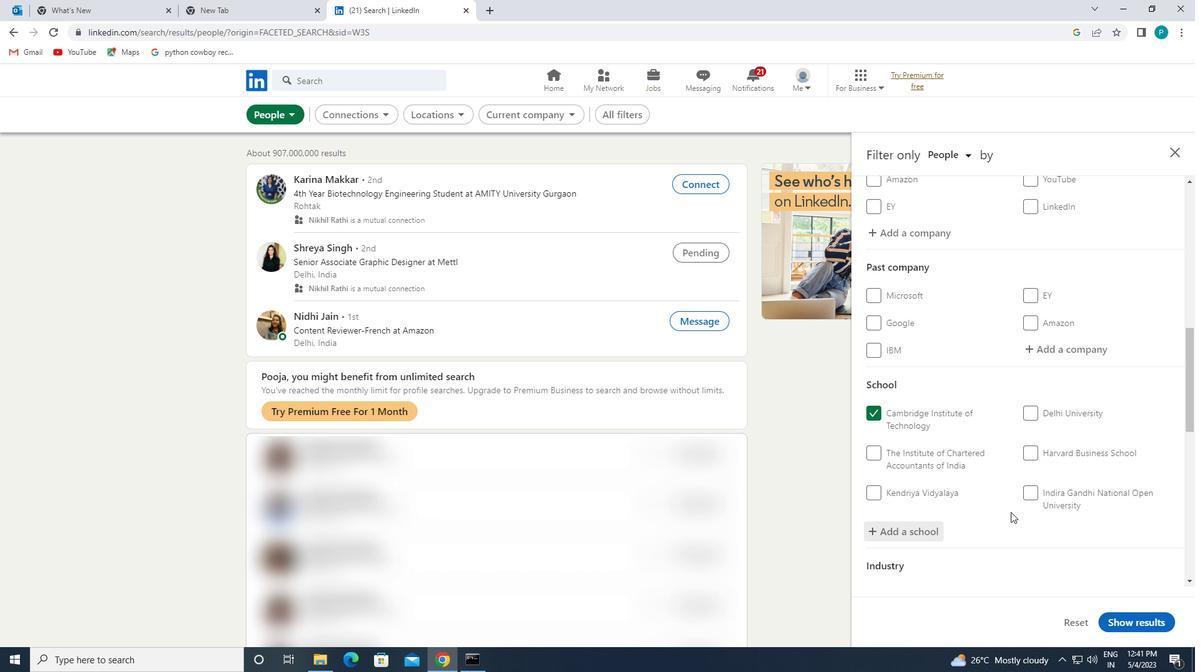 
Action: Mouse scrolled (1021, 519) with delta (0, 0)
Screenshot: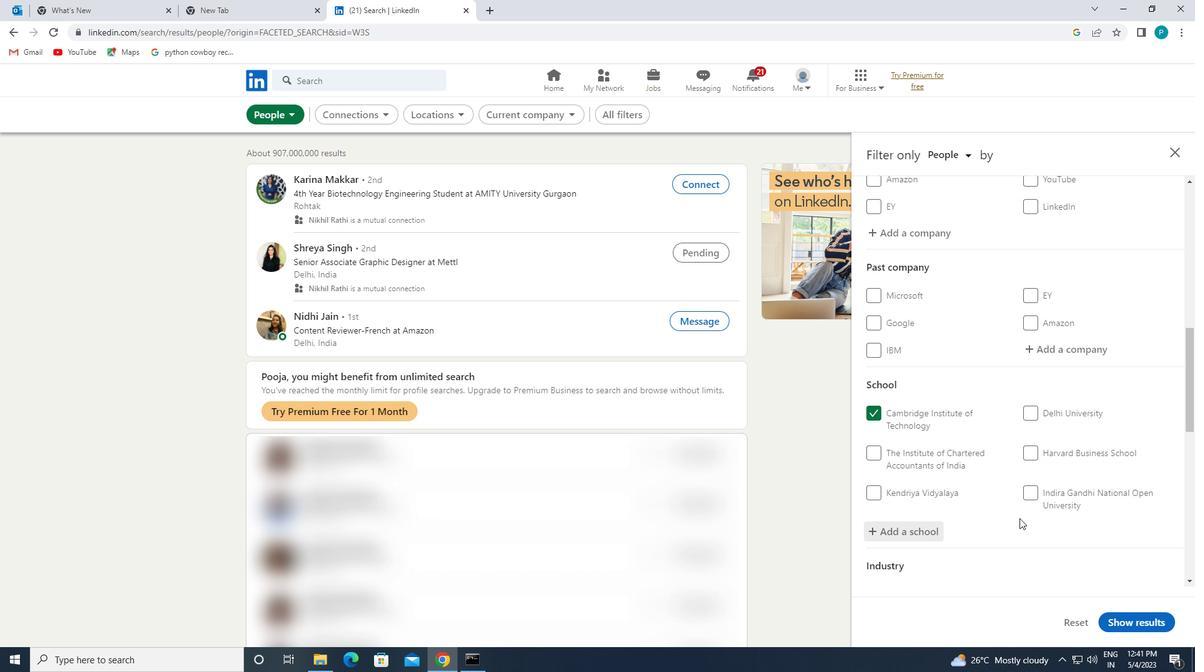 
Action: Mouse moved to (1074, 544)
Screenshot: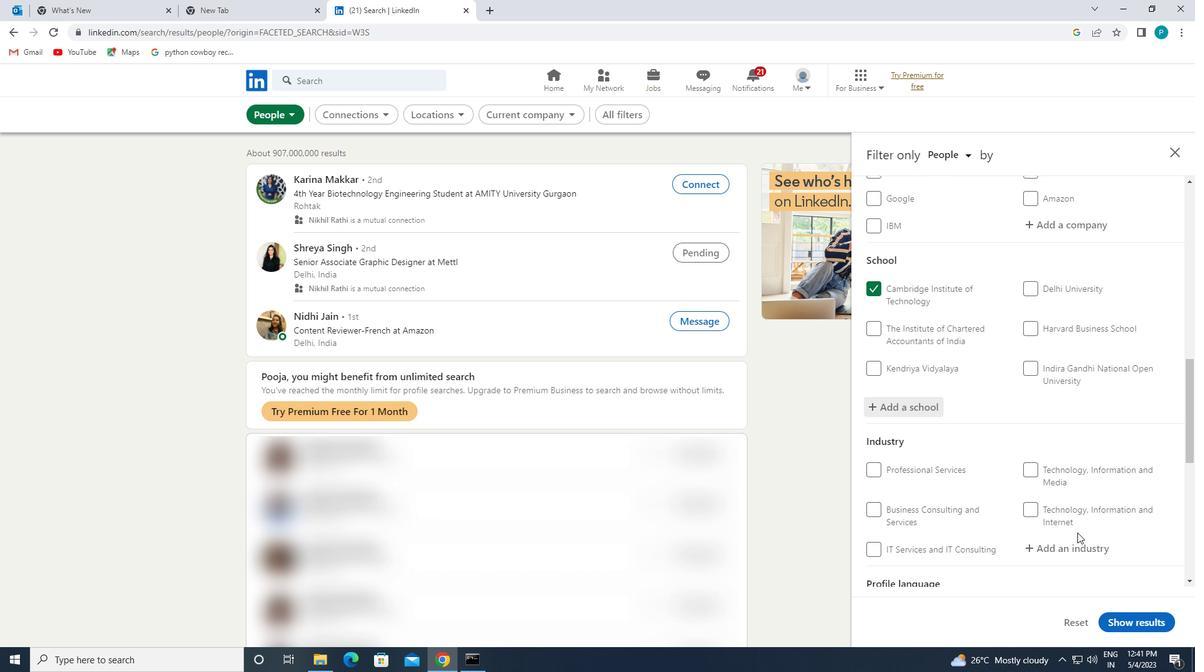 
Action: Mouse pressed left at (1074, 544)
Screenshot: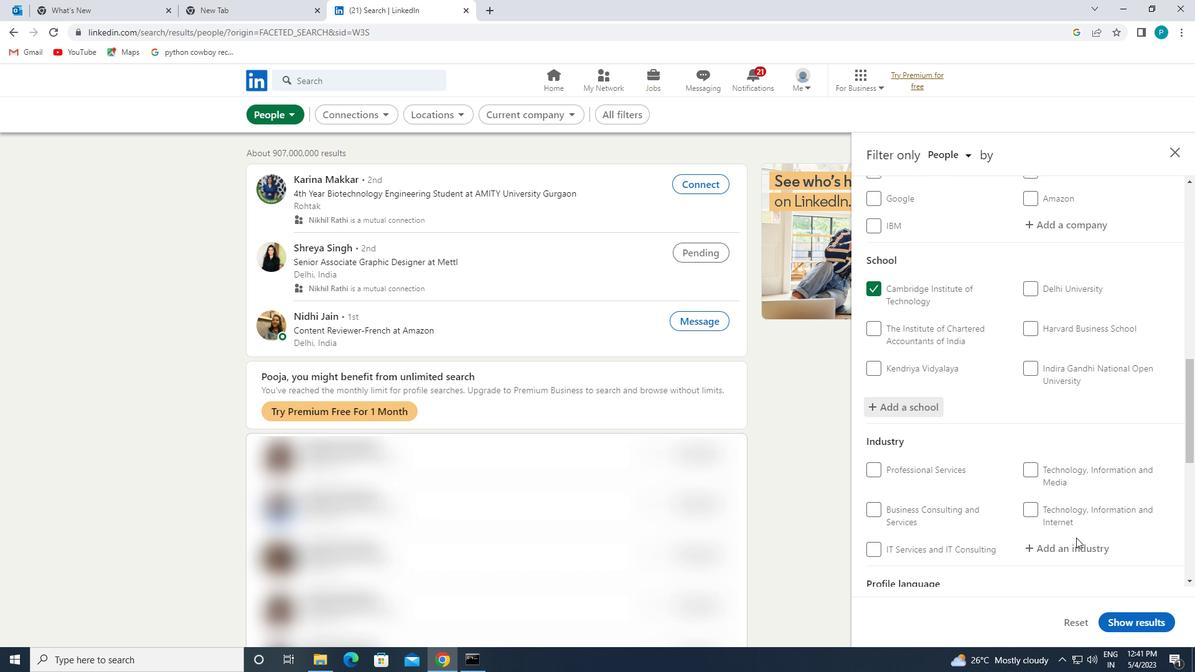 
Action: Mouse moved to (1074, 544)
Screenshot: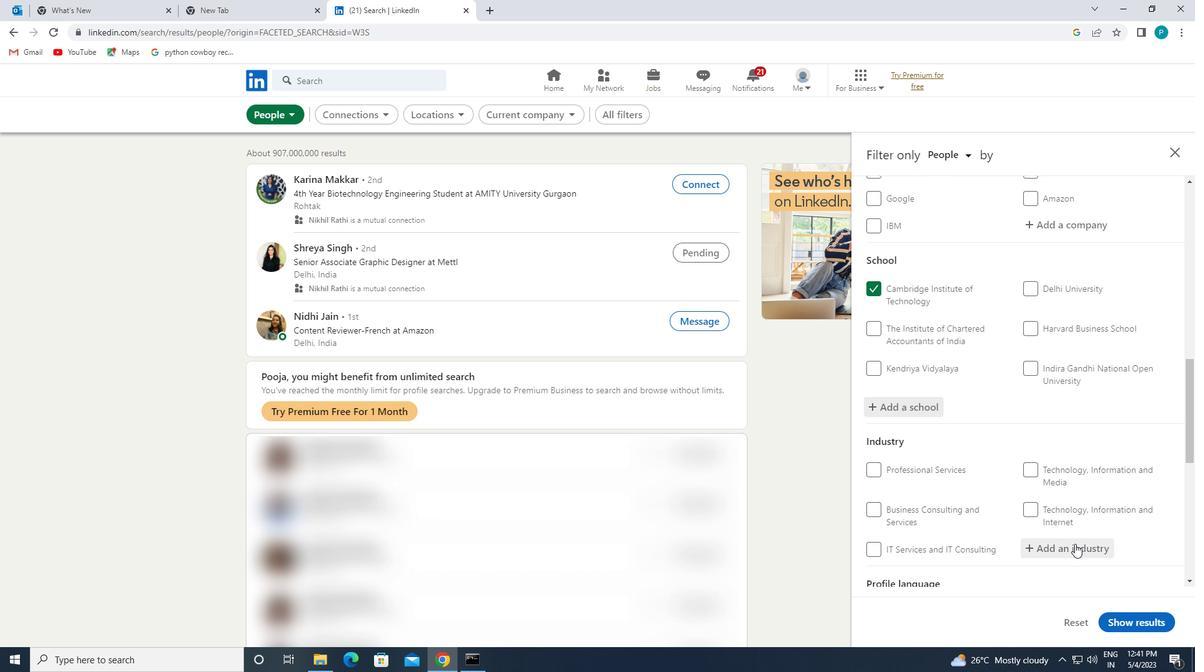 
Action: Key pressed <Key.caps_lock>M<Key.caps_lock>ENTAL
Screenshot: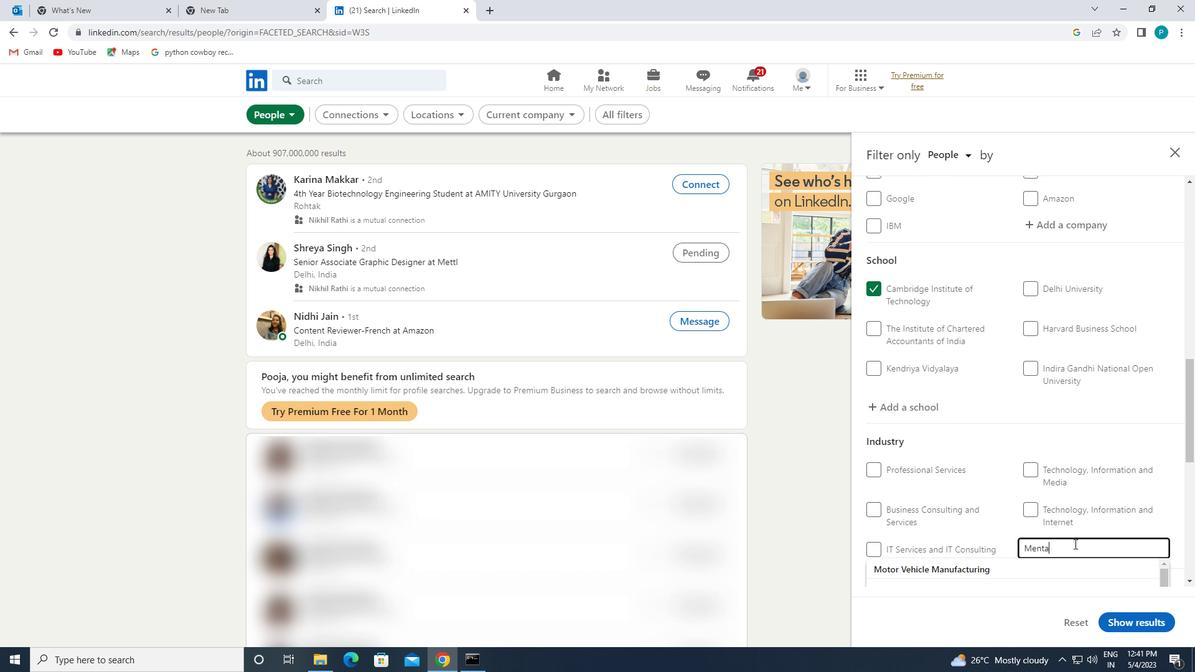 
Action: Mouse moved to (1021, 472)
Screenshot: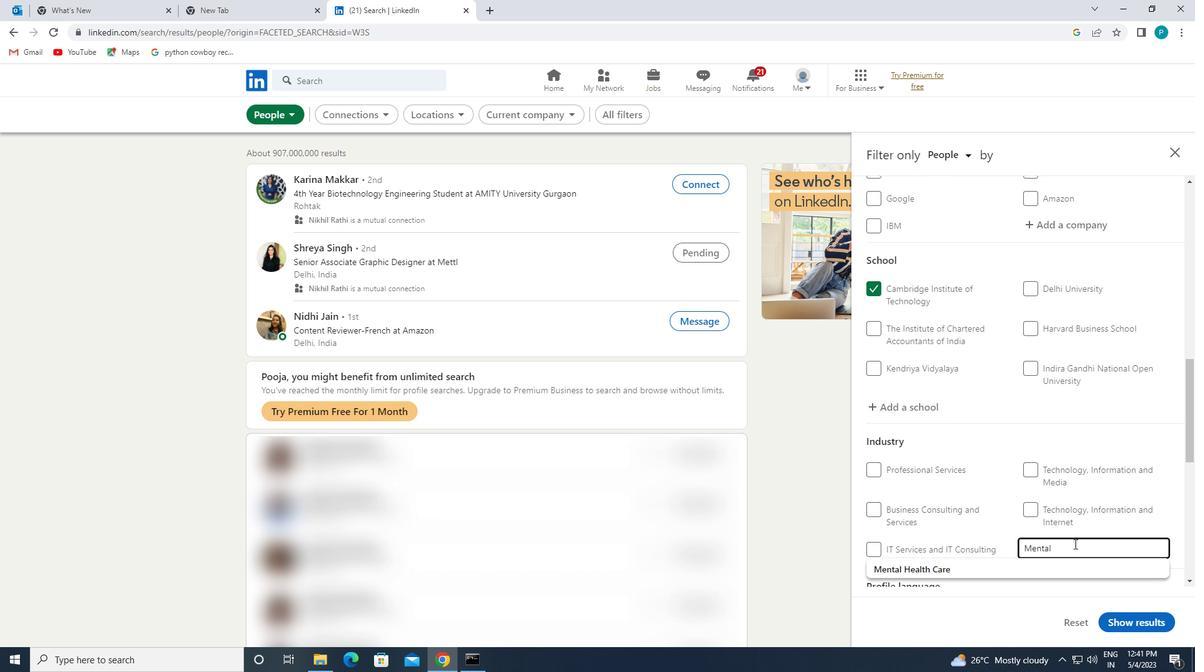 
Action: Mouse scrolled (1021, 471) with delta (0, 0)
Screenshot: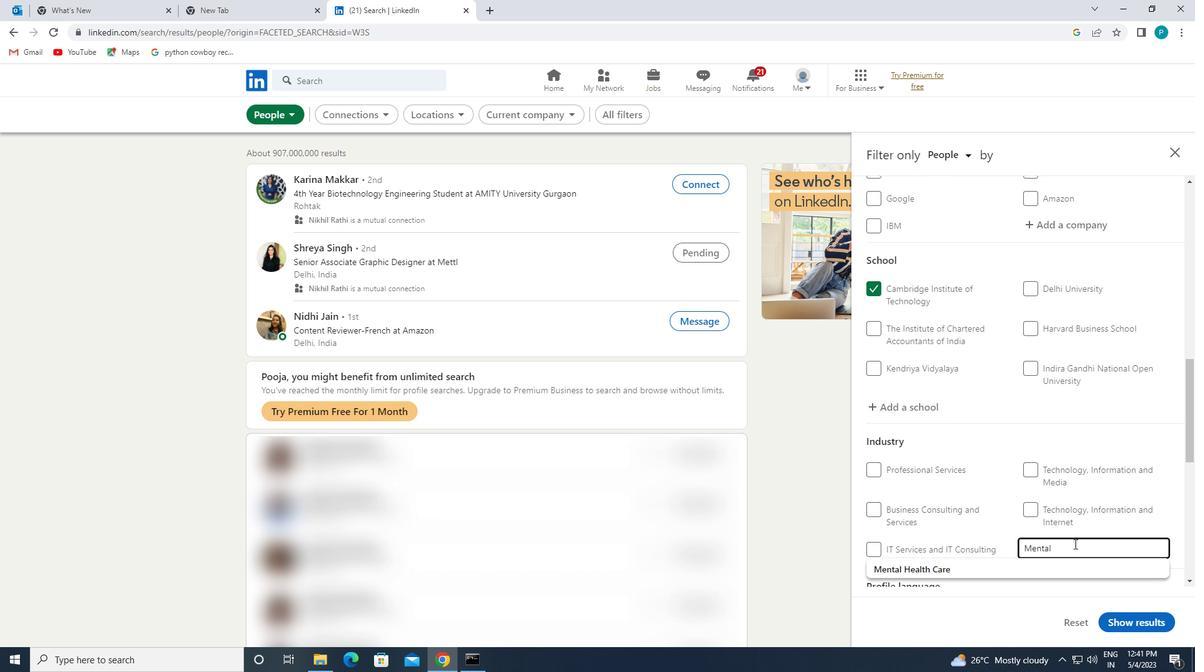 
Action: Mouse moved to (962, 501)
Screenshot: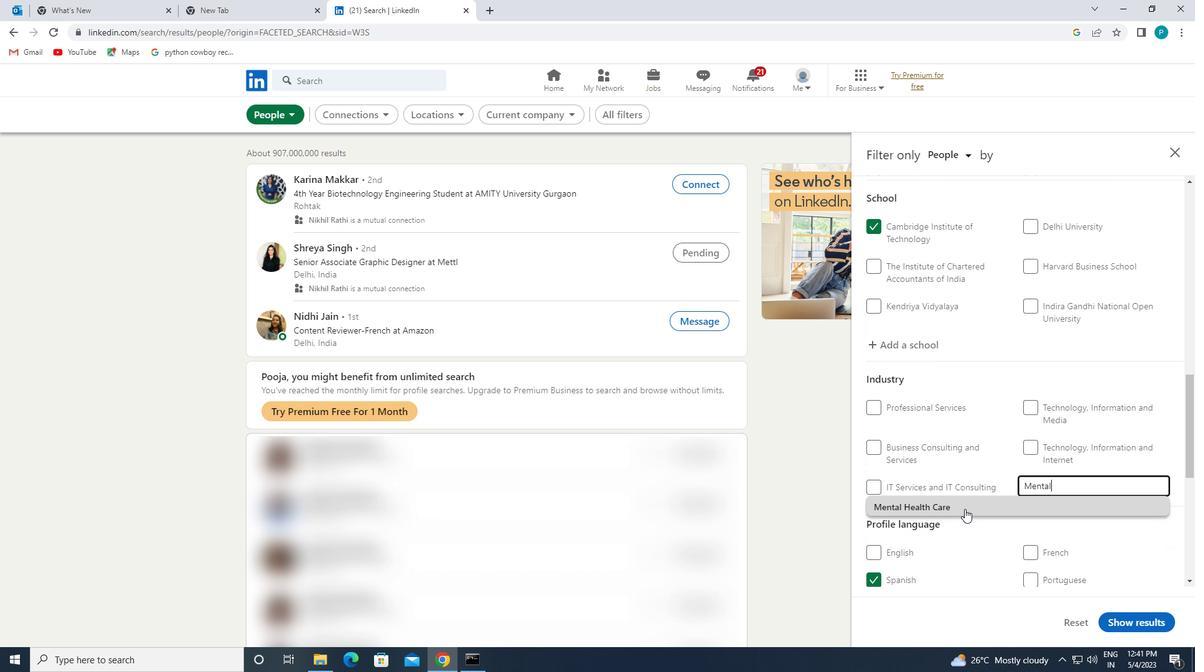 
Action: Mouse pressed left at (962, 501)
Screenshot: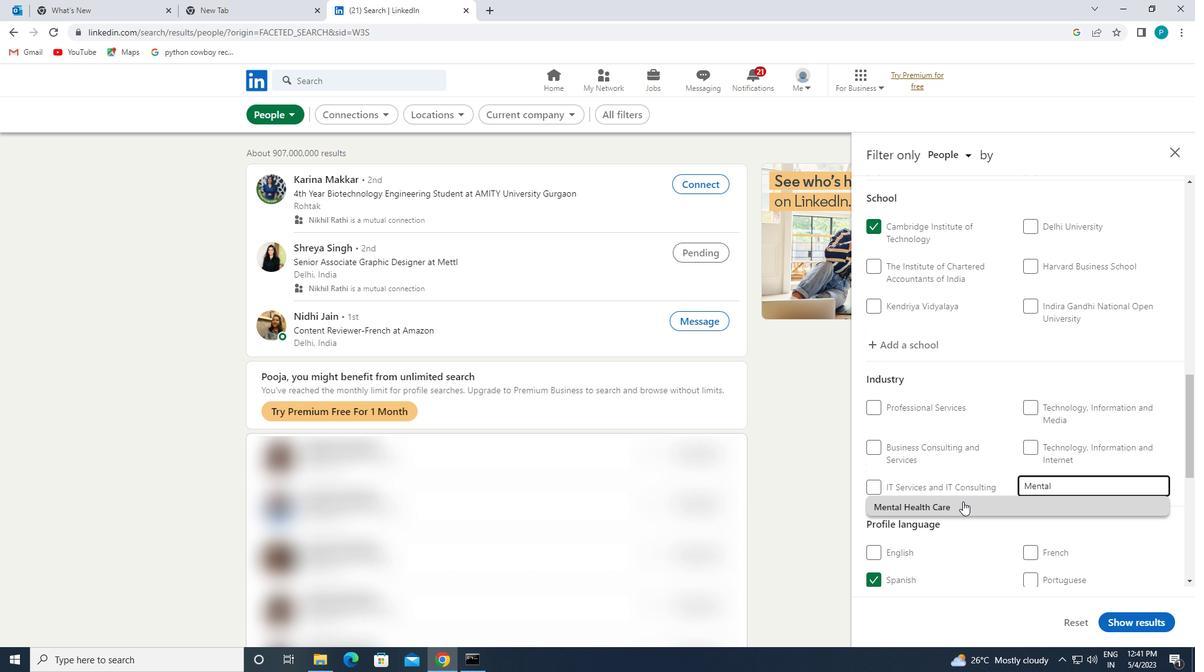 
Action: Mouse scrolled (962, 501) with delta (0, 0)
Screenshot: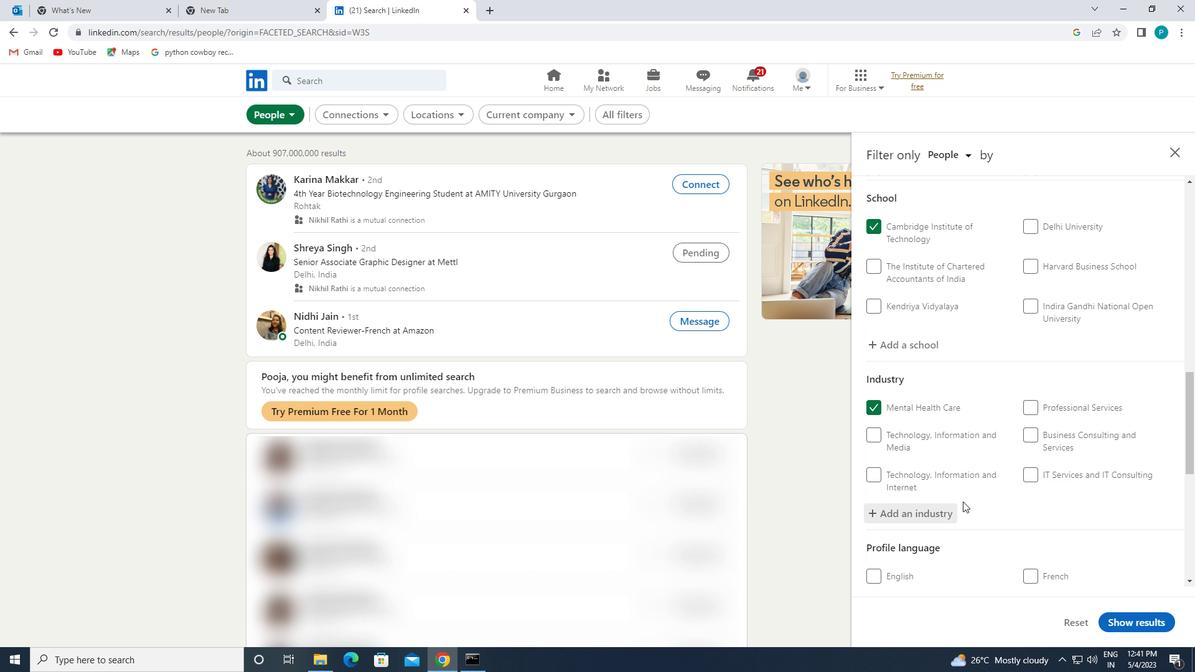 
Action: Mouse scrolled (962, 501) with delta (0, 0)
Screenshot: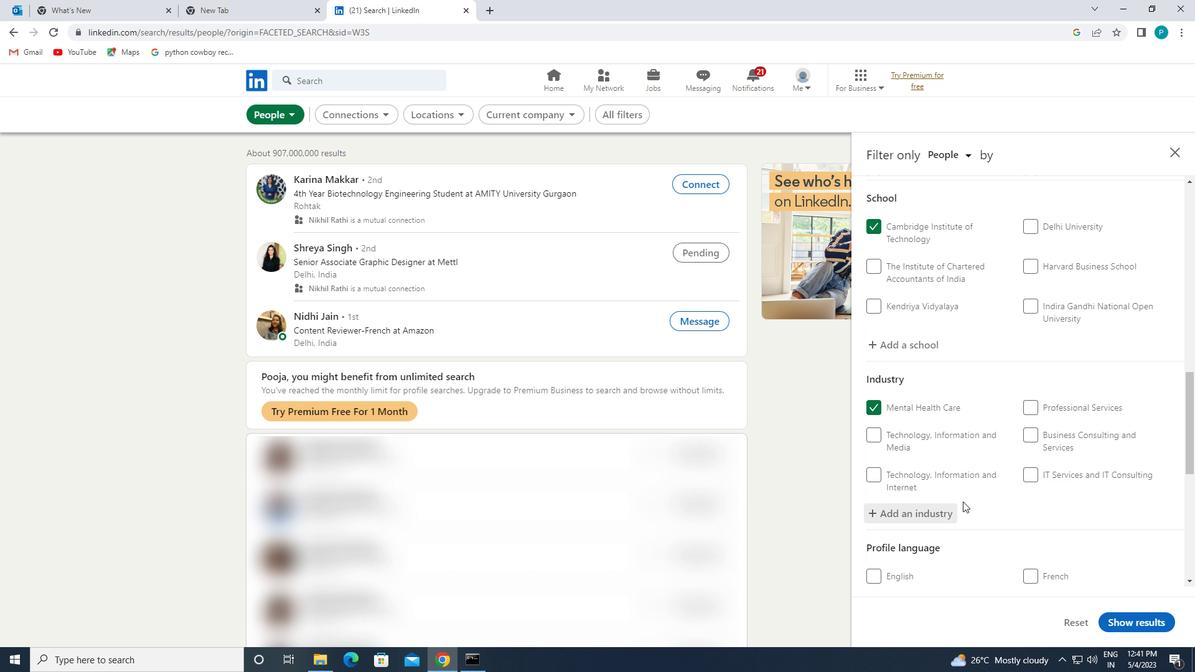 
Action: Mouse scrolled (962, 501) with delta (0, 0)
Screenshot: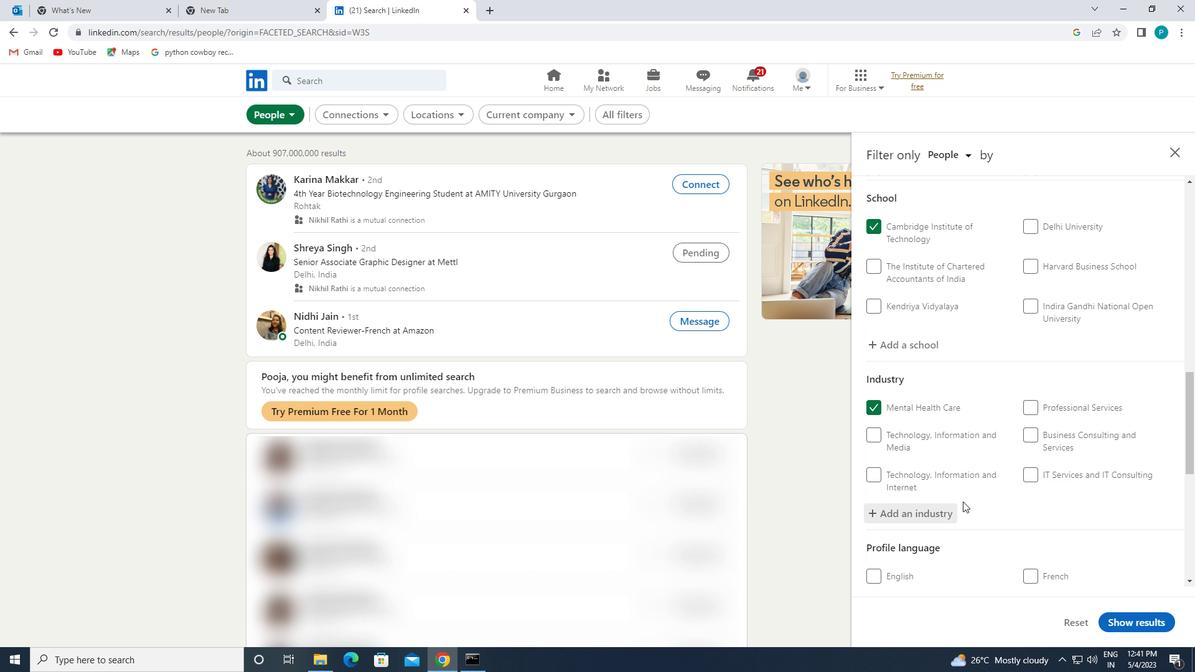 
Action: Mouse scrolled (962, 501) with delta (0, 0)
Screenshot: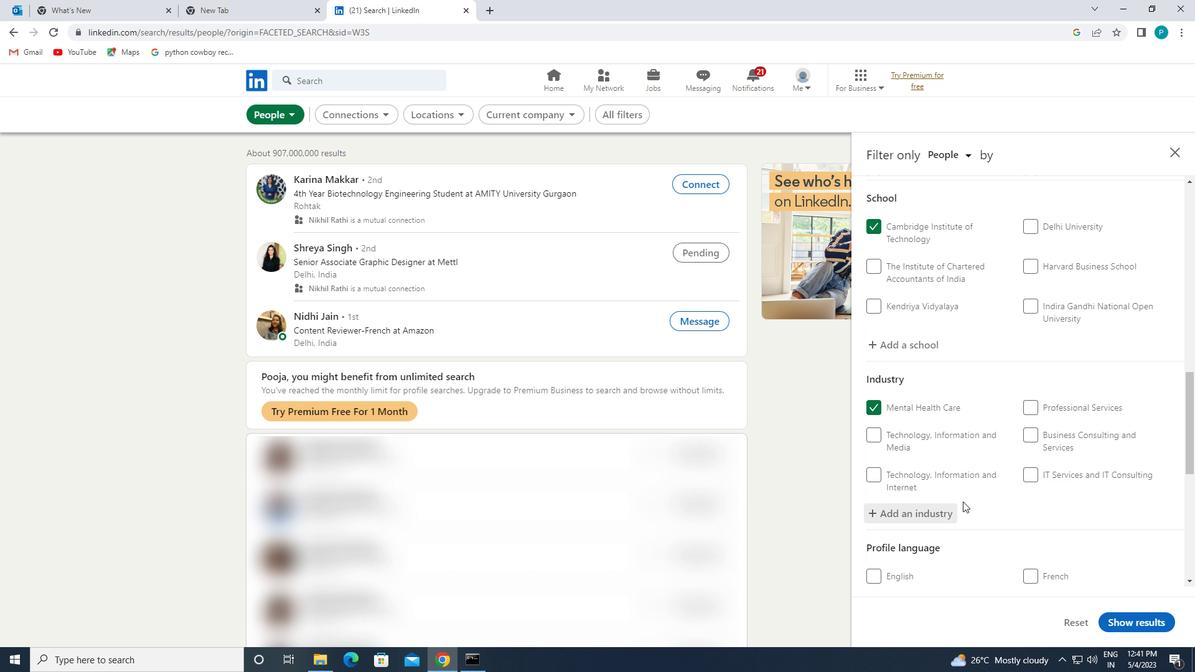 
Action: Mouse moved to (1091, 475)
Screenshot: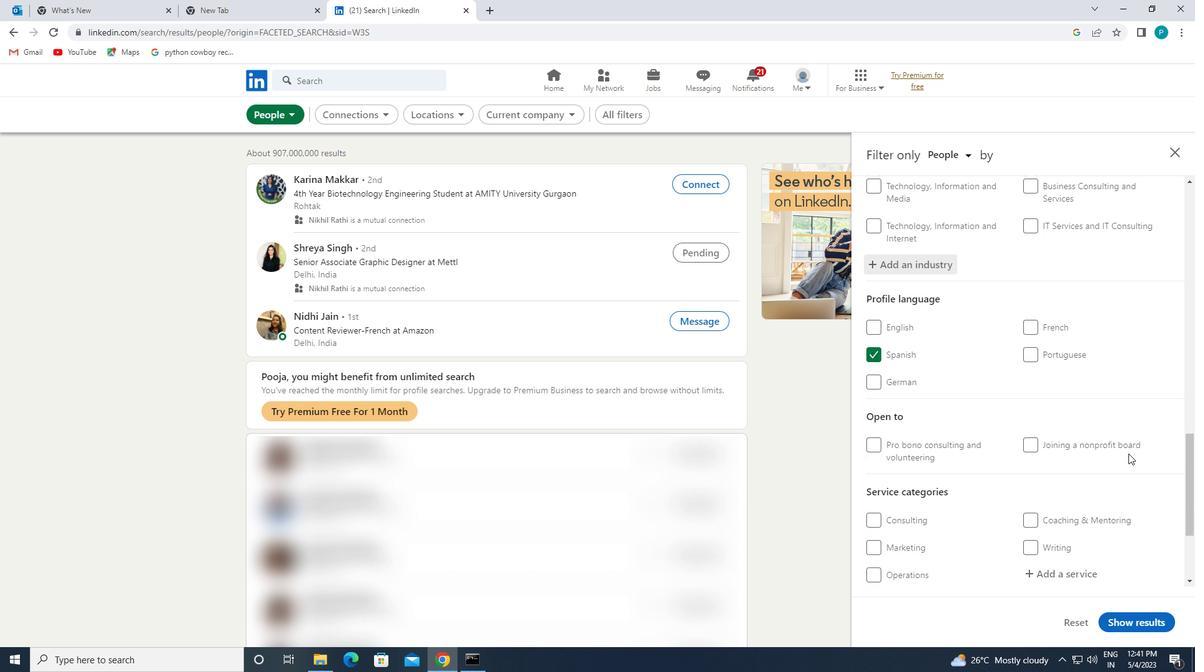 
Action: Mouse scrolled (1091, 474) with delta (0, 0)
Screenshot: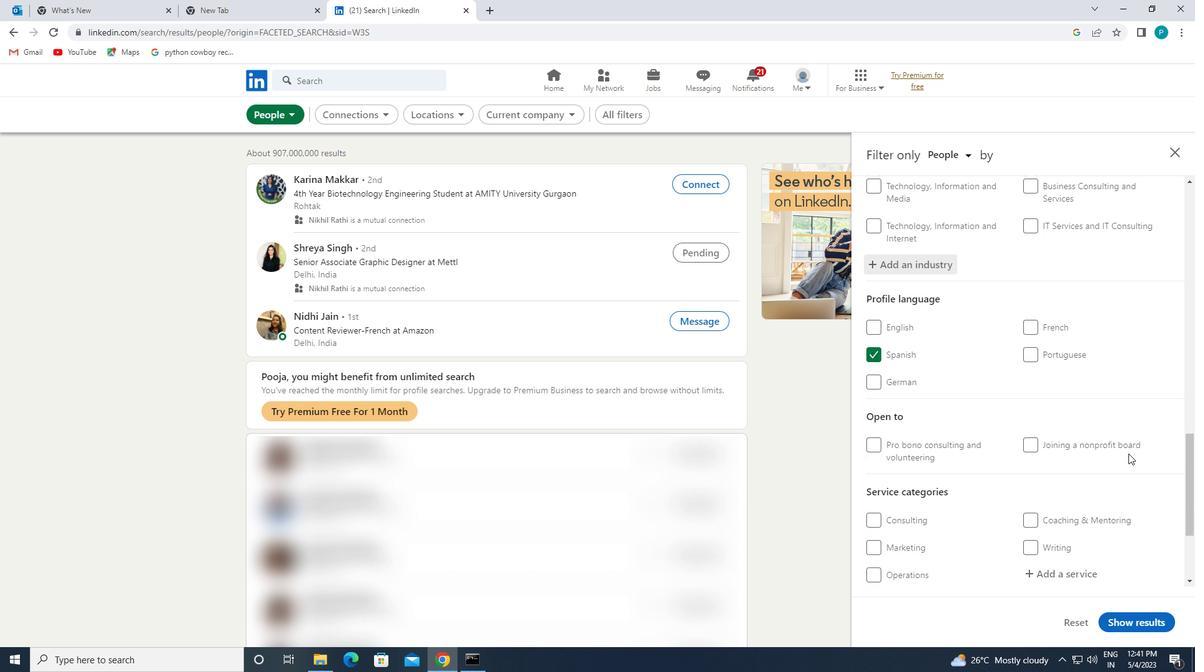 
Action: Mouse moved to (1102, 510)
Screenshot: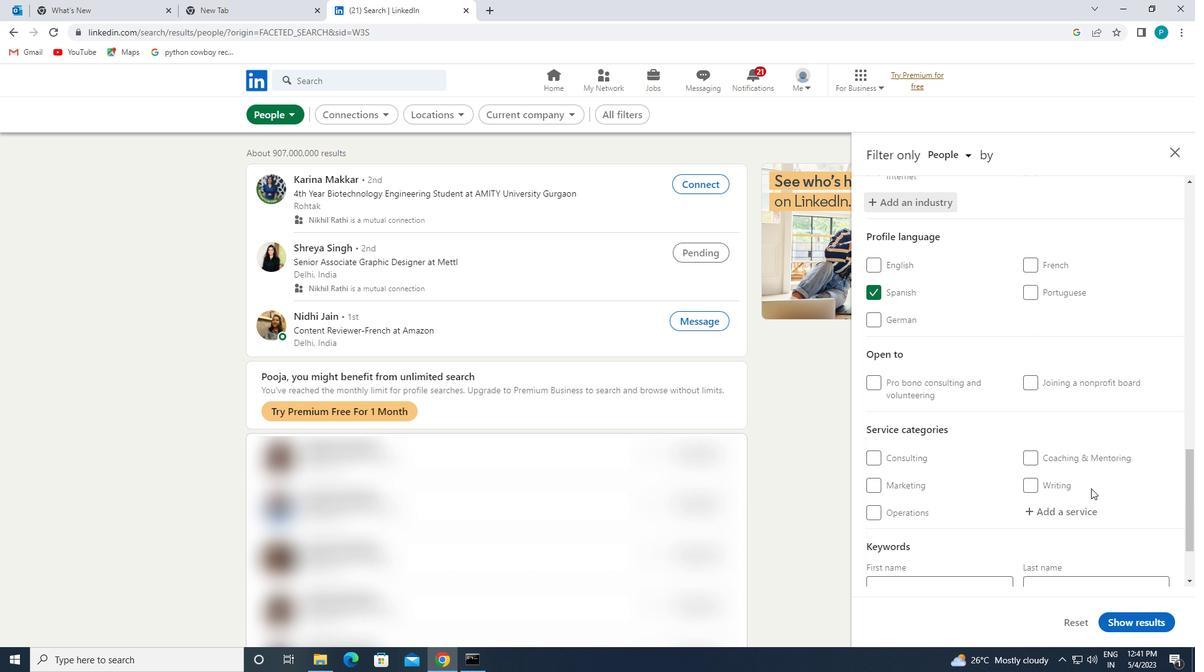 
Action: Mouse pressed left at (1102, 510)
Screenshot: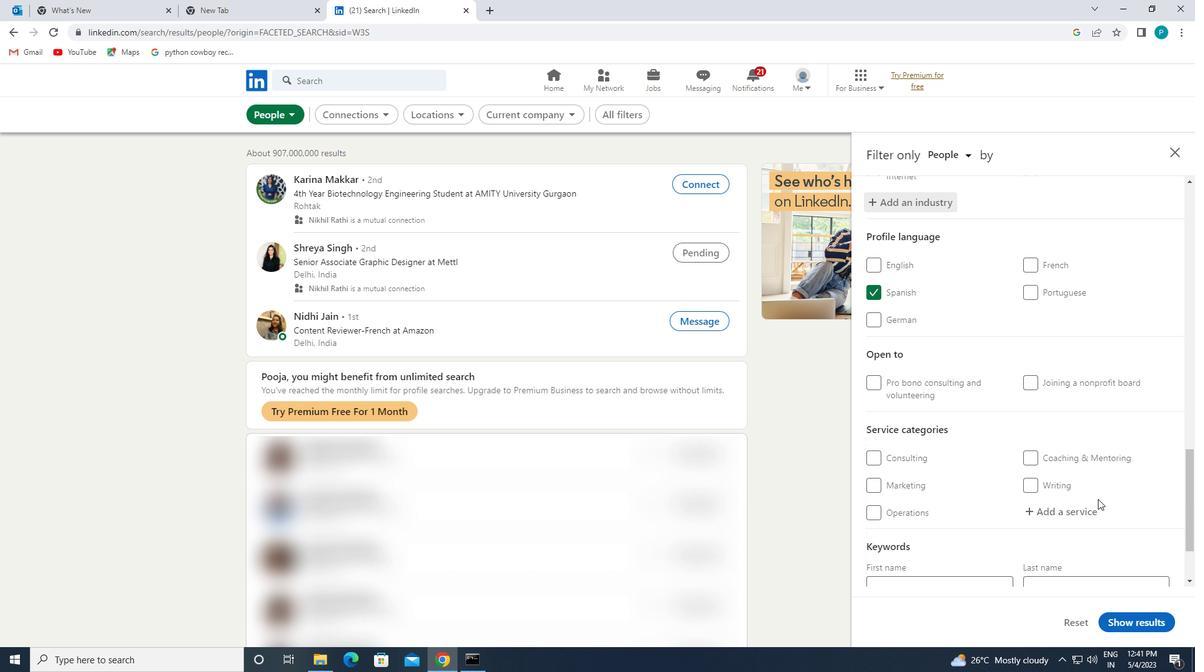 
Action: Mouse moved to (1092, 508)
Screenshot: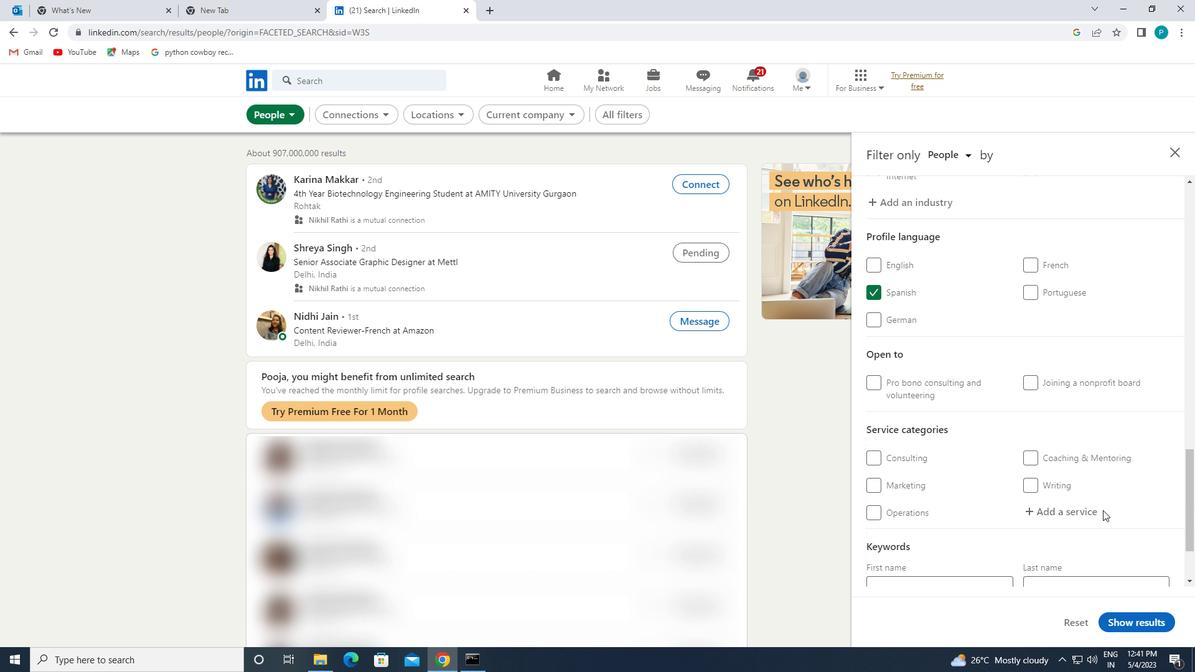 
Action: Mouse pressed left at (1092, 508)
Screenshot: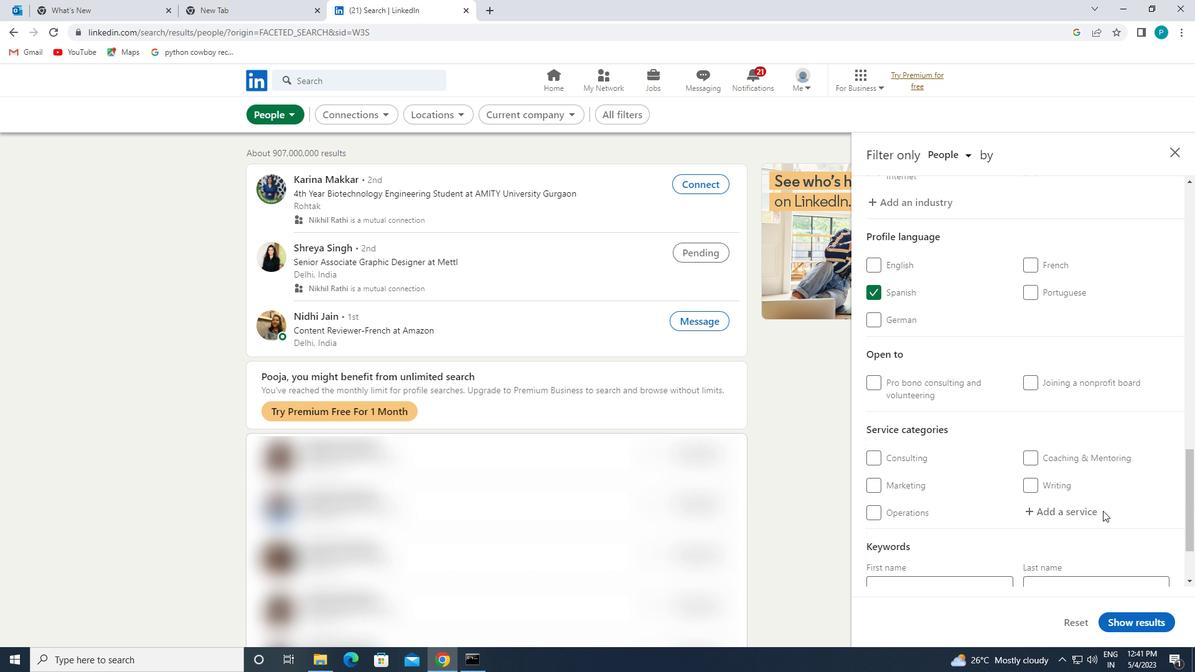 
Action: Key pressed <Key.caps_lock>I<Key.caps_lock>NTERIOR
Screenshot: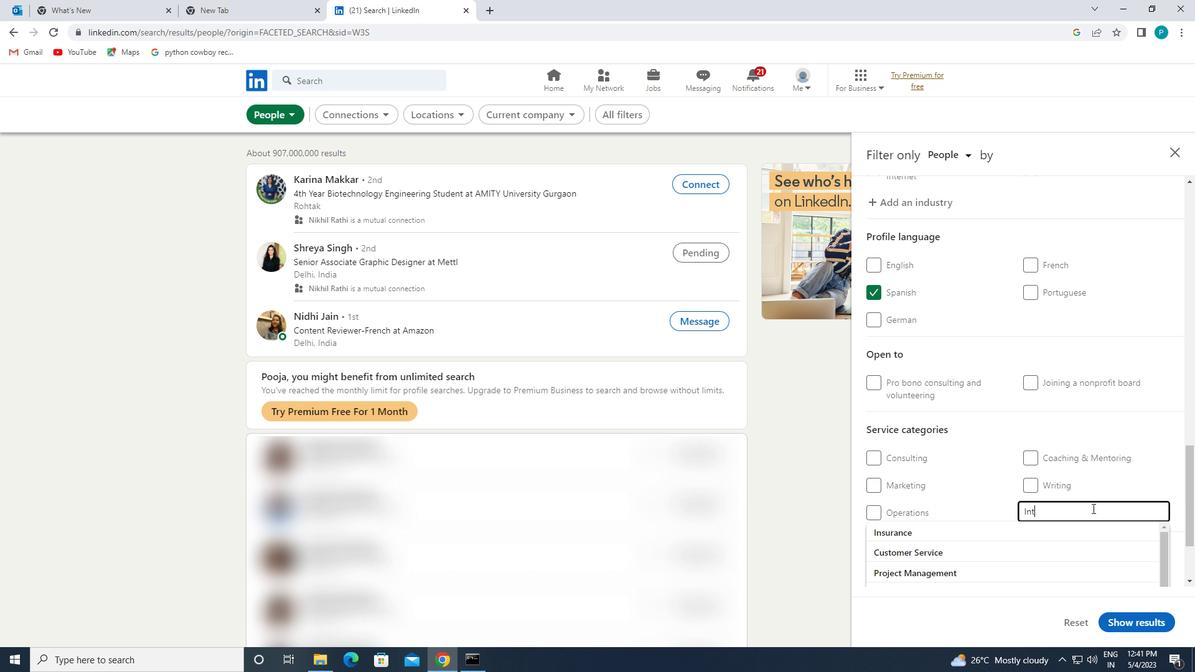 
Action: Mouse moved to (1069, 495)
Screenshot: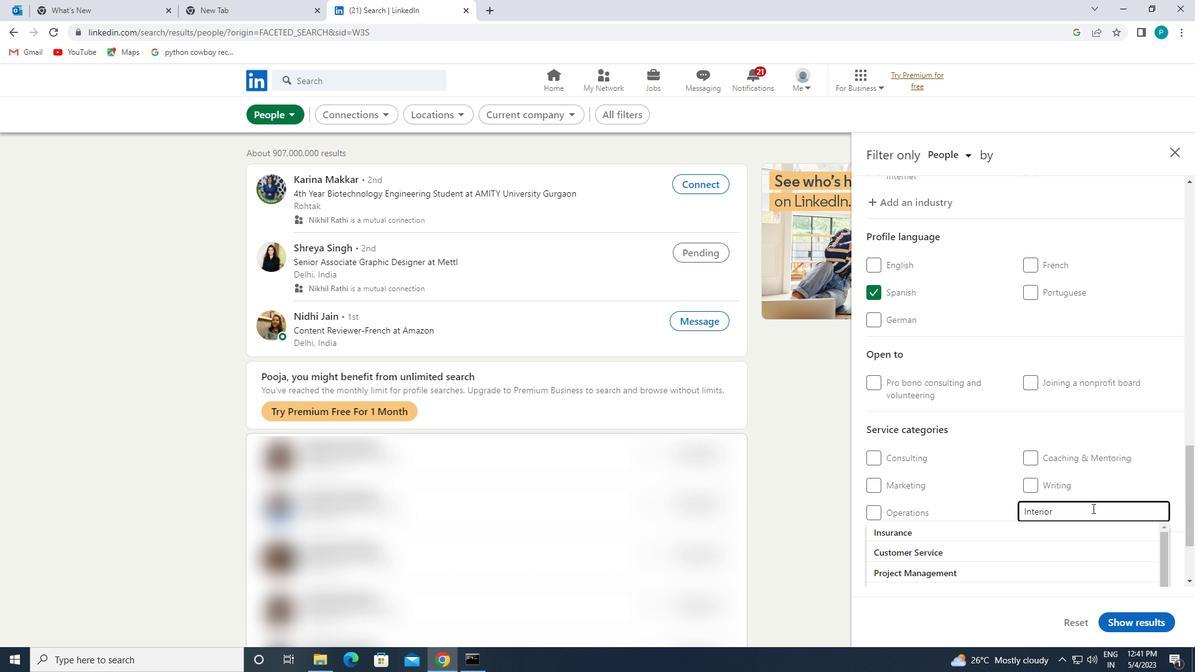 
Action: Mouse scrolled (1069, 494) with delta (0, 0)
Screenshot: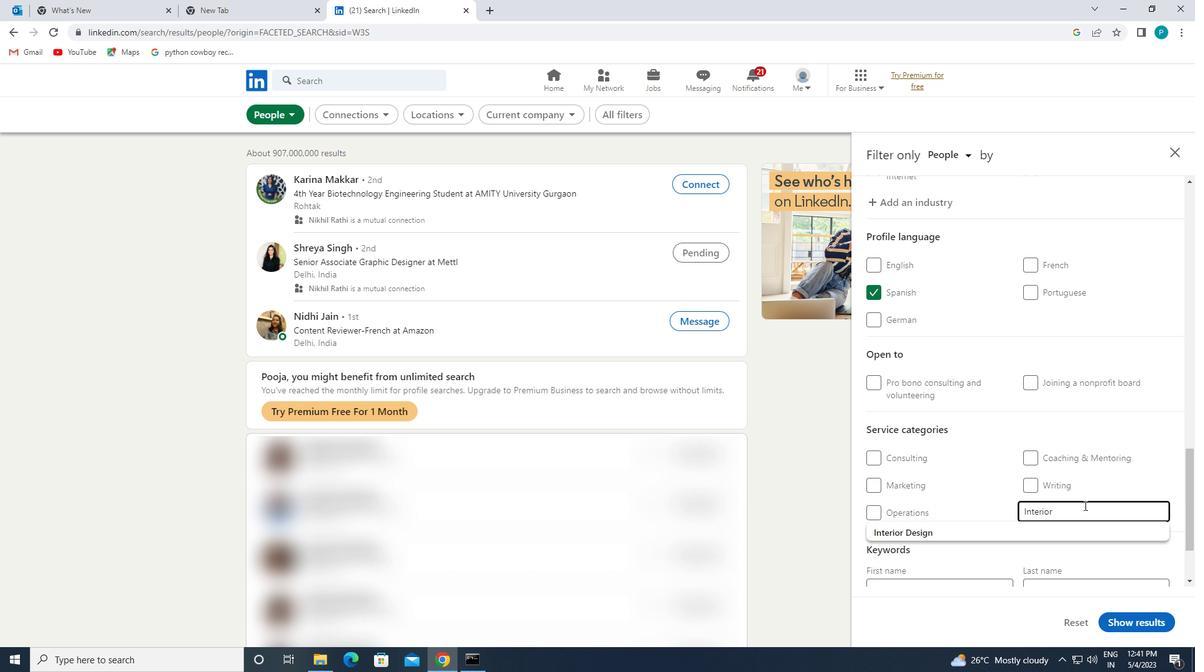 
Action: Mouse moved to (1069, 494)
Screenshot: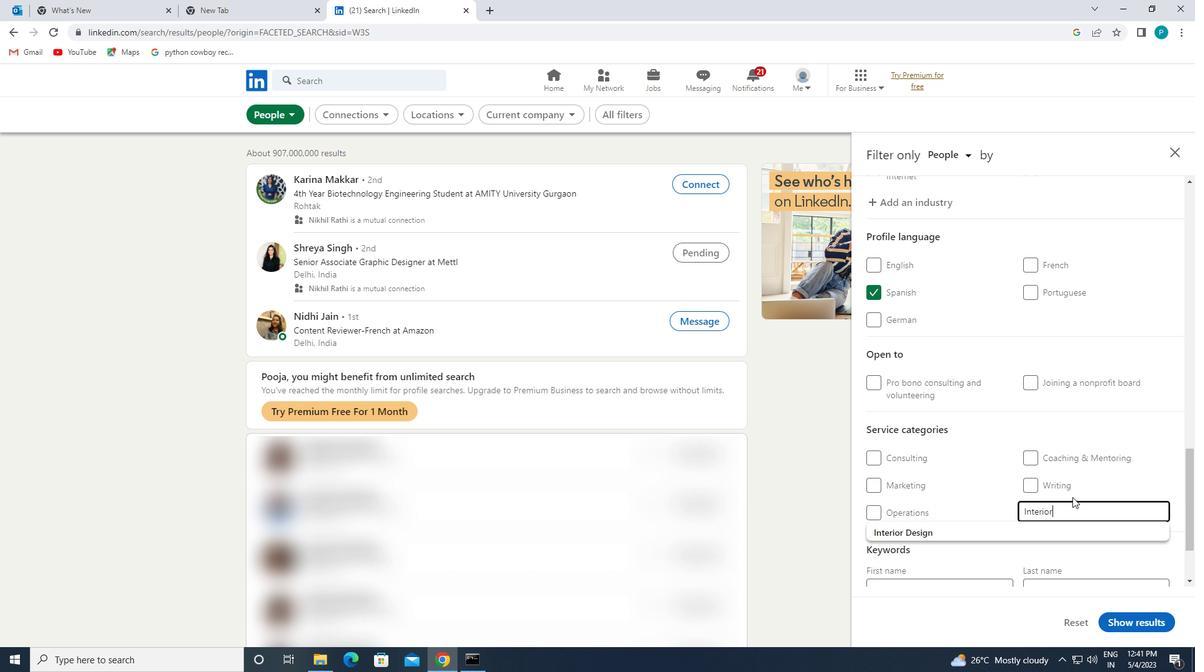 
Action: Mouse scrolled (1069, 494) with delta (0, 0)
Screenshot: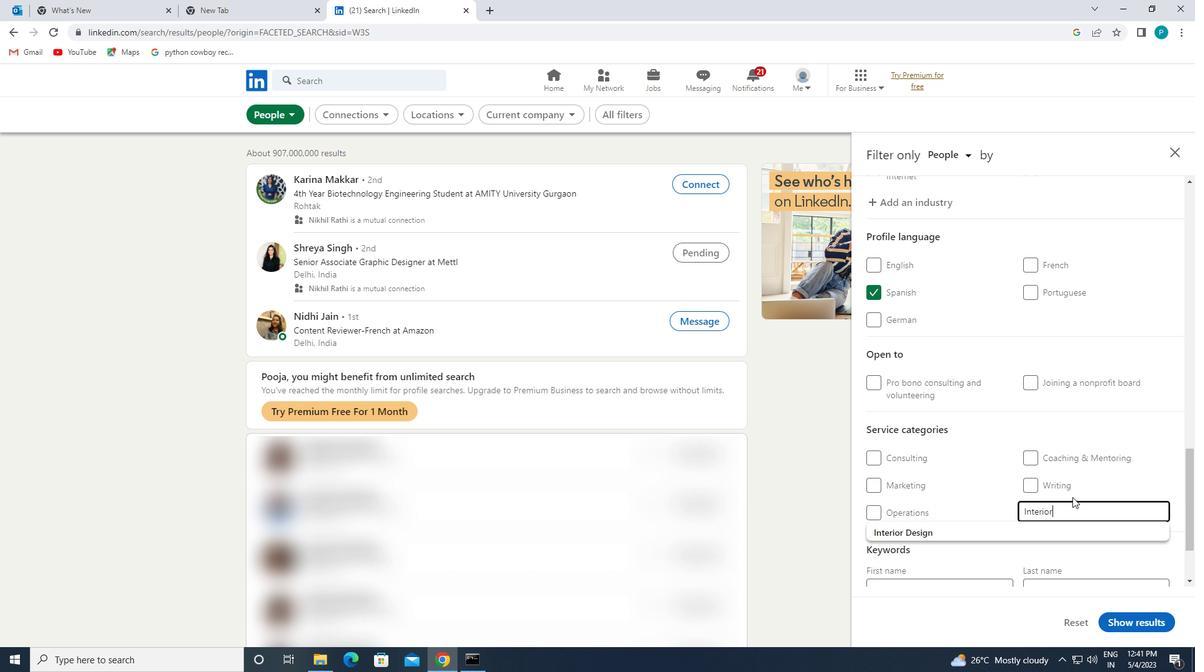 
Action: Mouse moved to (992, 506)
Screenshot: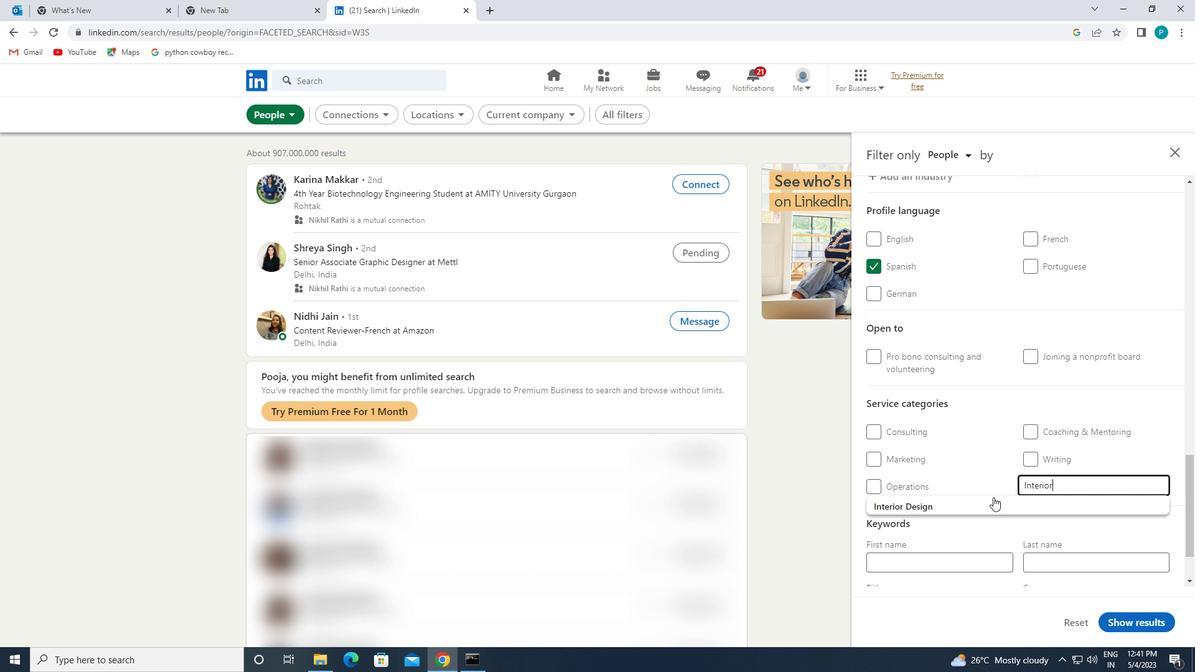 
Action: Mouse pressed left at (992, 506)
Screenshot: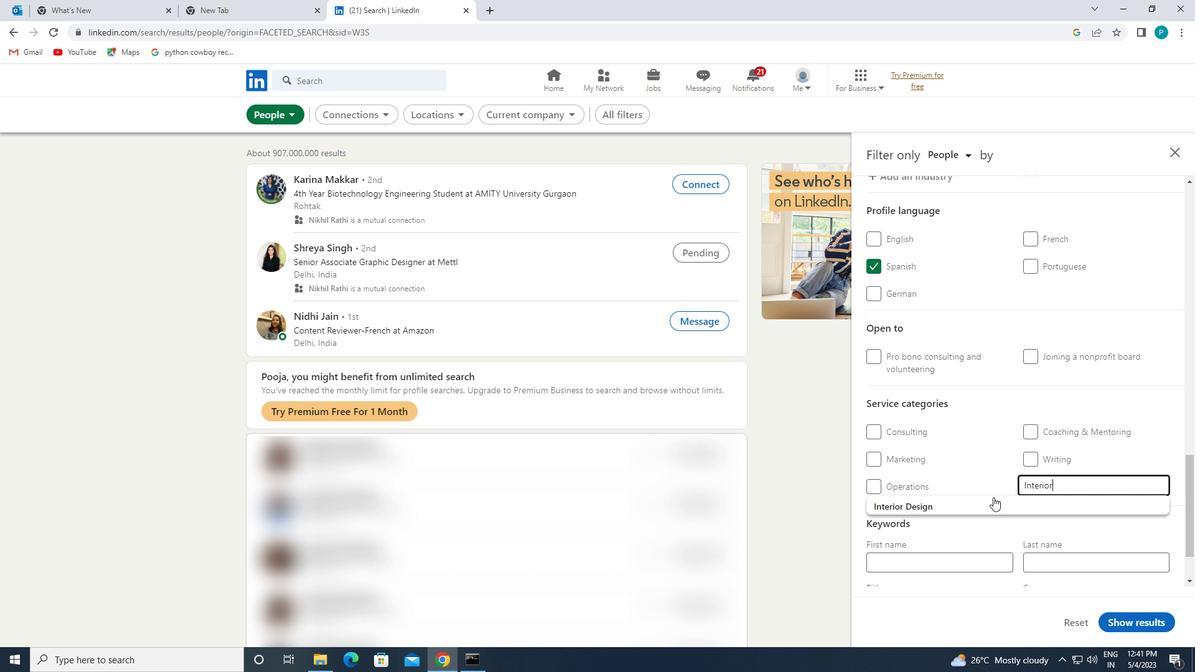 
Action: Mouse moved to (987, 506)
Screenshot: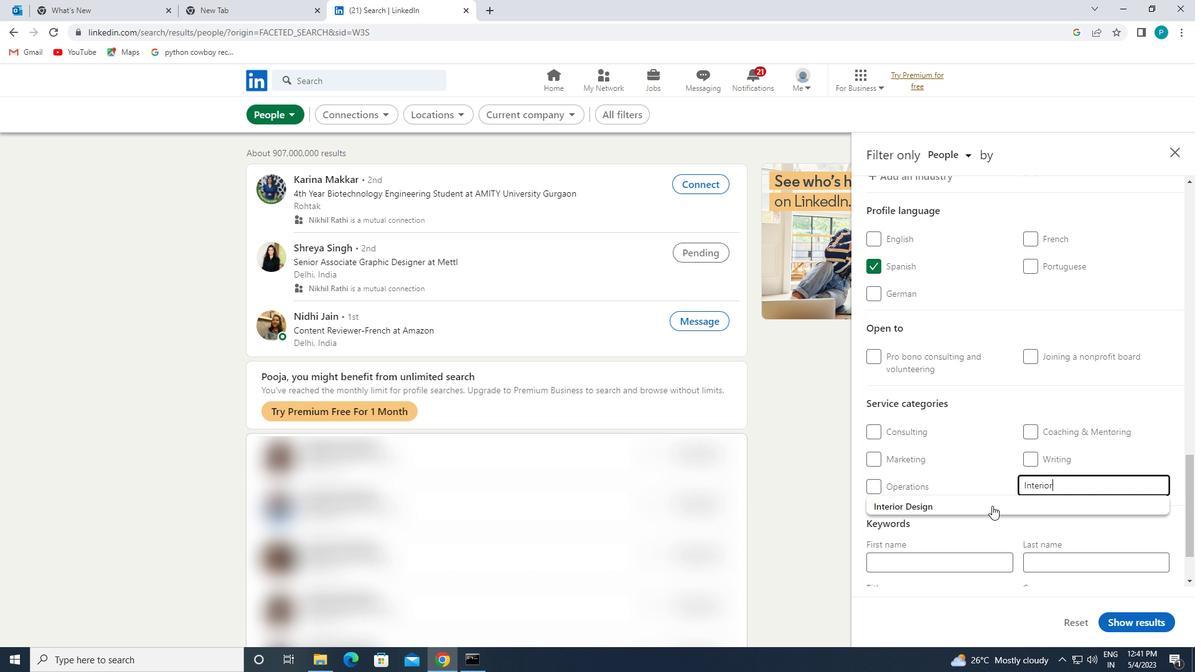 
Action: Mouse scrolled (987, 505) with delta (0, 0)
Screenshot: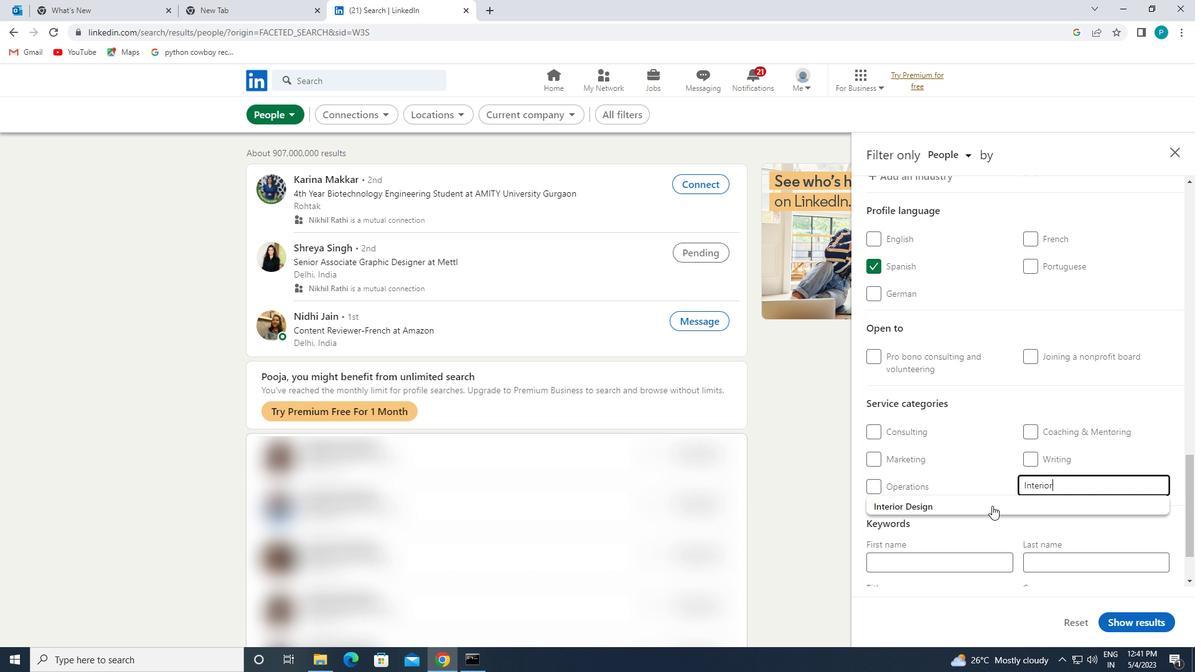 
Action: Mouse moved to (984, 506)
Screenshot: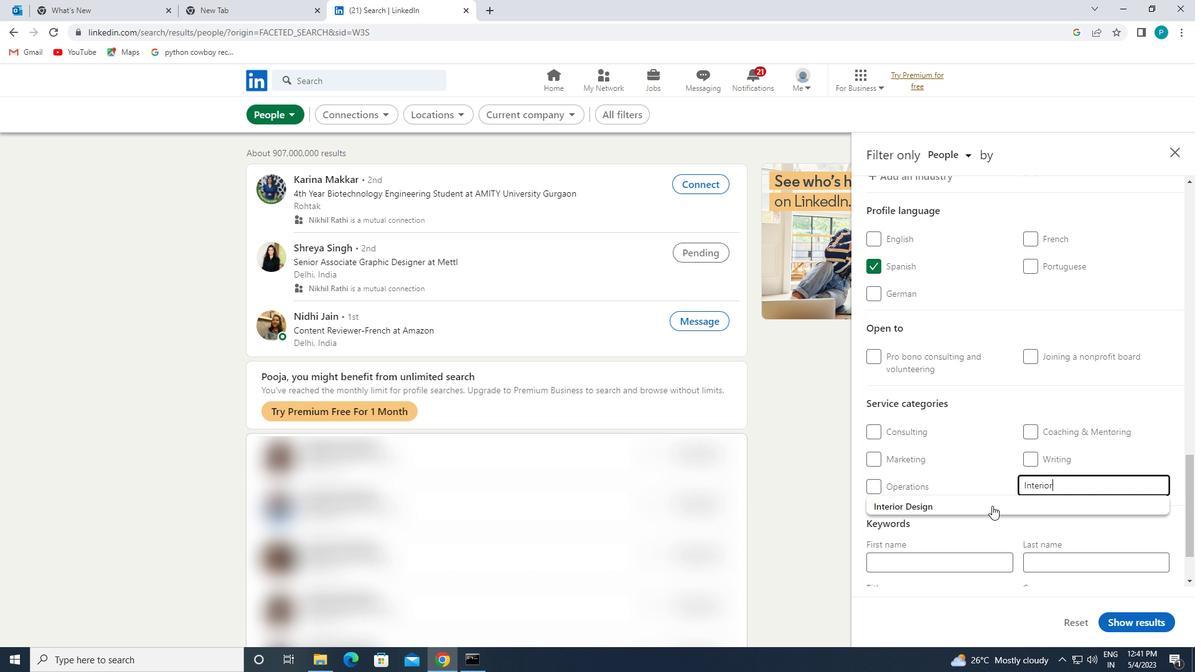 
Action: Mouse scrolled (984, 505) with delta (0, 0)
Screenshot: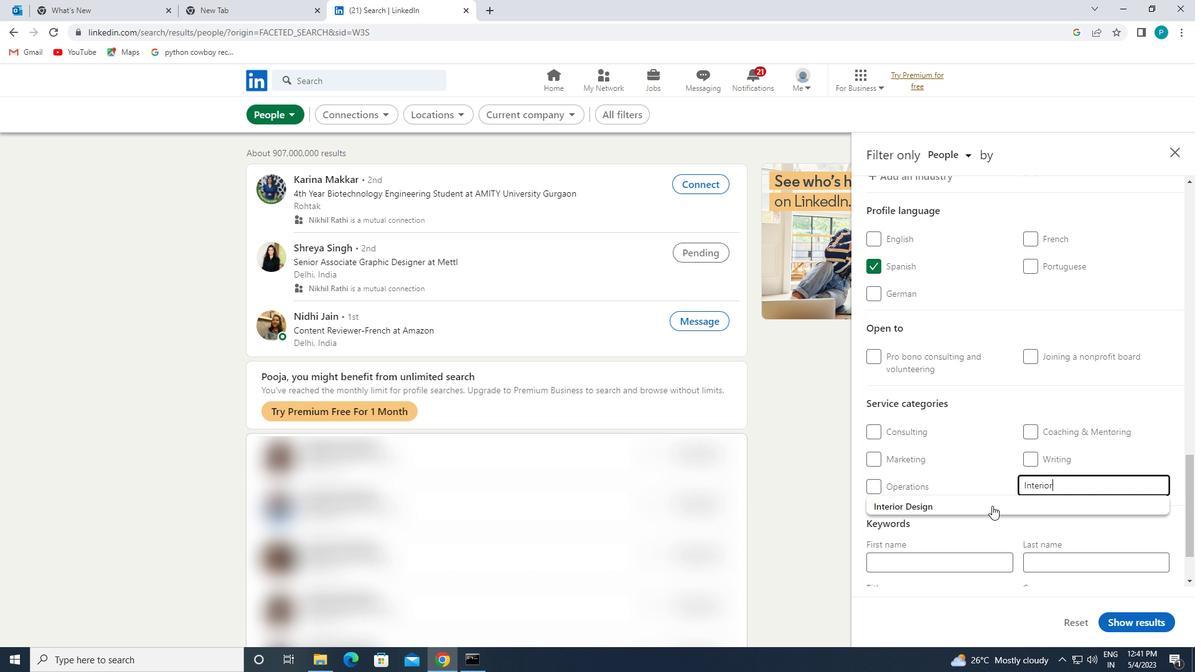 
Action: Mouse moved to (942, 486)
Screenshot: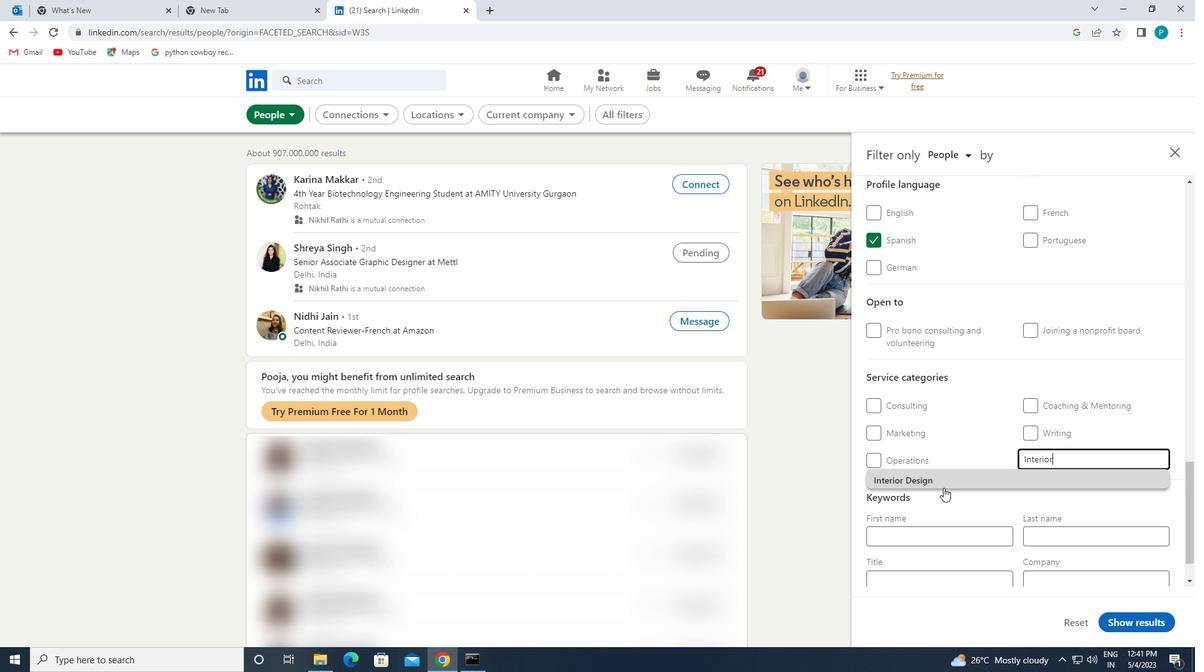 
Action: Mouse pressed left at (942, 486)
Screenshot: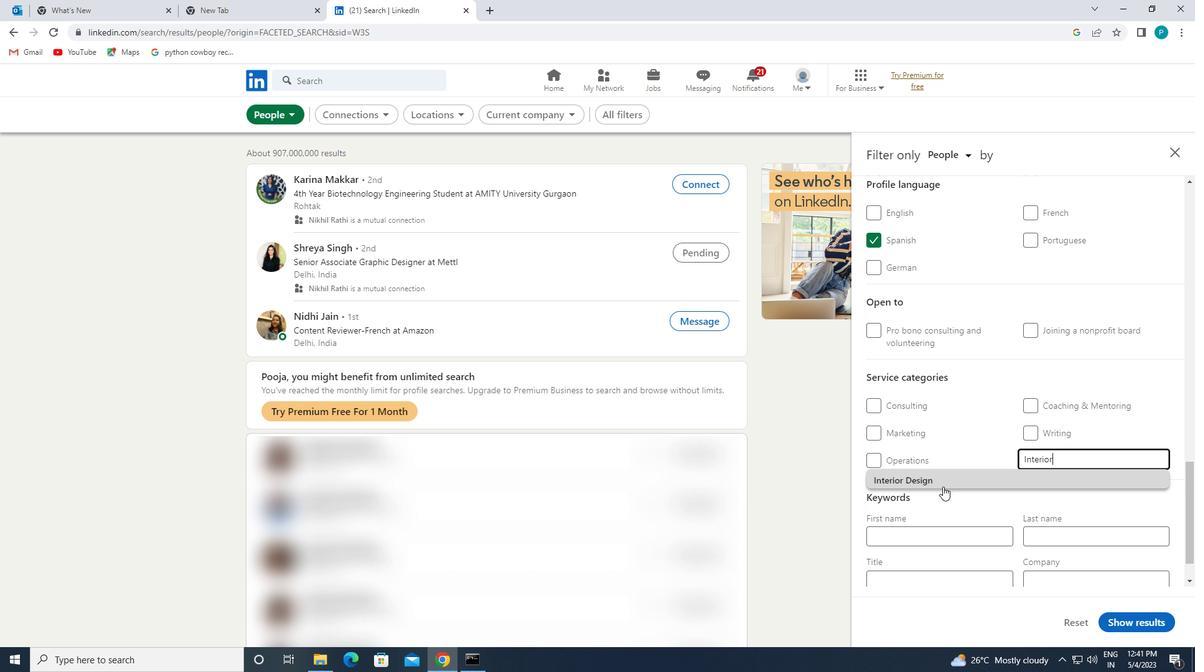 
Action: Mouse moved to (924, 492)
Screenshot: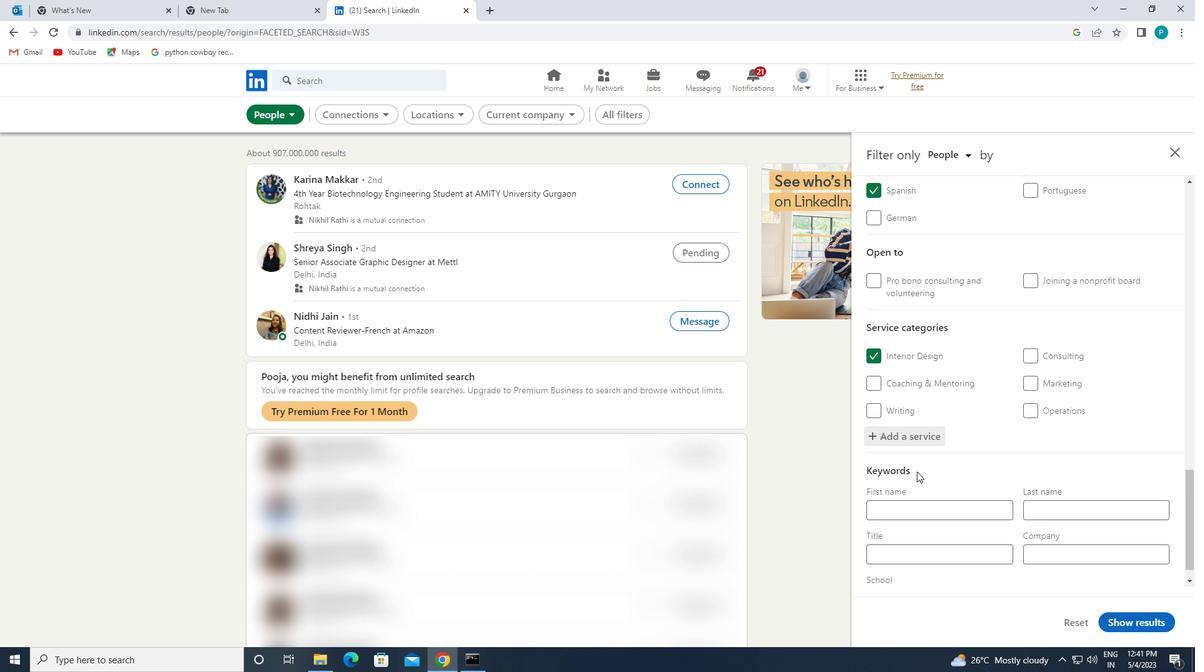 
Action: Mouse scrolled (924, 491) with delta (0, 0)
Screenshot: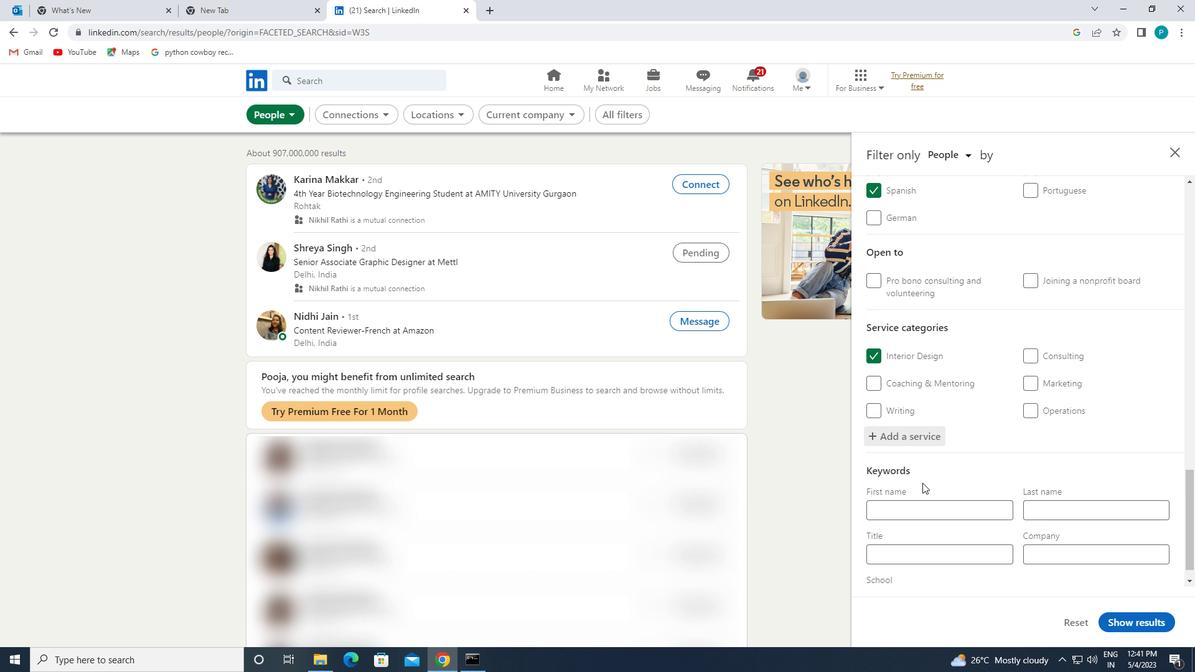 
Action: Mouse moved to (927, 494)
Screenshot: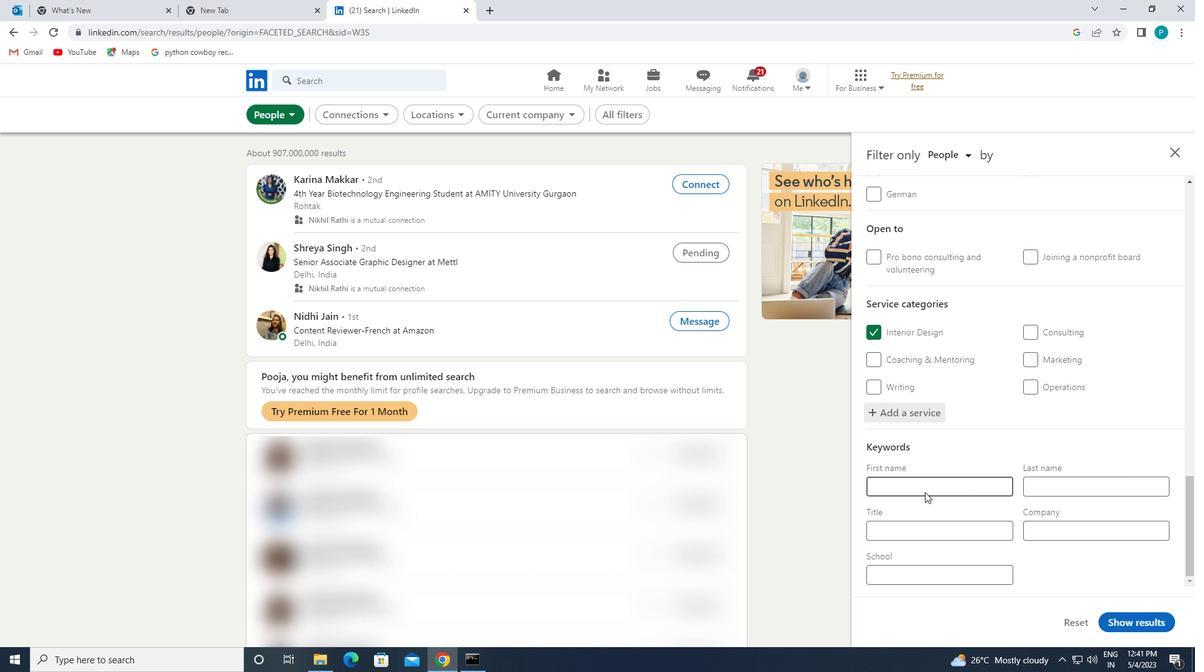 
Action: Mouse scrolled (927, 495) with delta (0, 0)
Screenshot: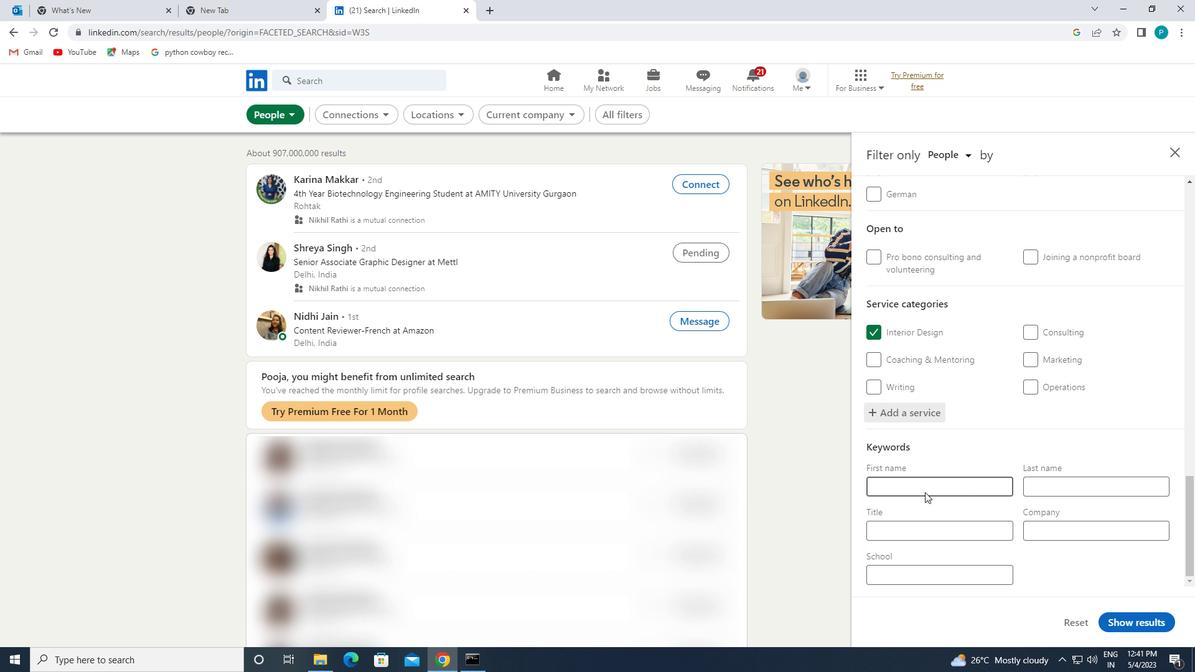 
Action: Mouse scrolled (927, 495) with delta (0, 0)
Screenshot: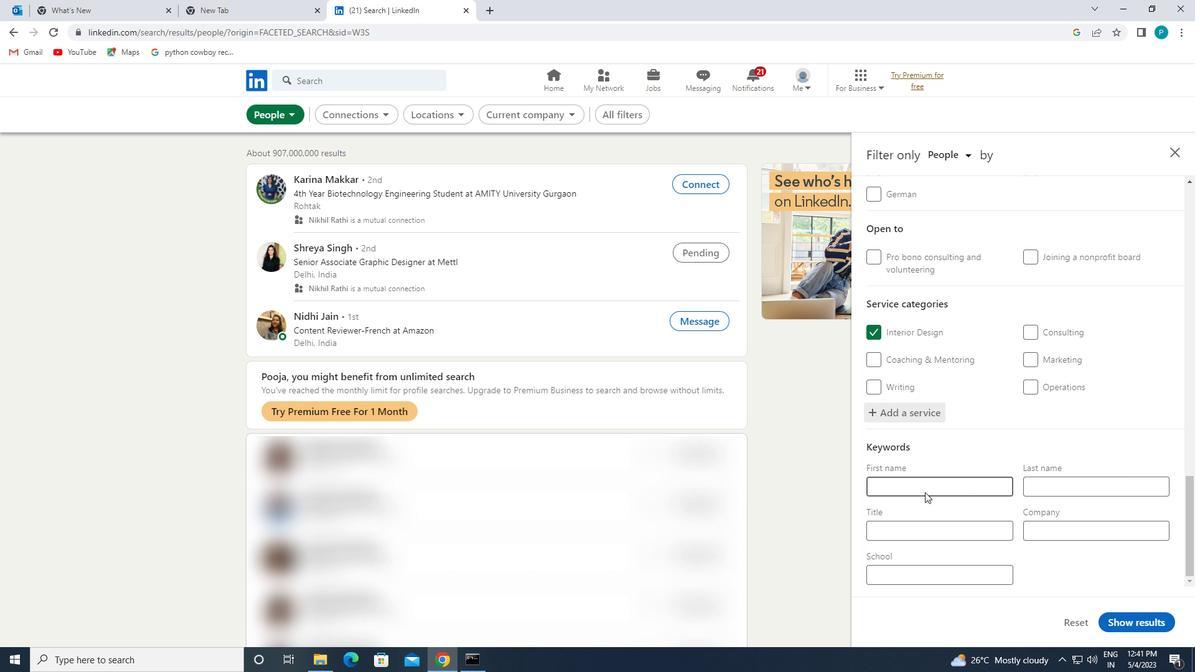 
Action: Mouse moved to (927, 494)
Screenshot: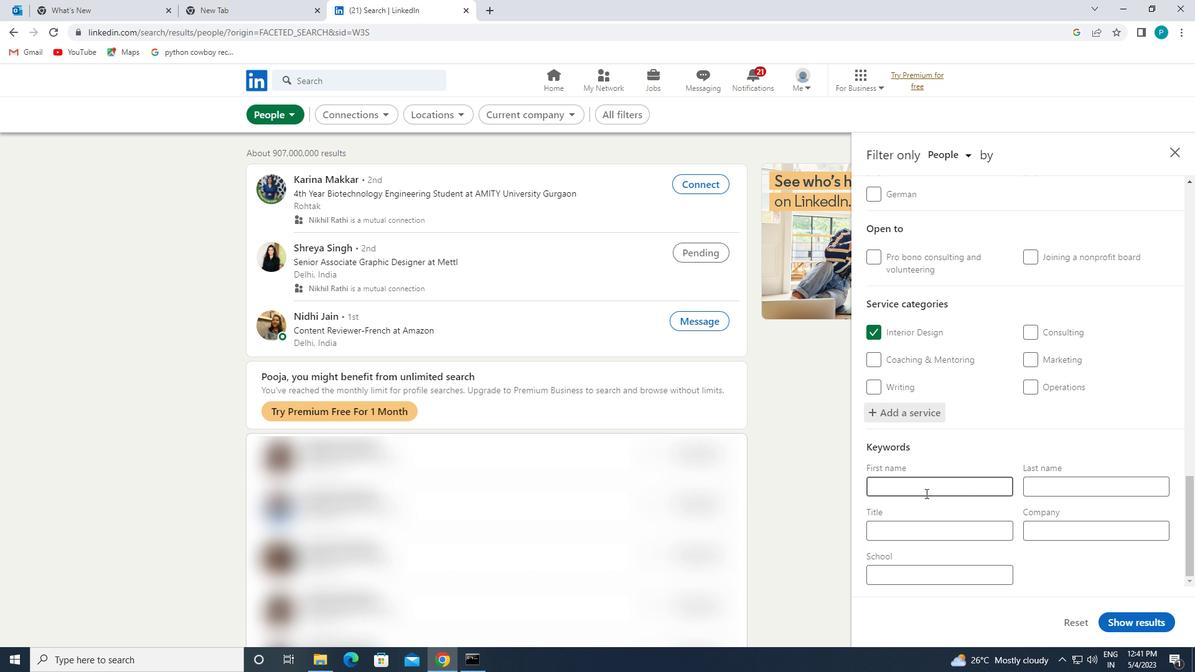 
Action: Mouse scrolled (927, 495) with delta (0, 0)
Screenshot: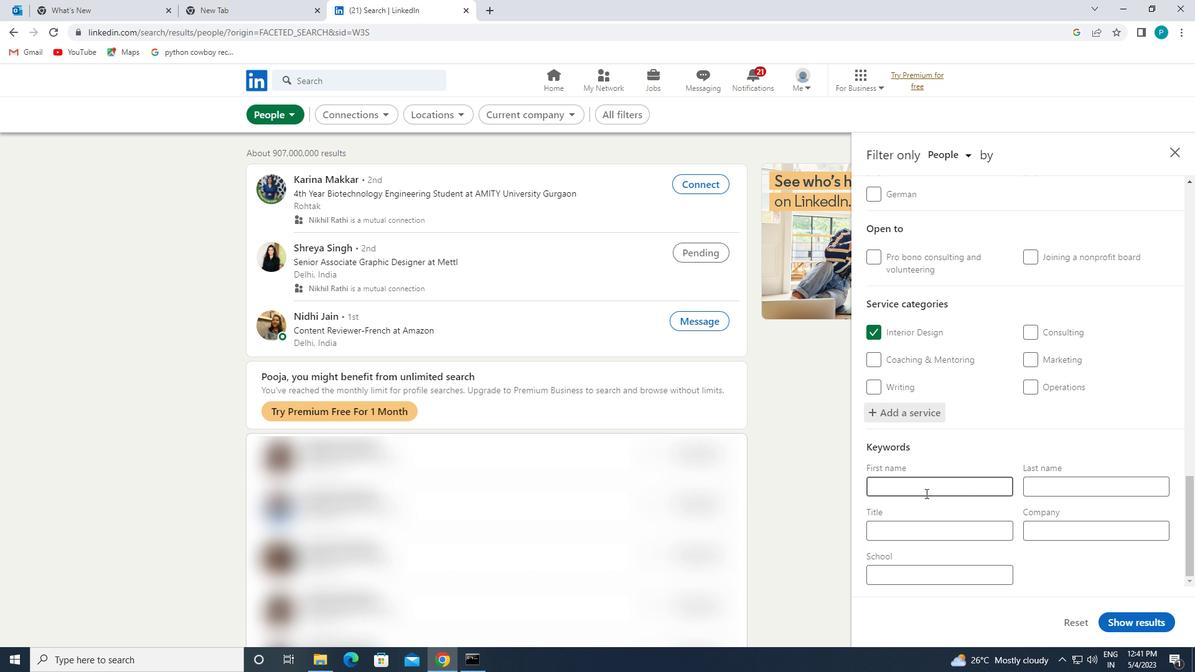
Action: Mouse scrolled (927, 494) with delta (0, 0)
Screenshot: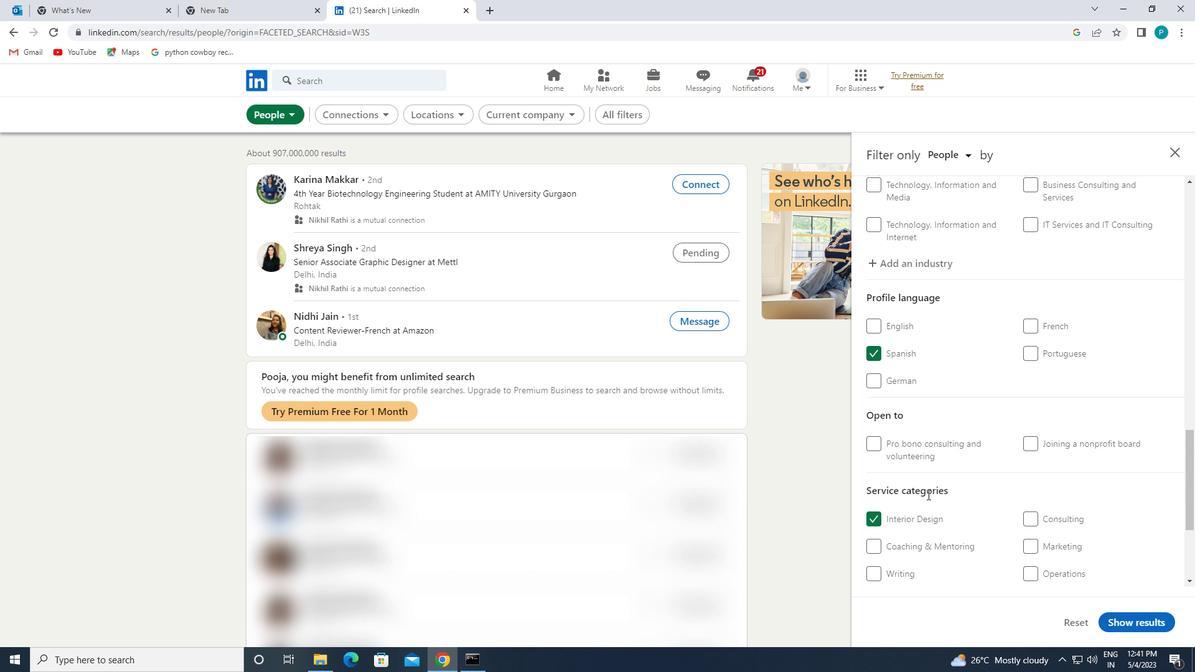 
Action: Mouse scrolled (927, 494) with delta (0, 0)
Screenshot: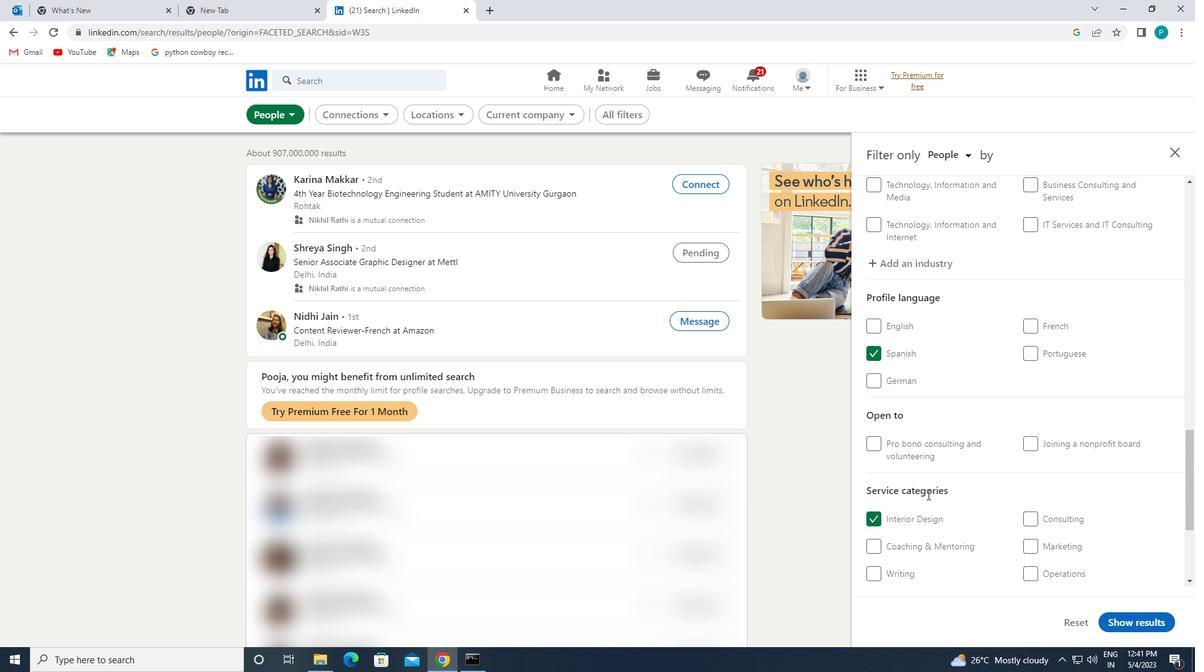 
Action: Mouse scrolled (927, 494) with delta (0, 0)
Screenshot: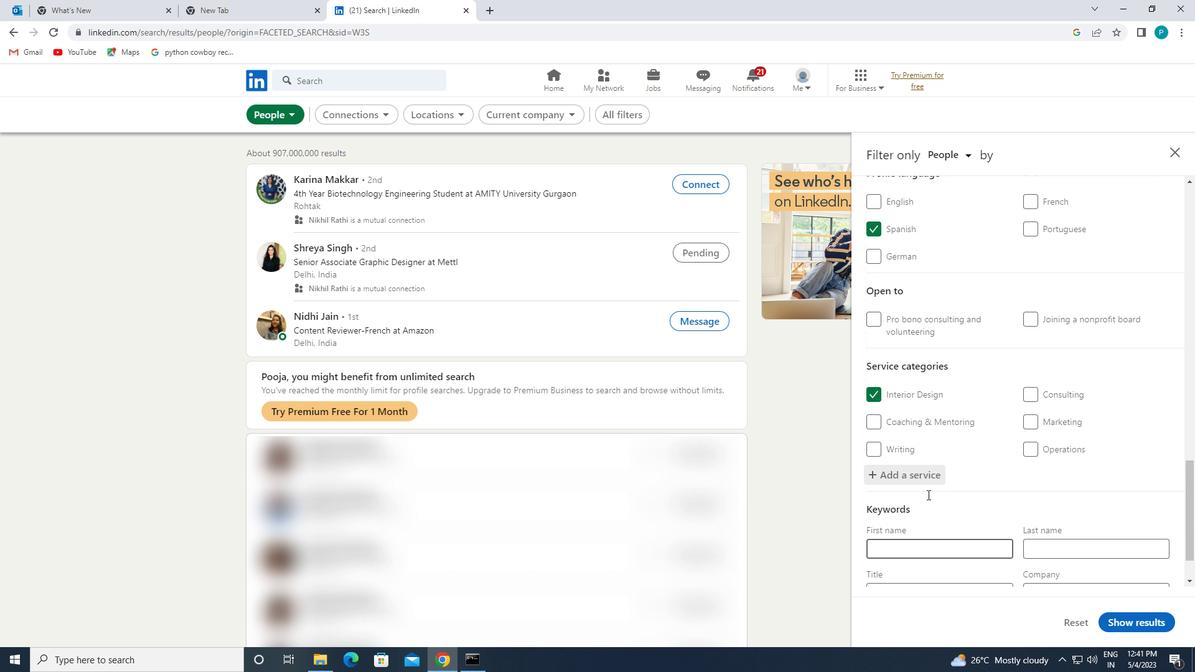 
Action: Mouse scrolled (927, 494) with delta (0, 0)
Screenshot: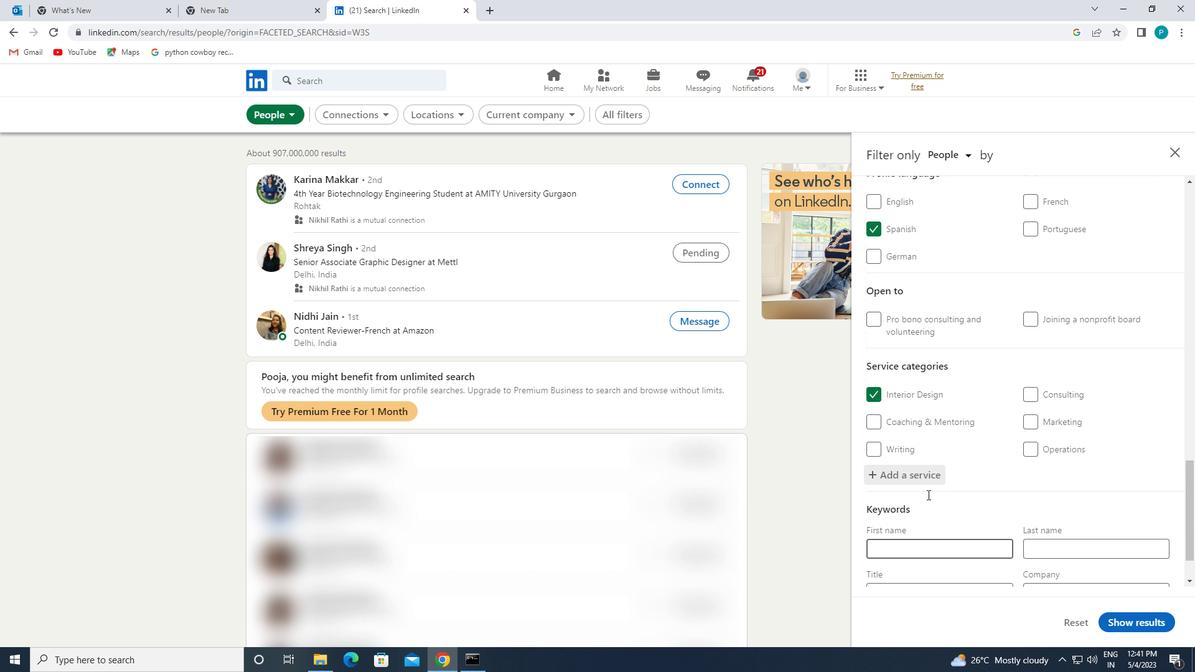 
Action: Mouse scrolled (927, 494) with delta (0, 0)
Screenshot: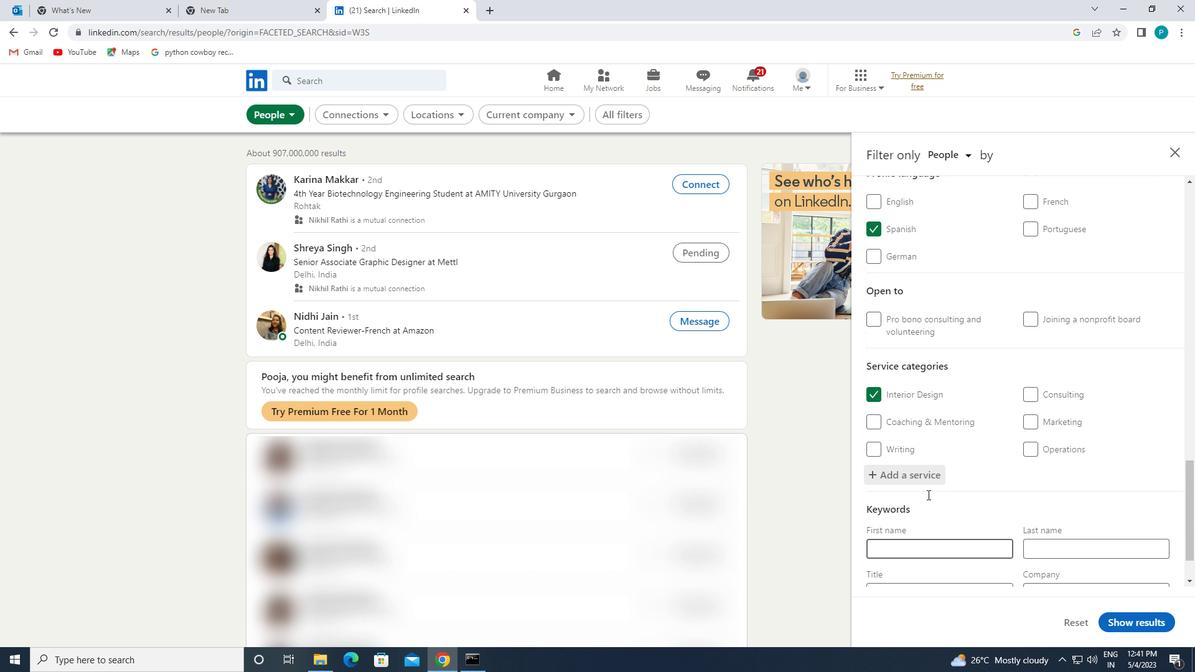 
Action: Mouse moved to (942, 527)
Screenshot: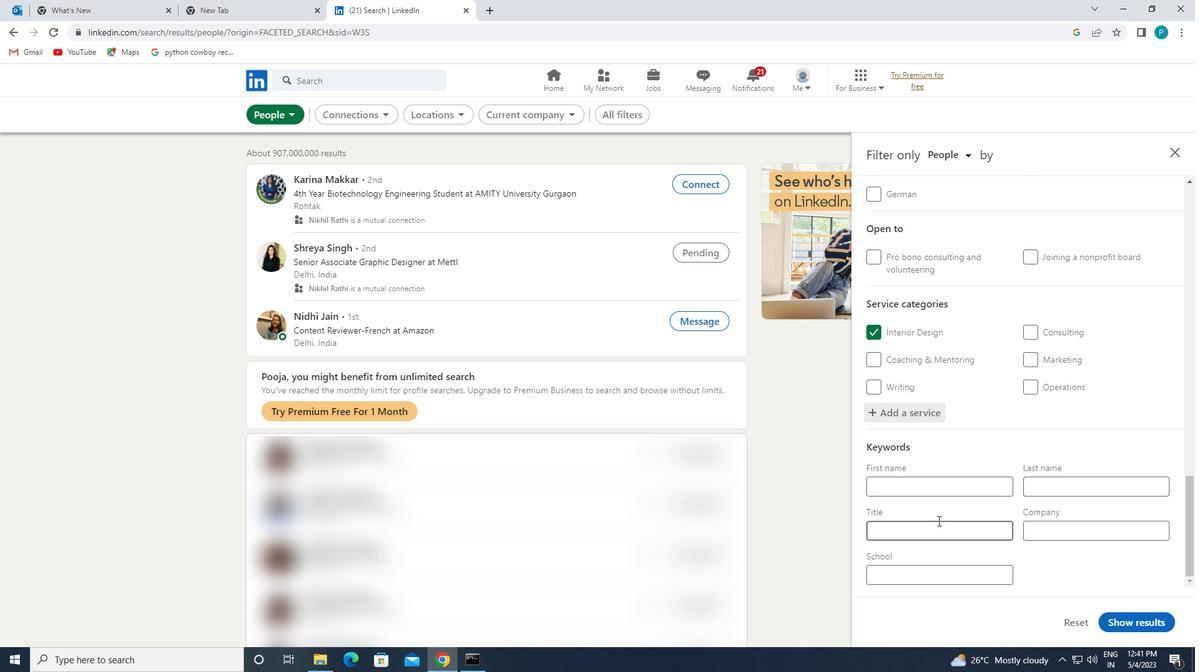 
Action: Mouse pressed left at (942, 527)
Screenshot: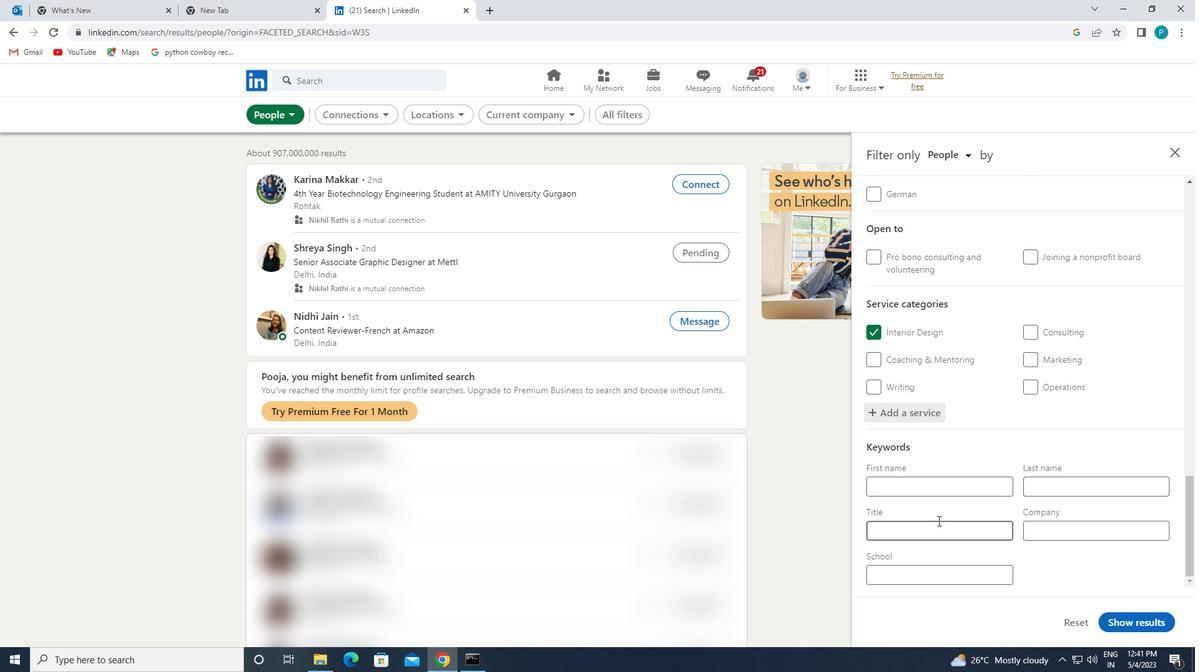 
Action: Key pressed <Key.caps_lock>B<Key.caps_lock>IOLOGIST
Screenshot: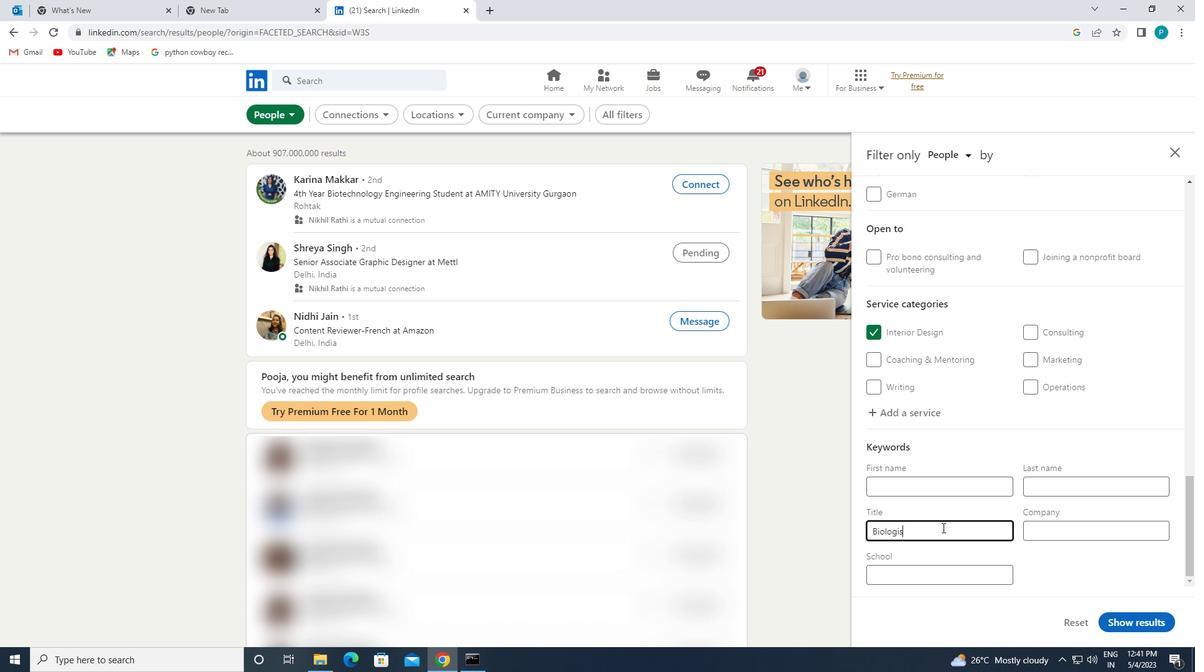
Action: Mouse moved to (1129, 621)
Screenshot: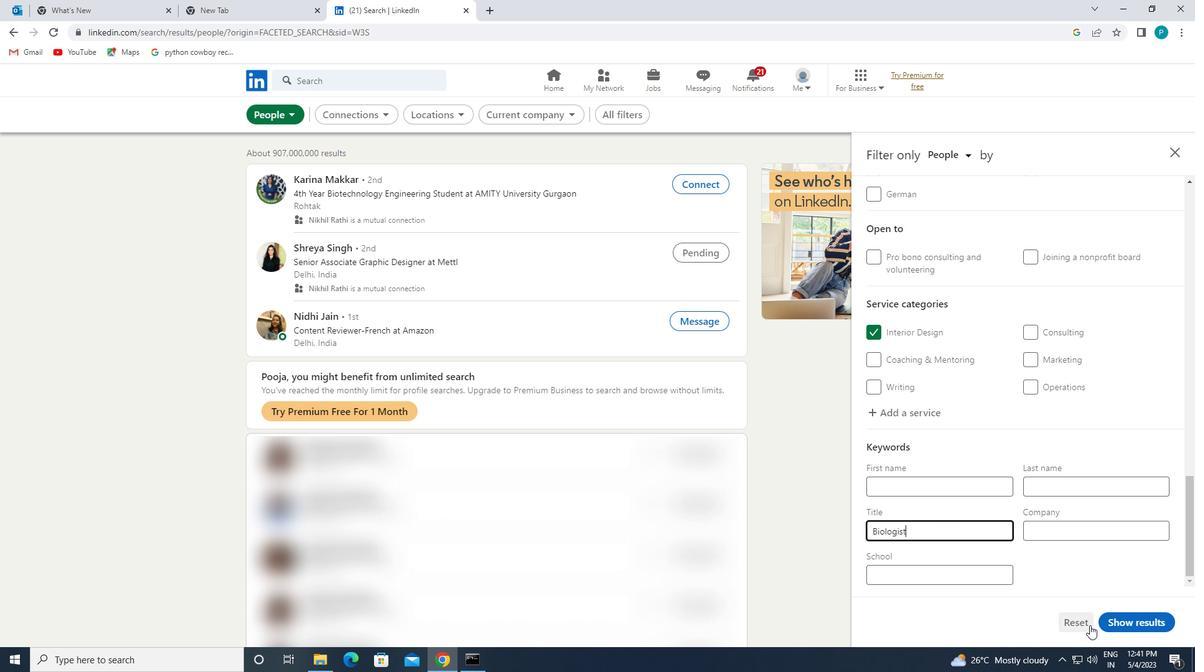 
Action: Mouse pressed left at (1129, 621)
Screenshot: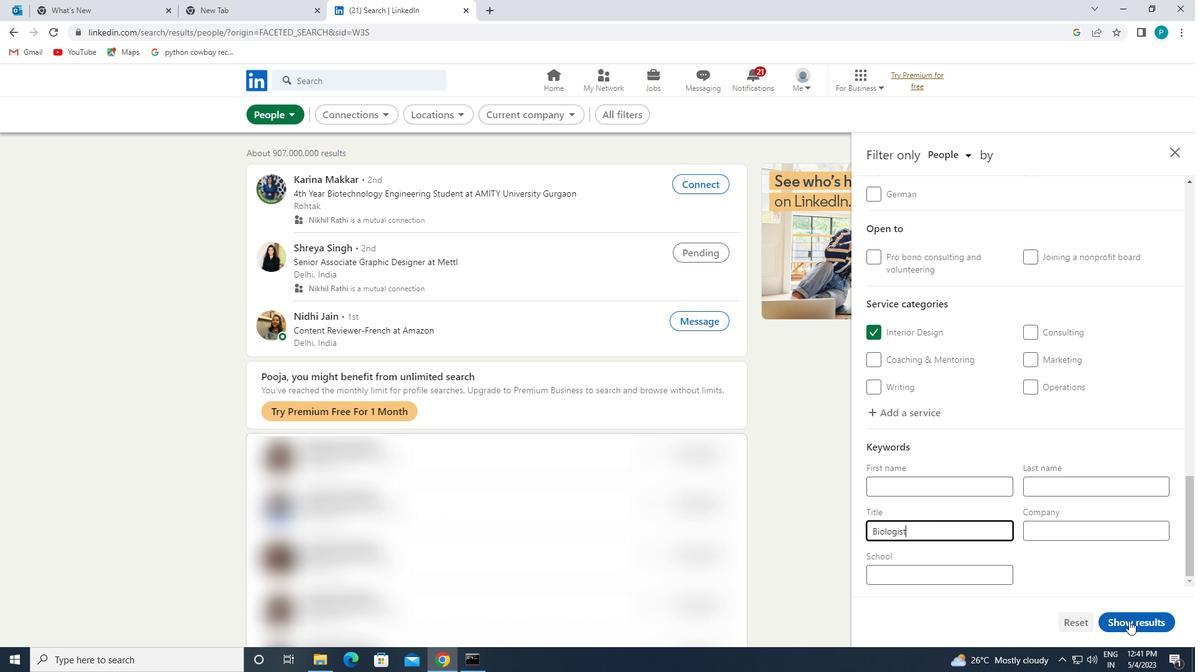 
